Task: Find a flat in Limay, Philippines, for 3 guests from July 9 to July 16, with a price range of ₹8000 to ₹110000, 2 bedrooms, 2 beds, 1 bathroom, and self check-in option.
Action: Mouse moved to (484, 107)
Screenshot: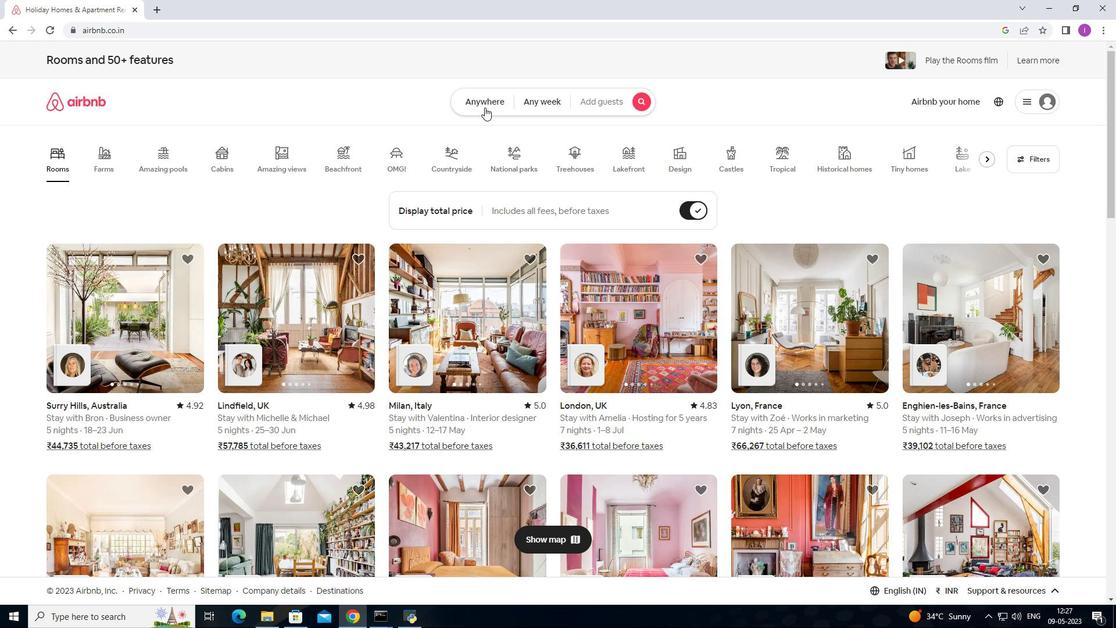 
Action: Mouse pressed left at (484, 107)
Screenshot: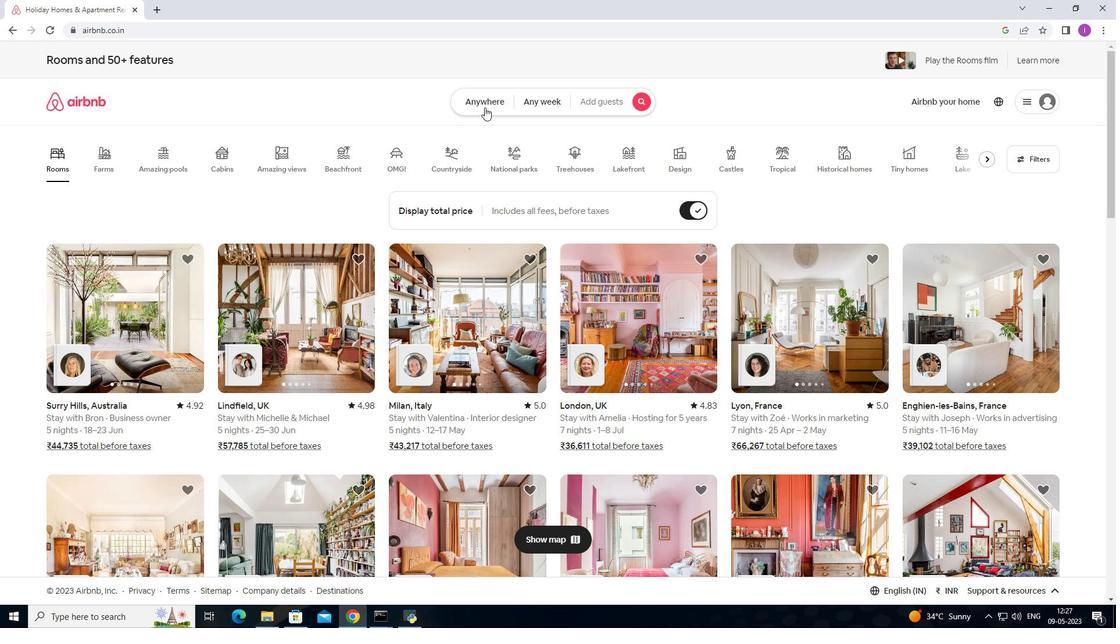 
Action: Mouse moved to (371, 153)
Screenshot: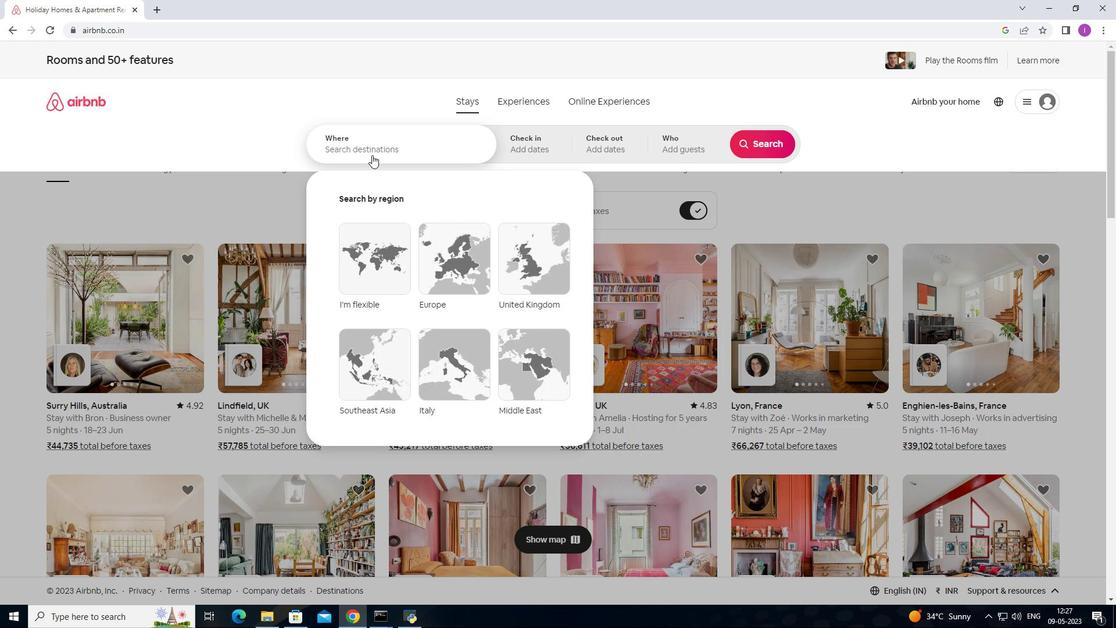 
Action: Mouse pressed left at (371, 153)
Screenshot: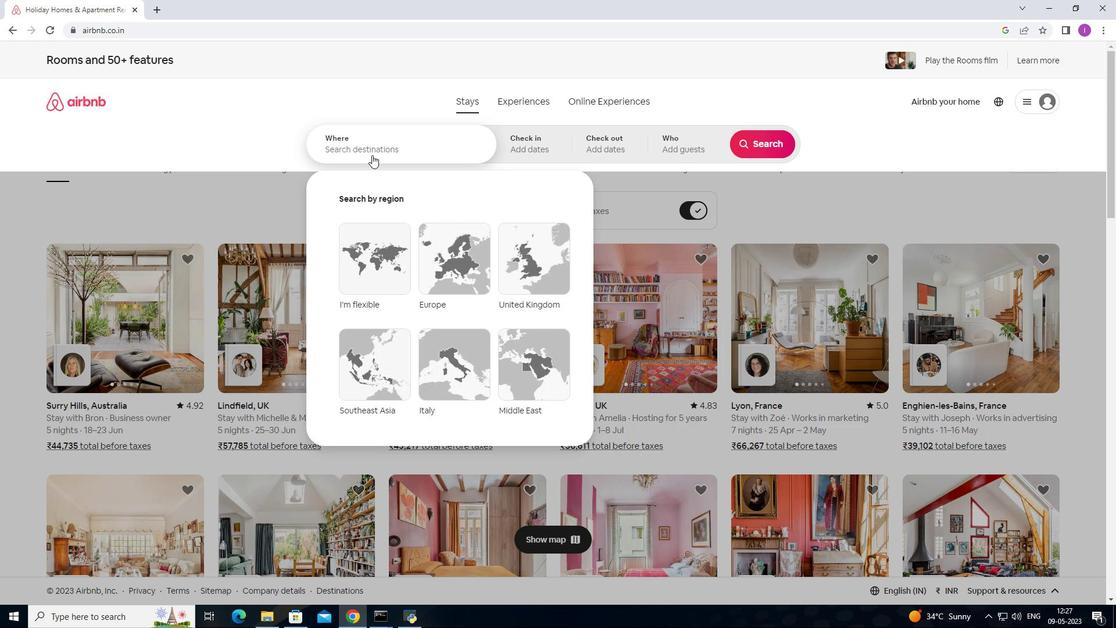 
Action: Mouse moved to (492, 122)
Screenshot: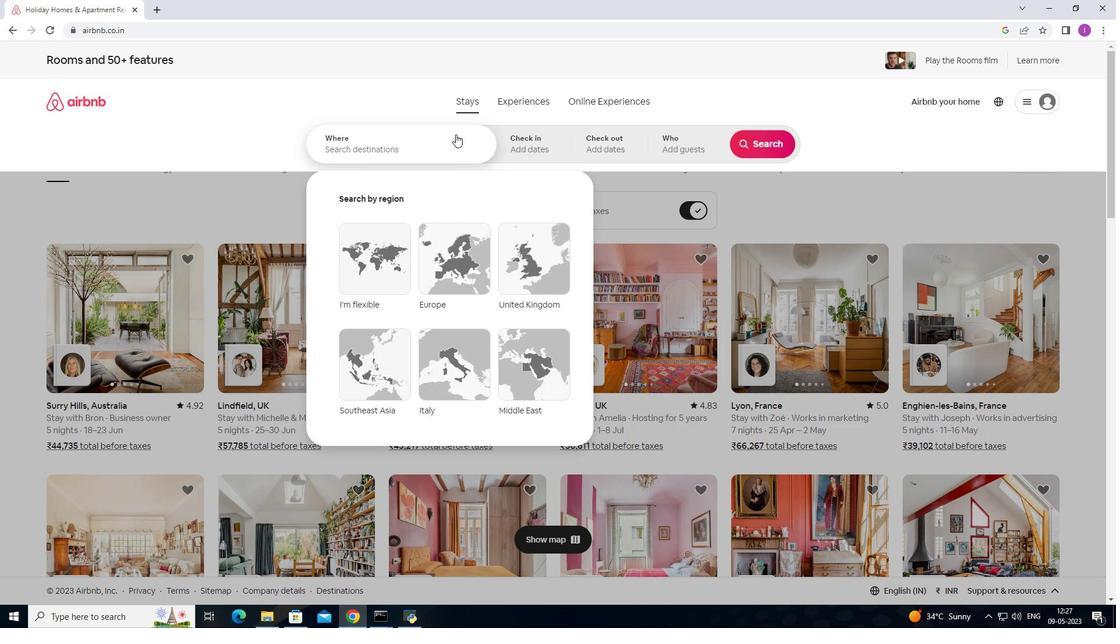 
Action: Key pressed <Key.shift>Limay,<Key.shift>Philippines
Screenshot: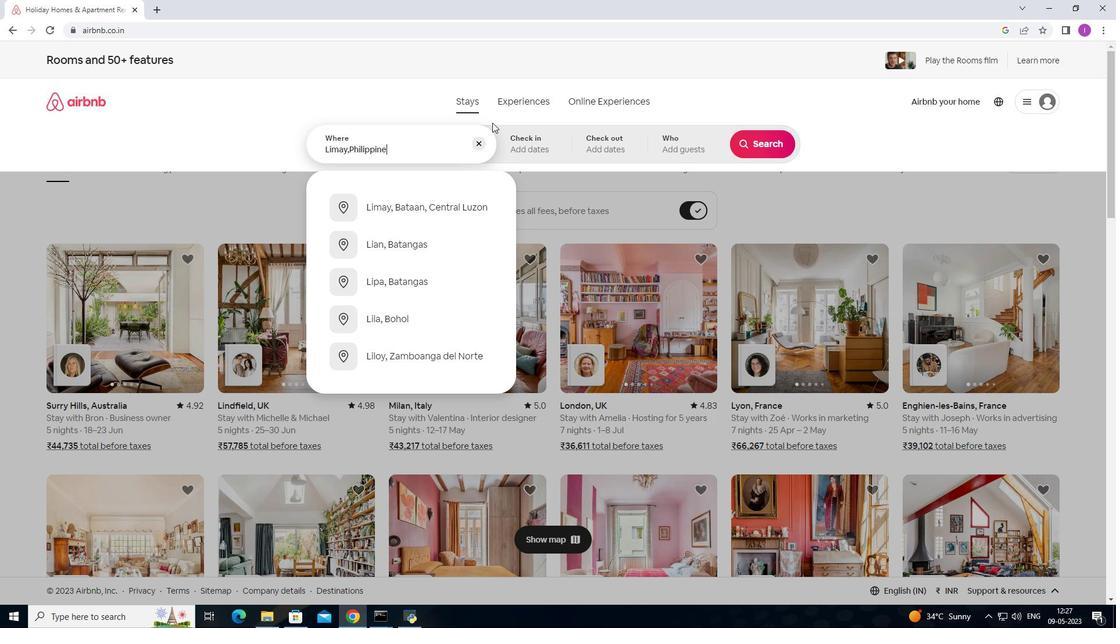 
Action: Mouse moved to (525, 151)
Screenshot: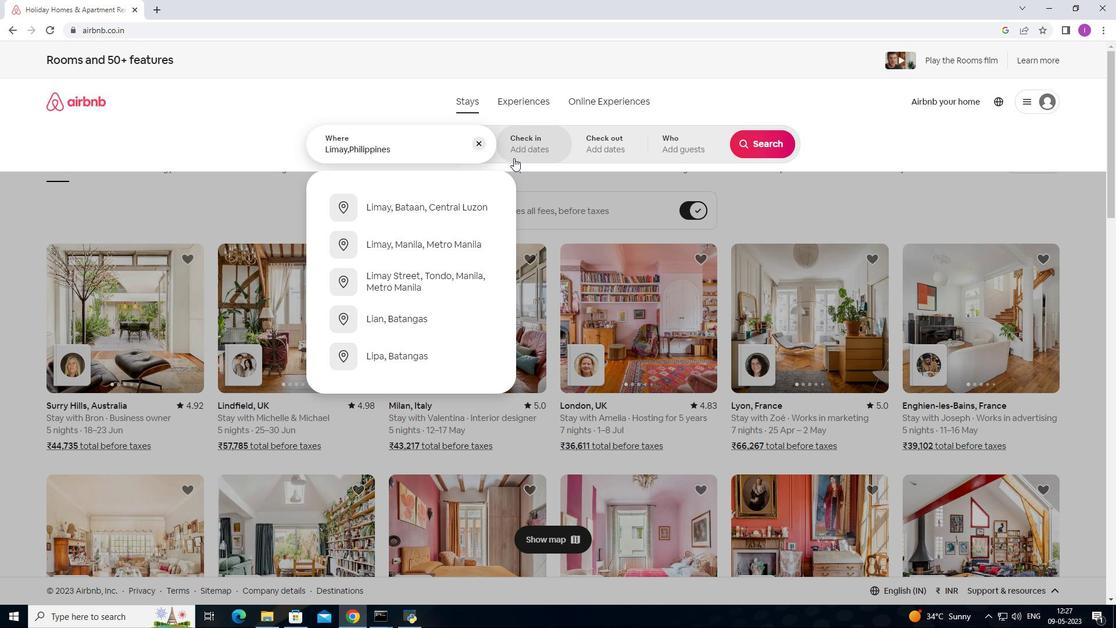 
Action: Mouse pressed left at (525, 151)
Screenshot: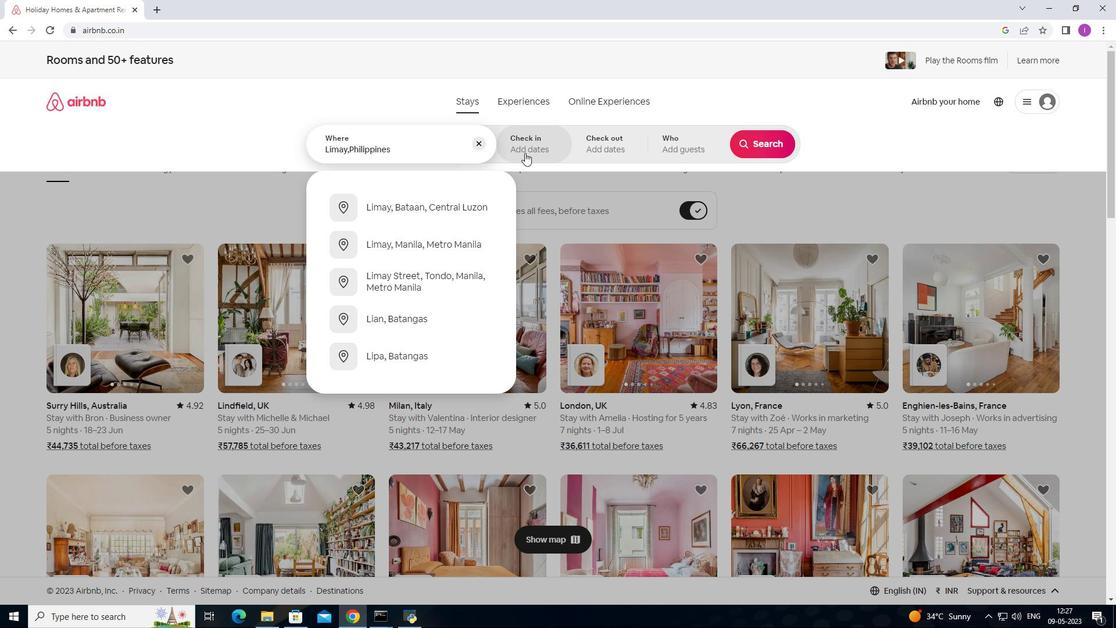 
Action: Mouse moved to (755, 235)
Screenshot: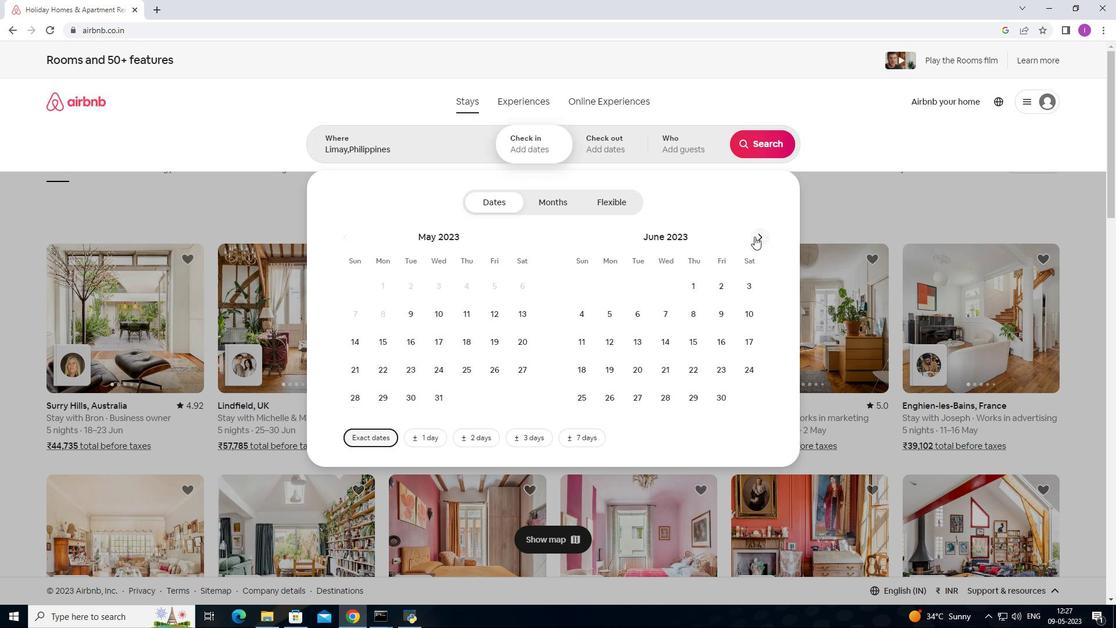 
Action: Mouse pressed left at (755, 235)
Screenshot: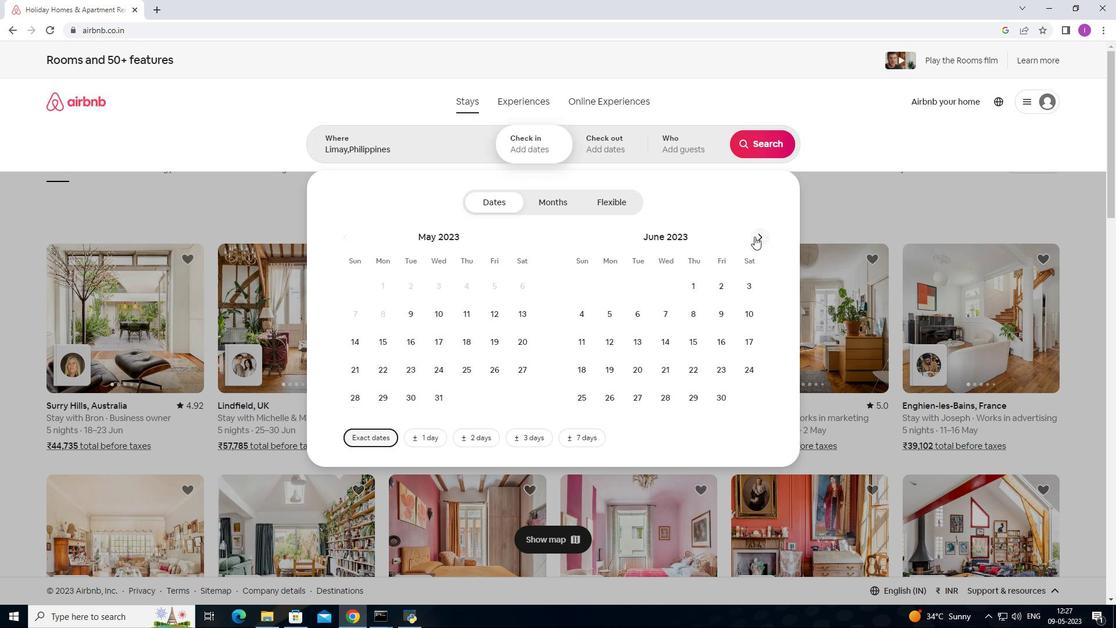 
Action: Mouse moved to (588, 335)
Screenshot: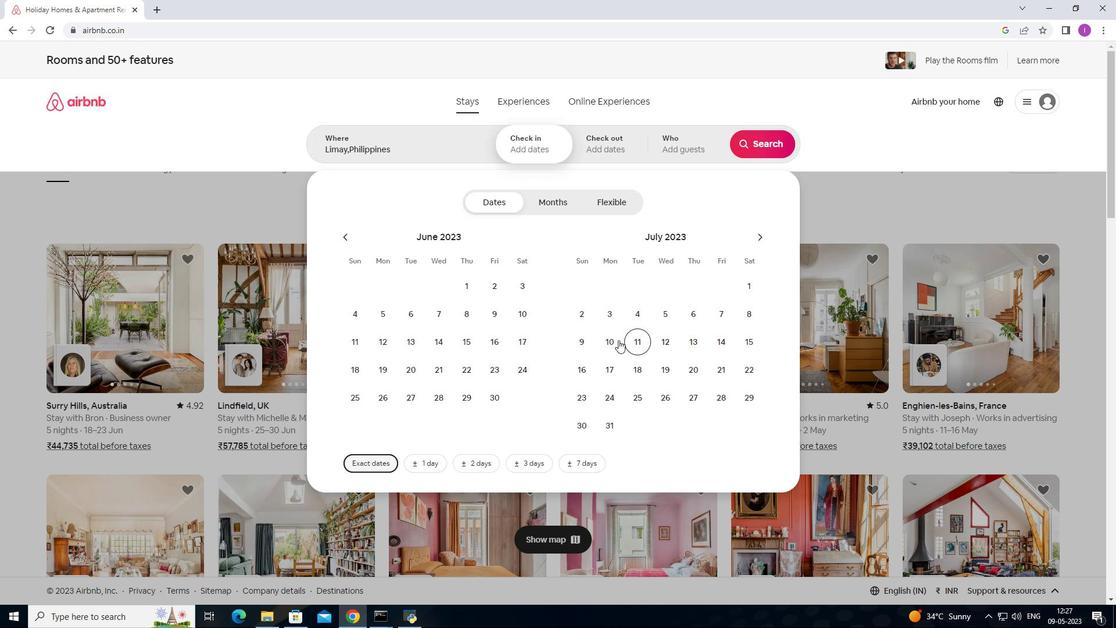 
Action: Mouse pressed left at (588, 335)
Screenshot: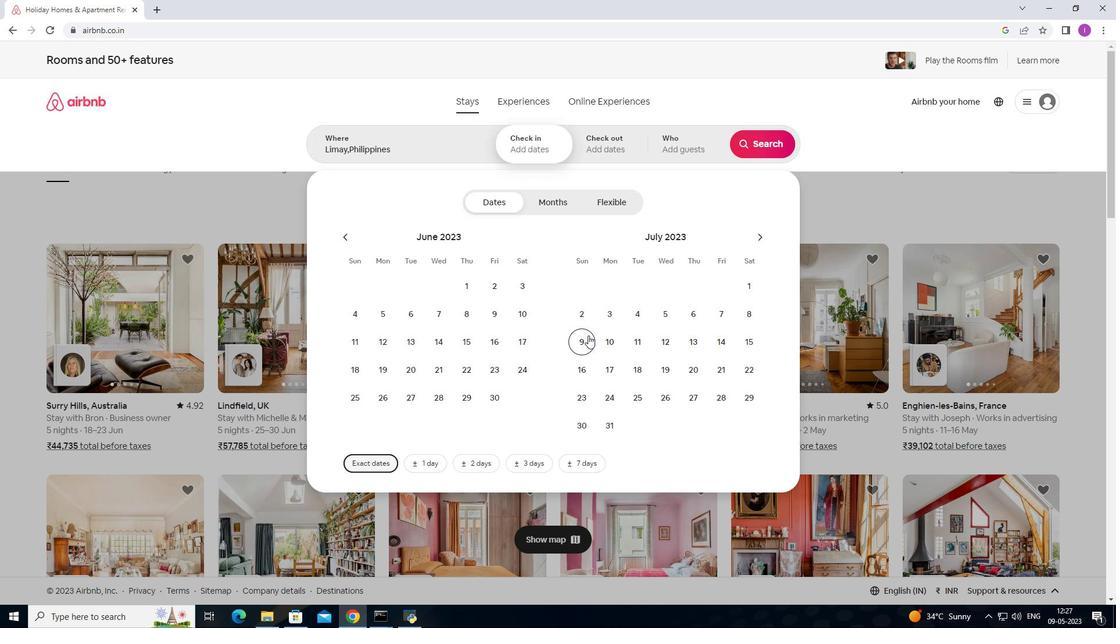 
Action: Mouse moved to (586, 368)
Screenshot: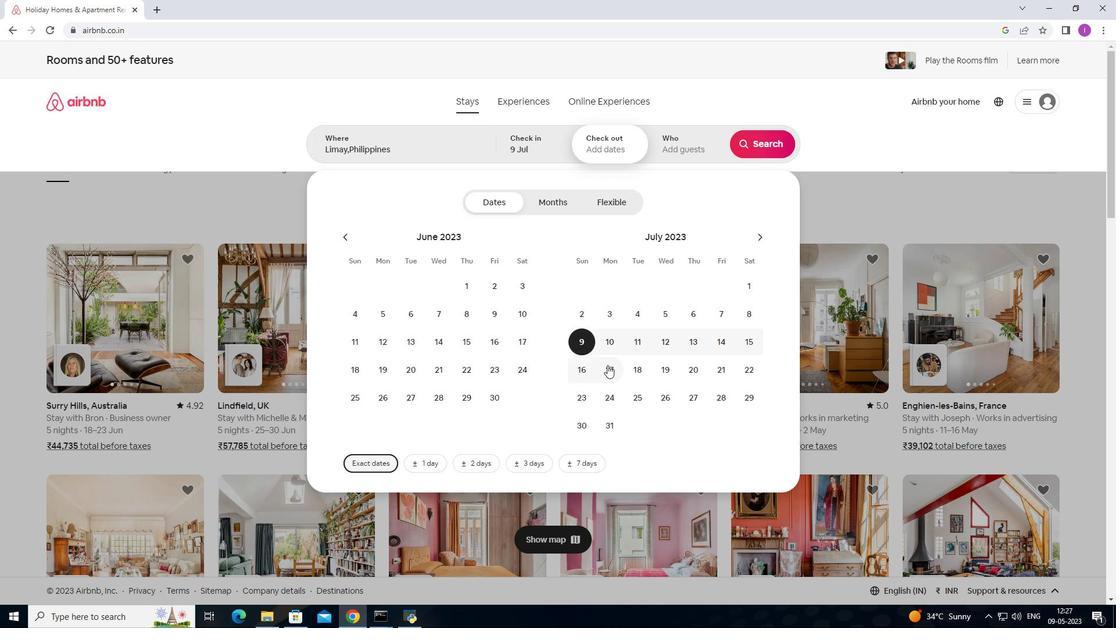
Action: Mouse pressed left at (586, 368)
Screenshot: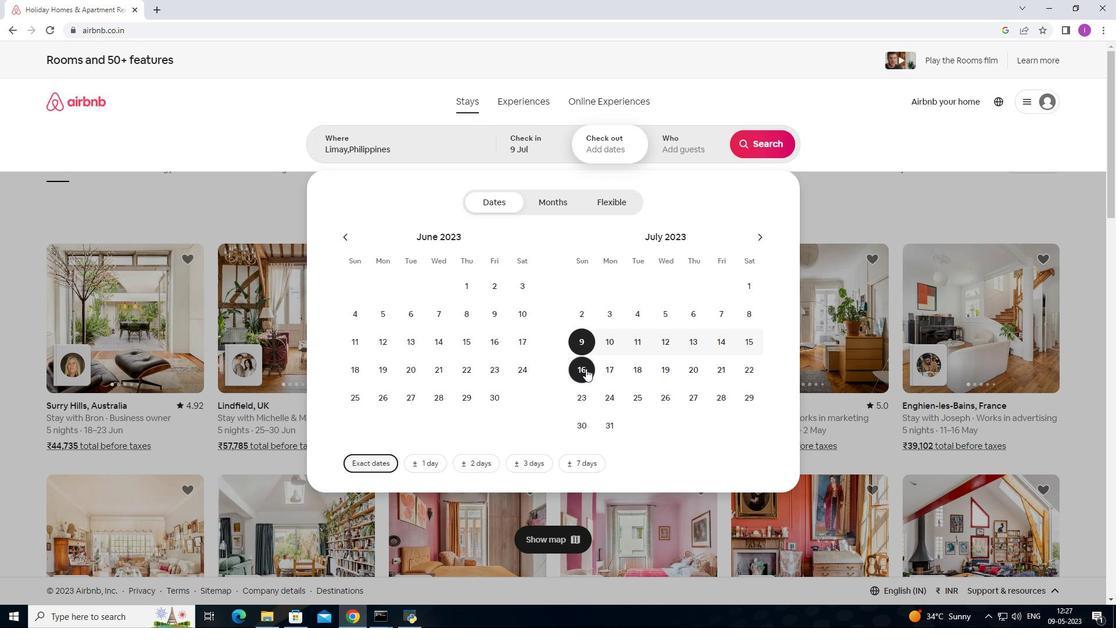 
Action: Mouse moved to (699, 151)
Screenshot: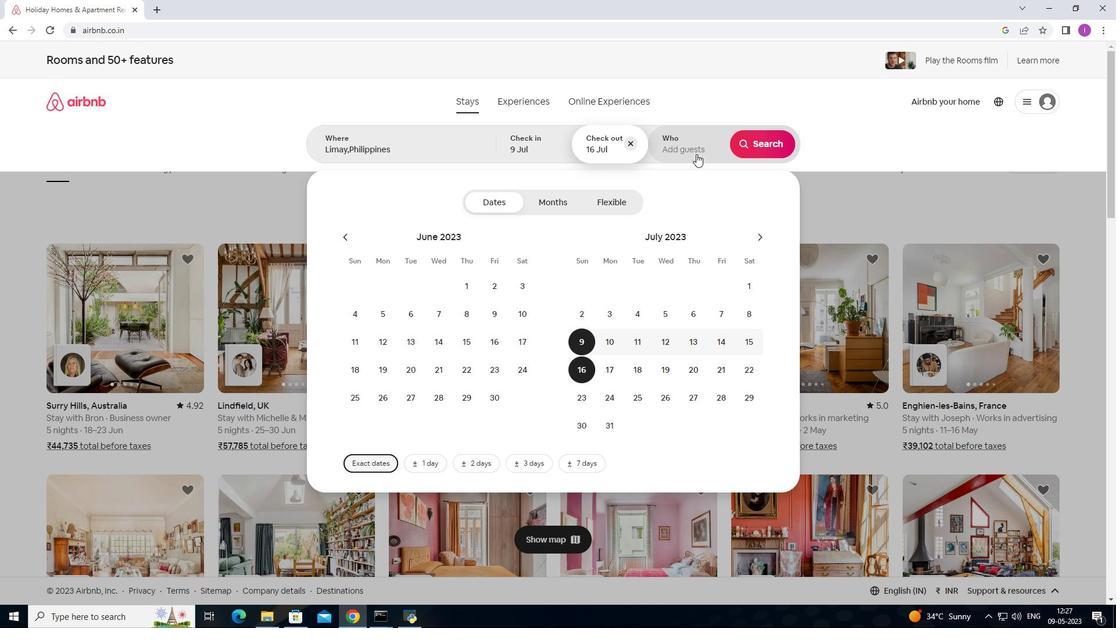 
Action: Mouse pressed left at (699, 151)
Screenshot: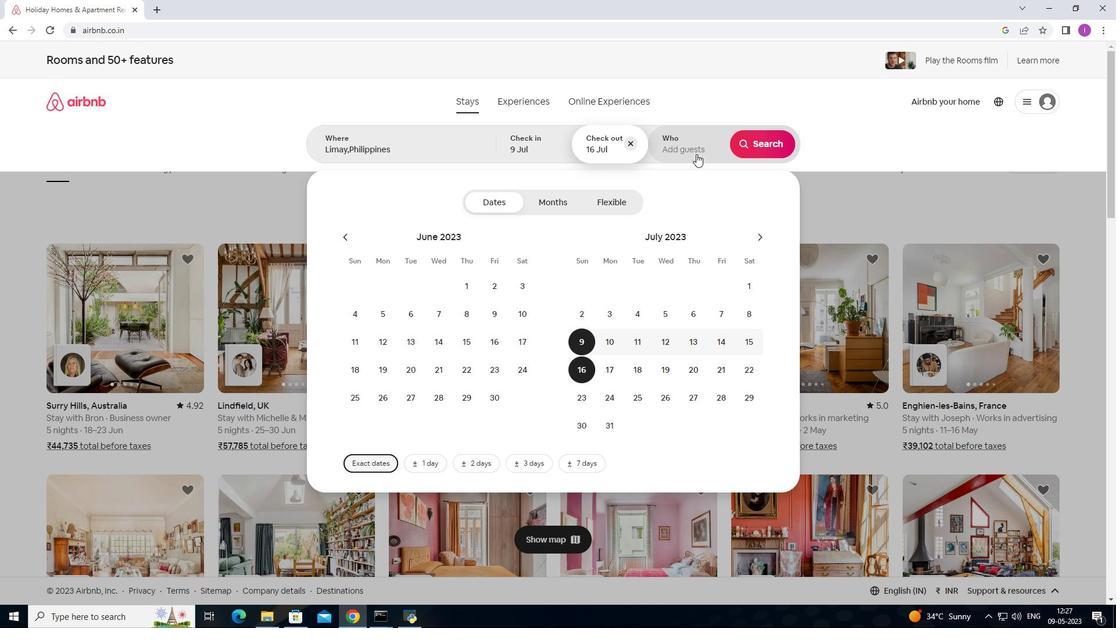 
Action: Mouse moved to (768, 202)
Screenshot: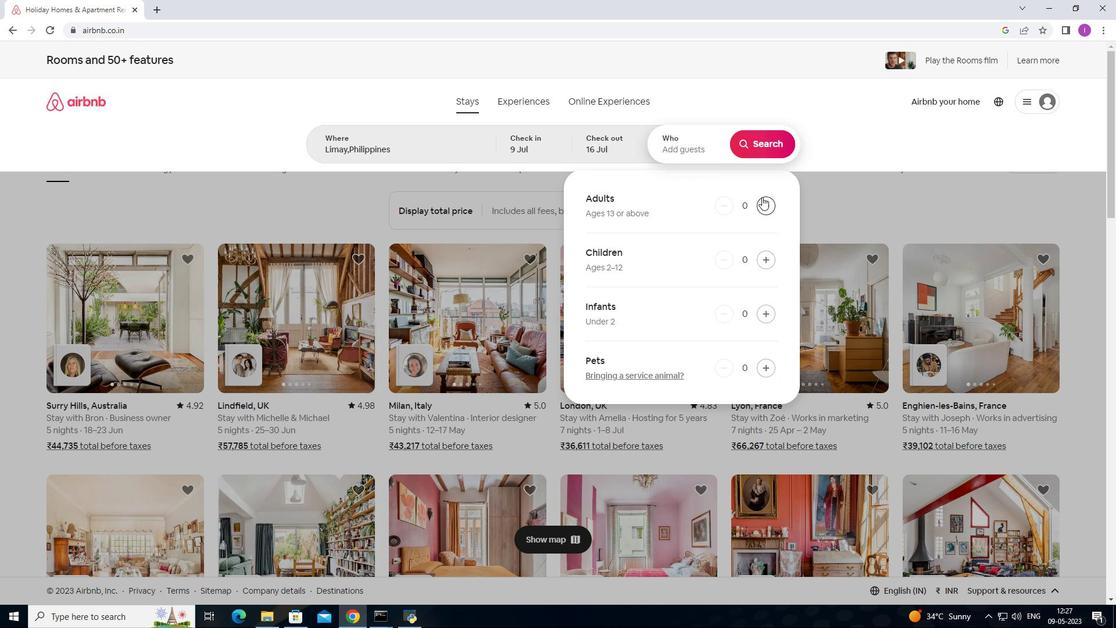 
Action: Mouse pressed left at (768, 202)
Screenshot: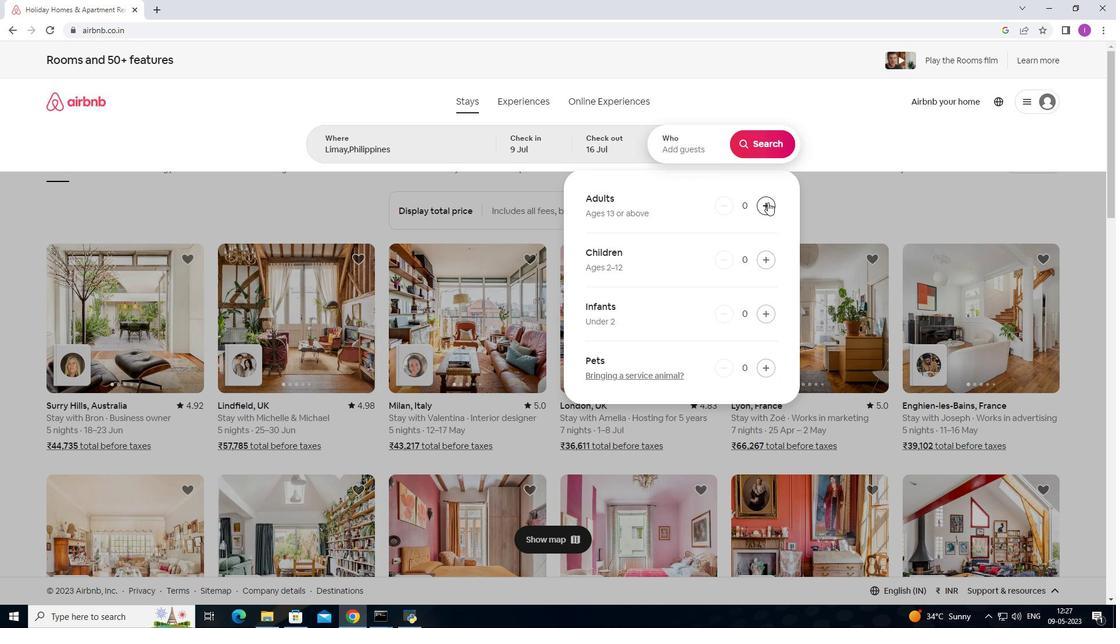 
Action: Mouse pressed left at (768, 202)
Screenshot: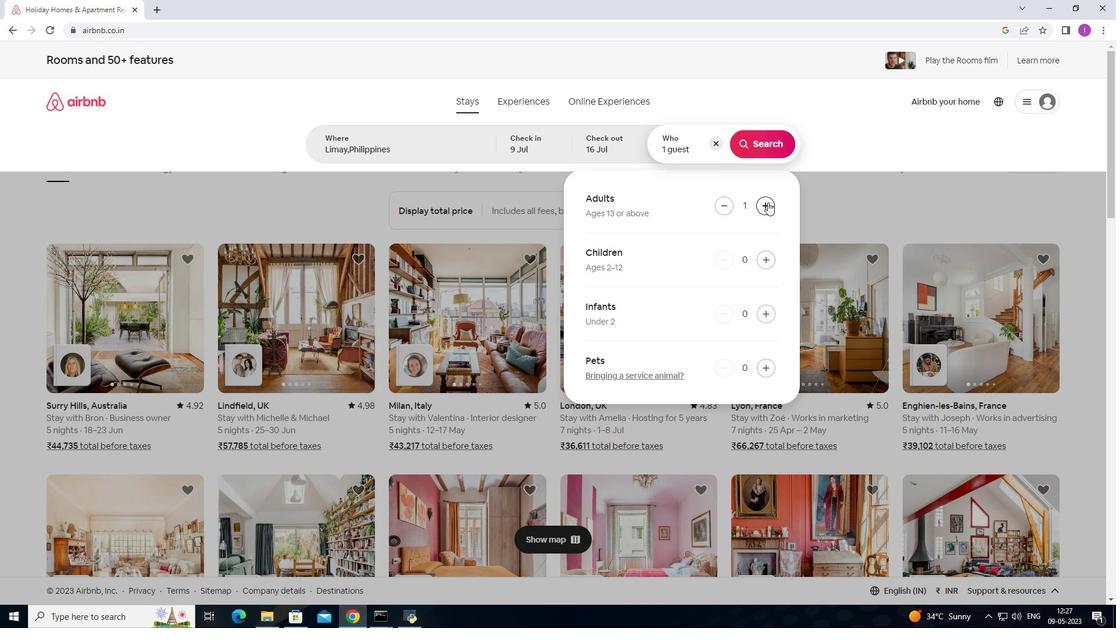 
Action: Mouse pressed left at (768, 202)
Screenshot: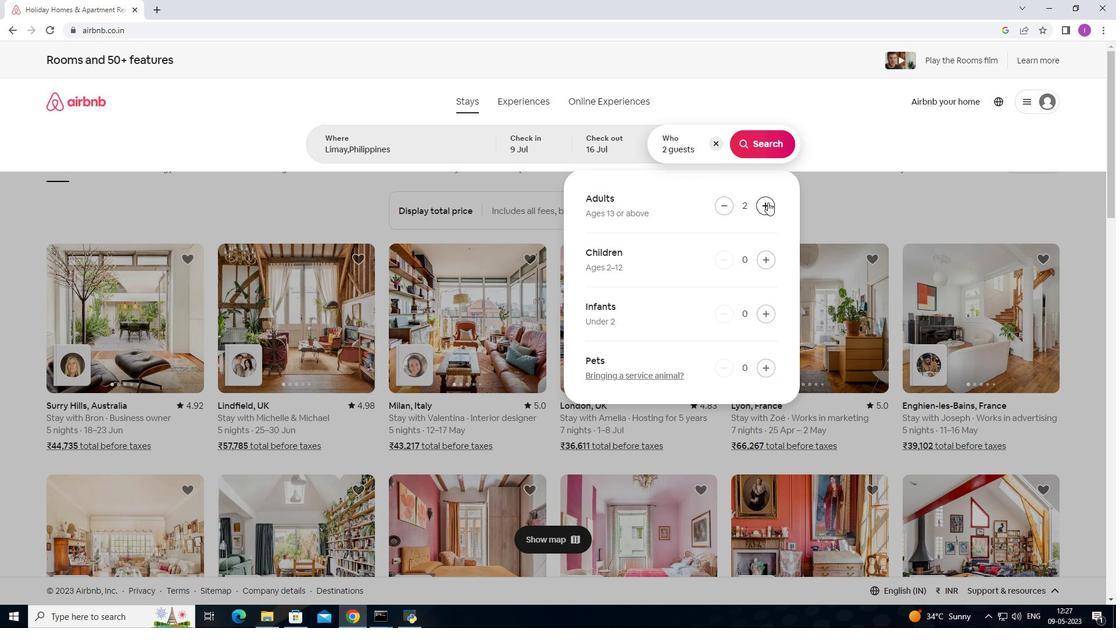 
Action: Mouse moved to (727, 201)
Screenshot: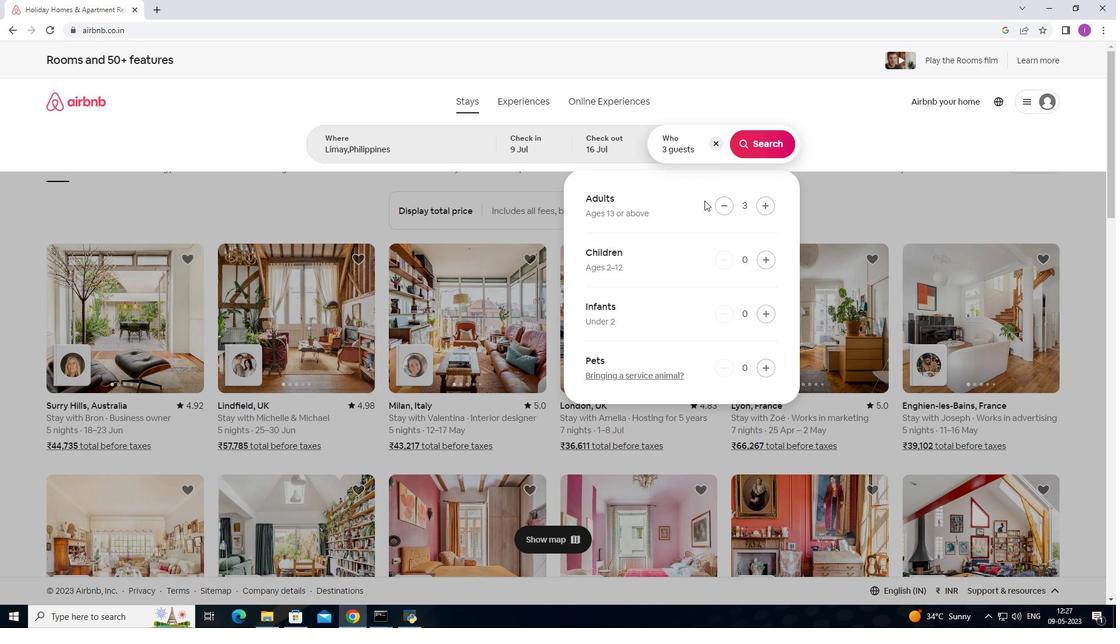 
Action: Mouse pressed left at (727, 201)
Screenshot: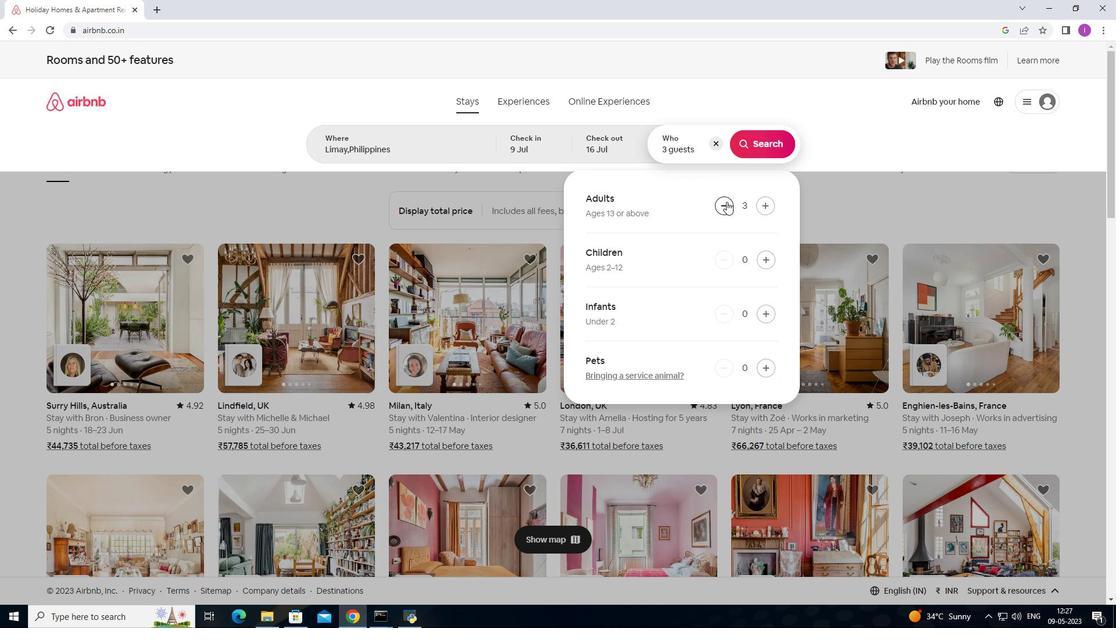 
Action: Mouse moved to (768, 259)
Screenshot: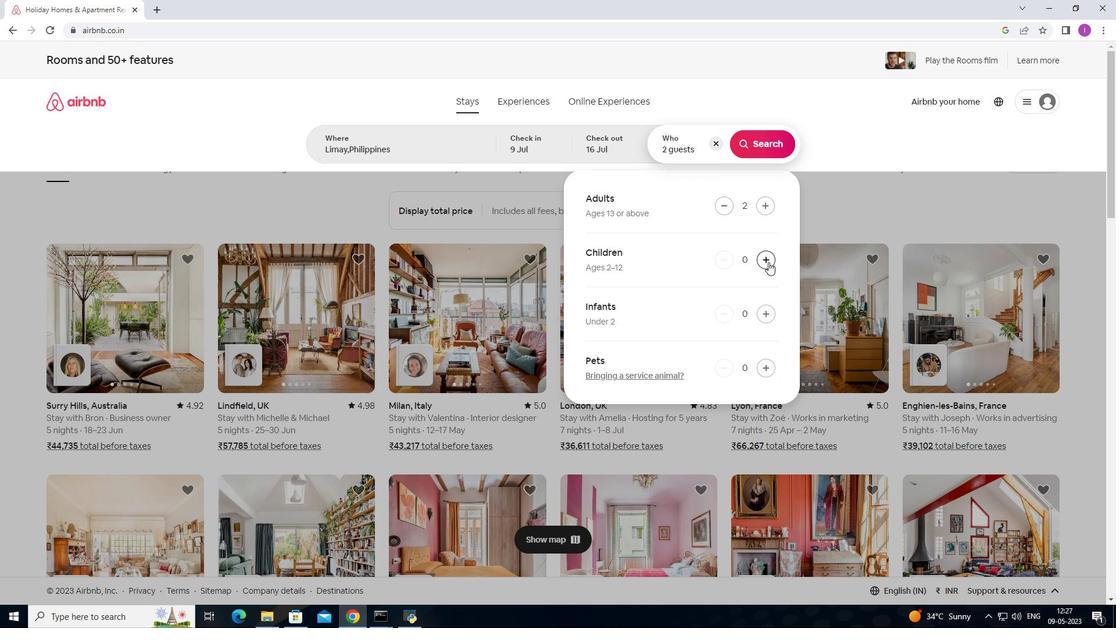 
Action: Mouse pressed left at (768, 259)
Screenshot: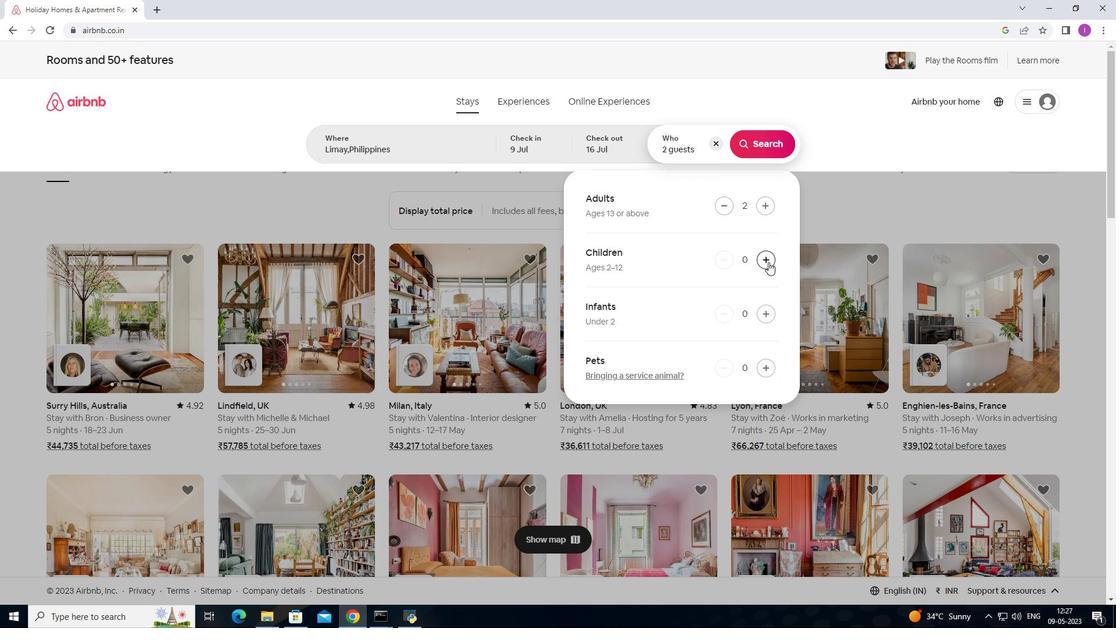 
Action: Mouse moved to (758, 144)
Screenshot: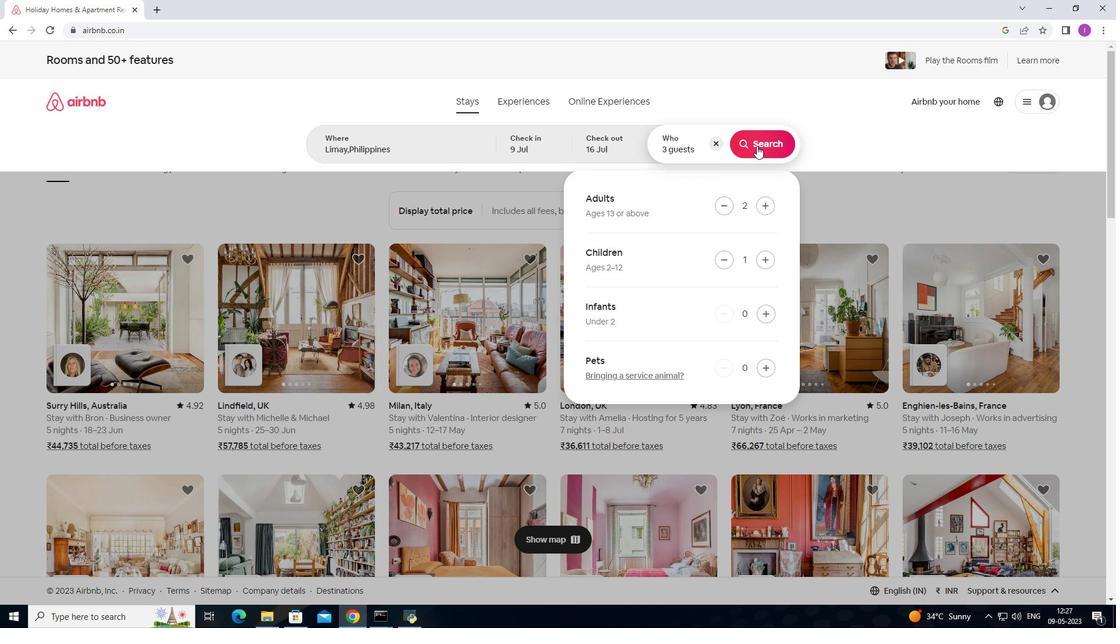 
Action: Mouse pressed left at (758, 144)
Screenshot: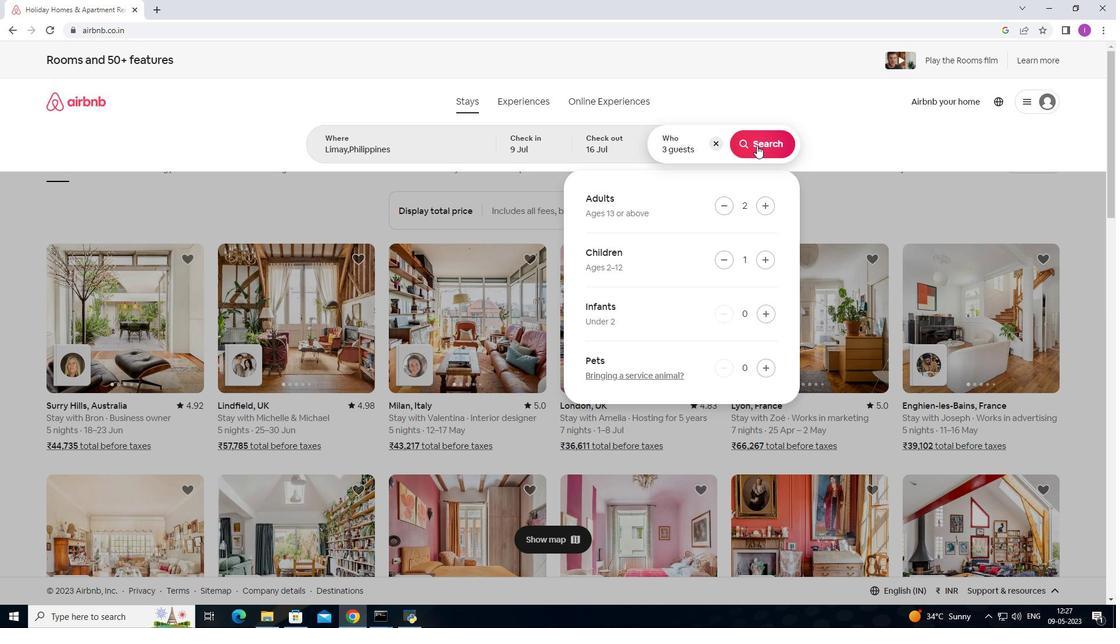 
Action: Mouse moved to (1059, 112)
Screenshot: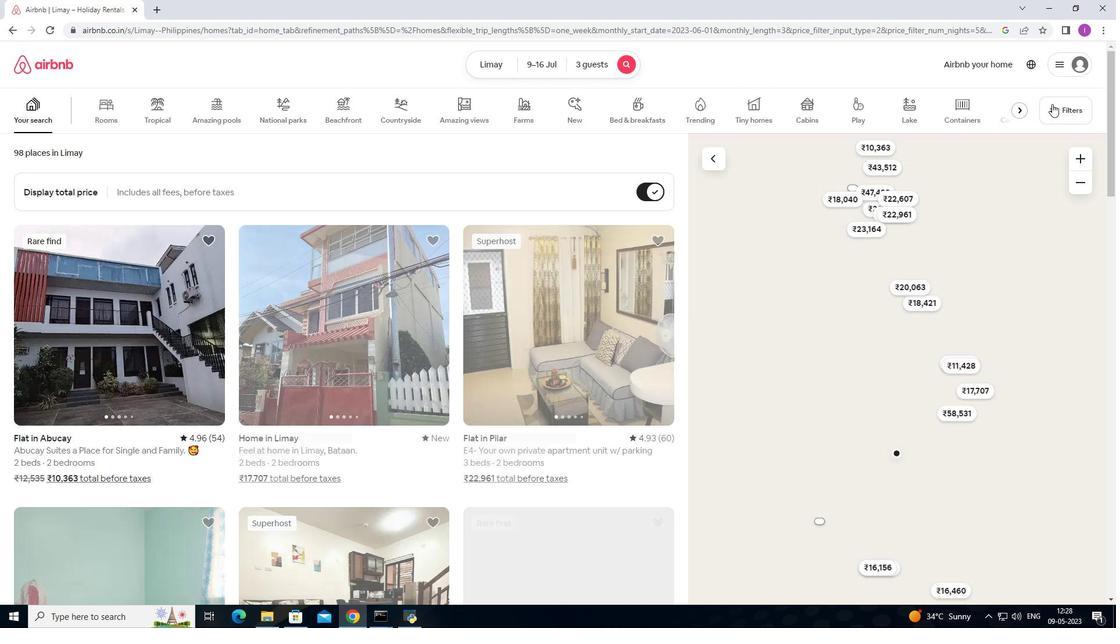 
Action: Mouse pressed left at (1059, 112)
Screenshot: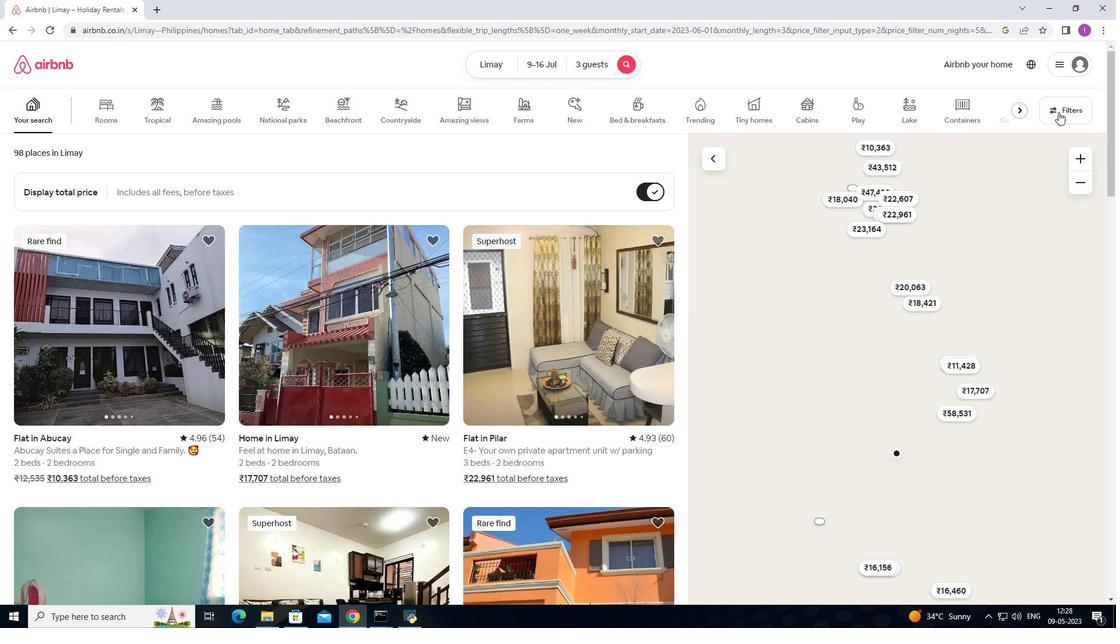 
Action: Mouse moved to (422, 403)
Screenshot: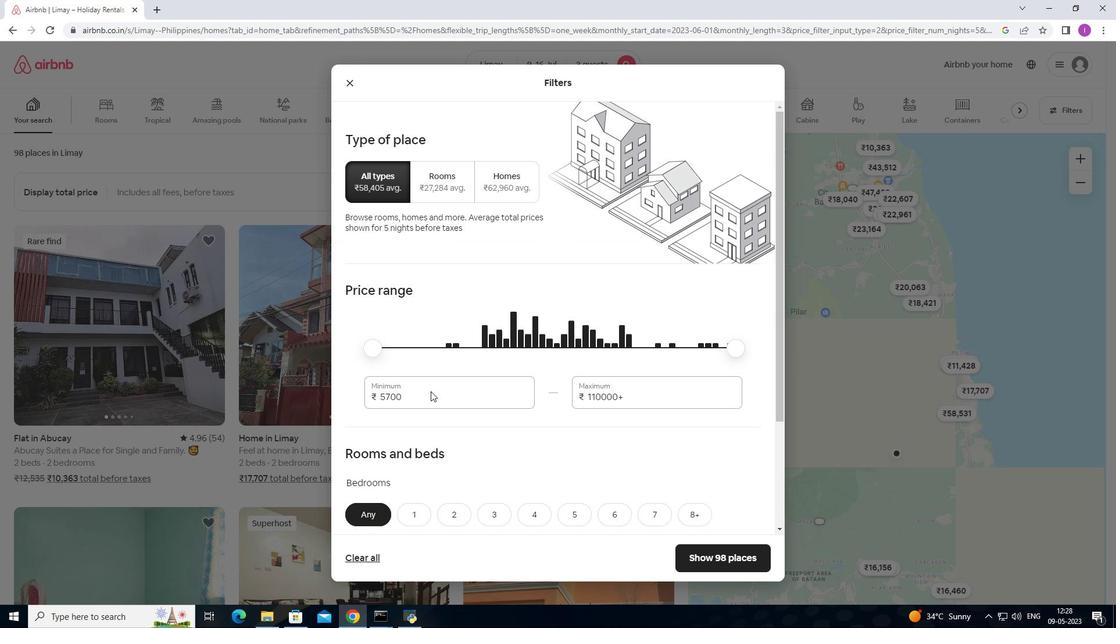 
Action: Mouse pressed left at (422, 403)
Screenshot: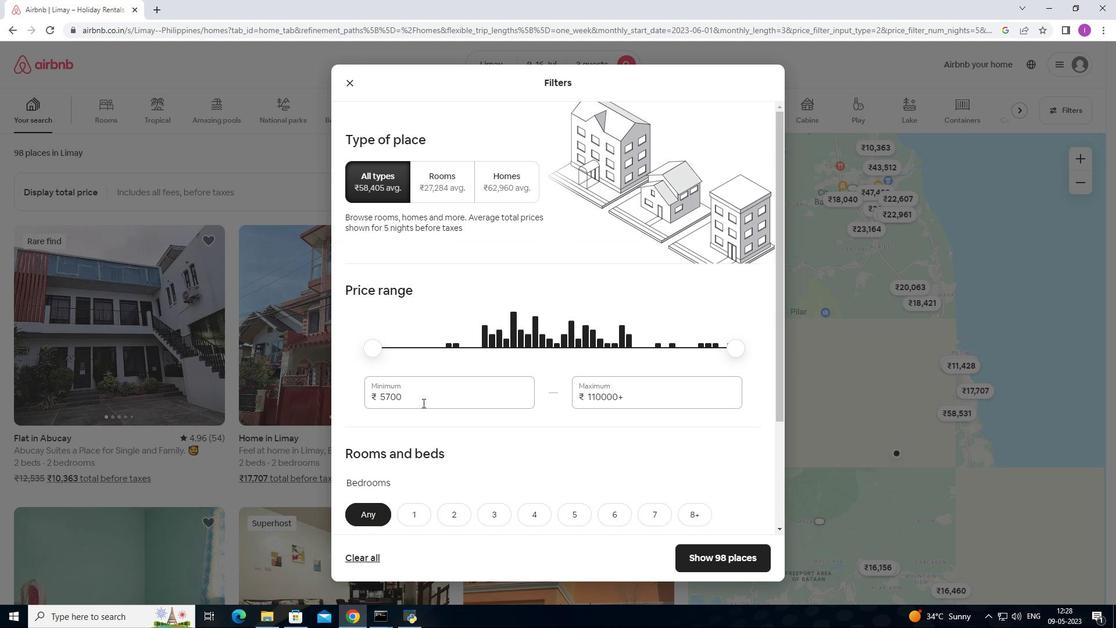 
Action: Mouse moved to (620, 333)
Screenshot: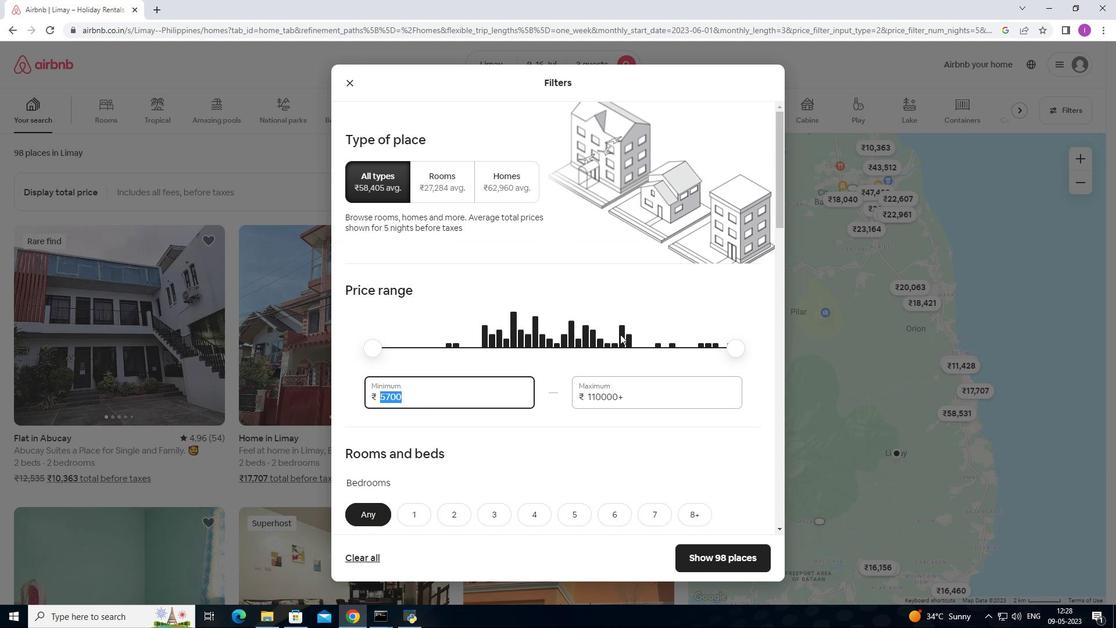 
Action: Key pressed 800
Screenshot: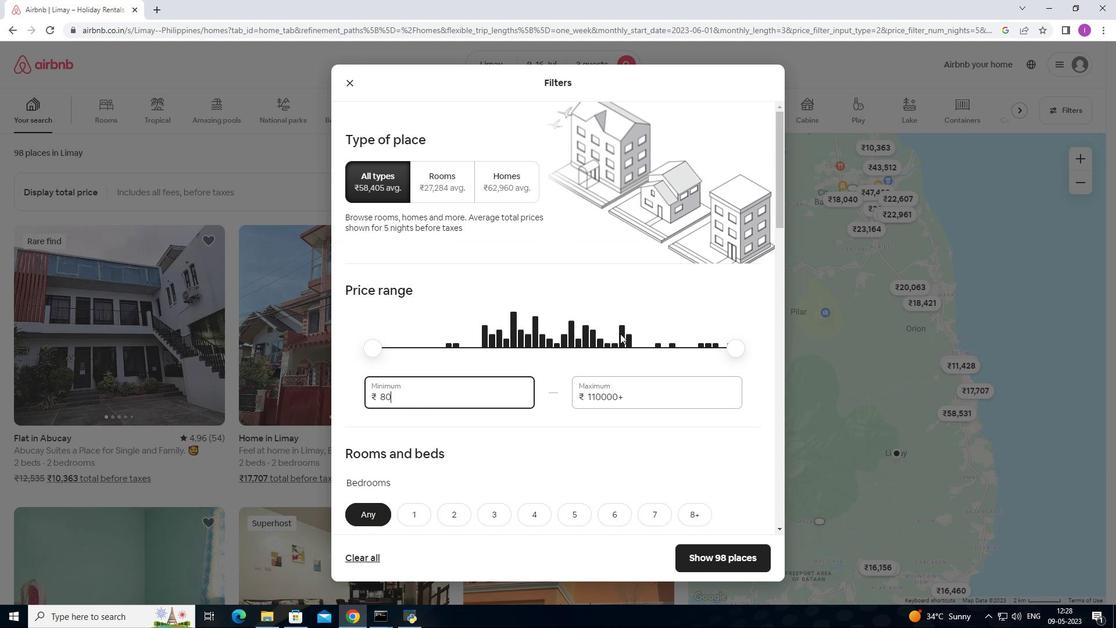 
Action: Mouse moved to (618, 333)
Screenshot: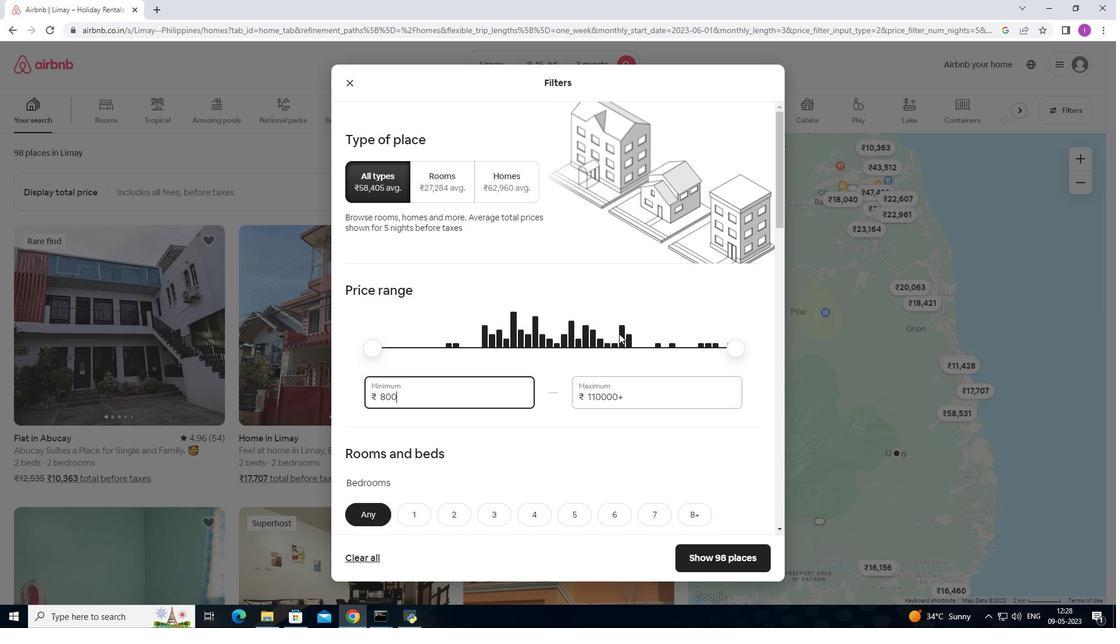 
Action: Key pressed 0
Screenshot: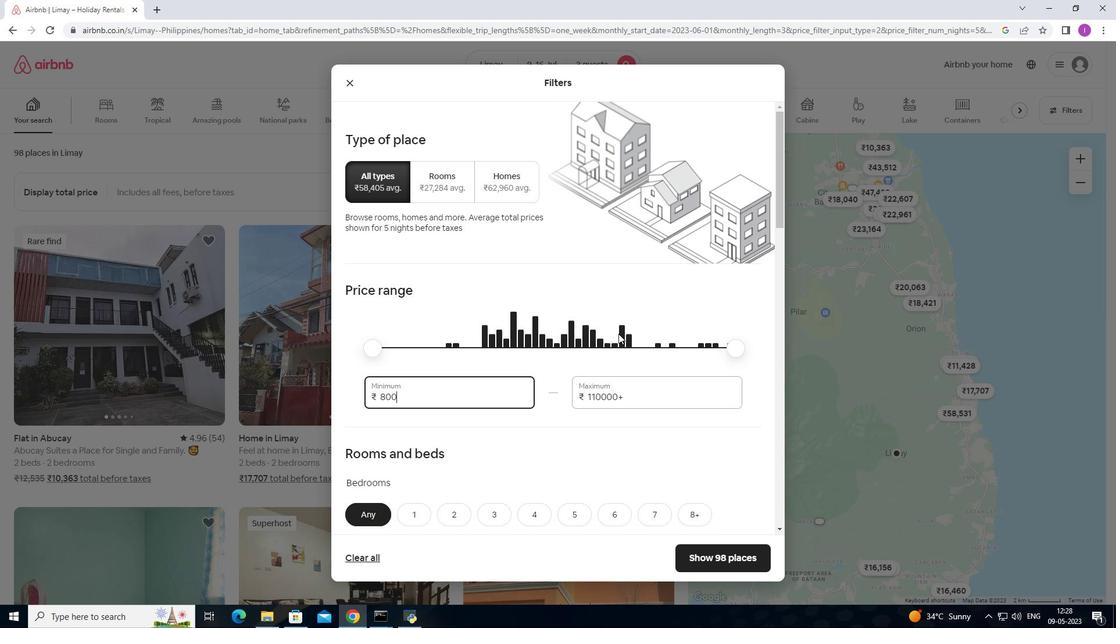 
Action: Mouse moved to (634, 396)
Screenshot: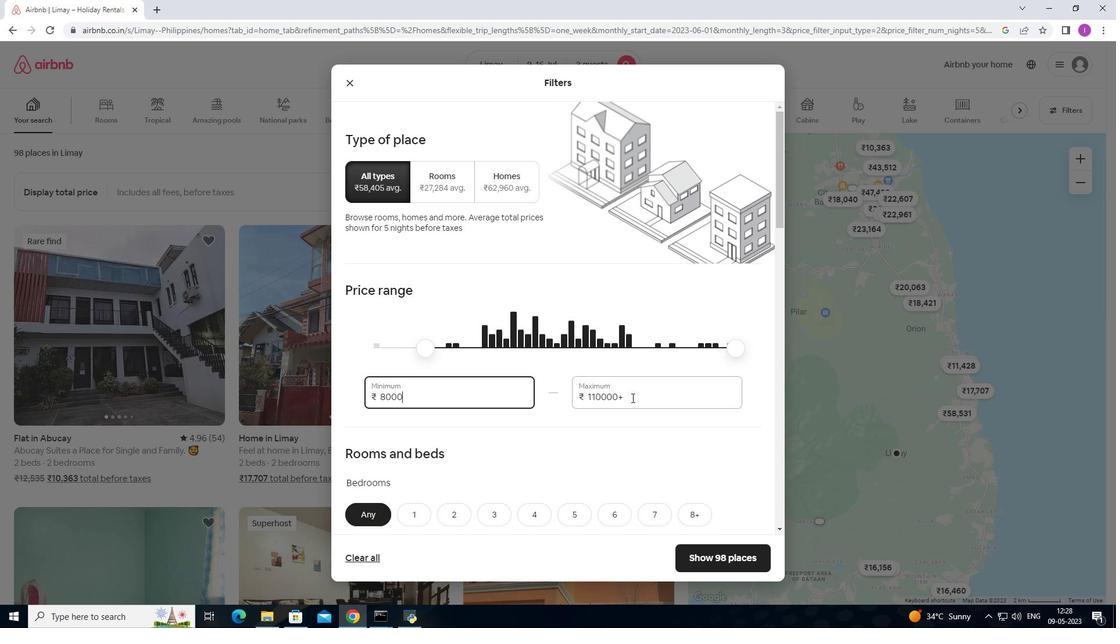 
Action: Mouse pressed left at (634, 396)
Screenshot: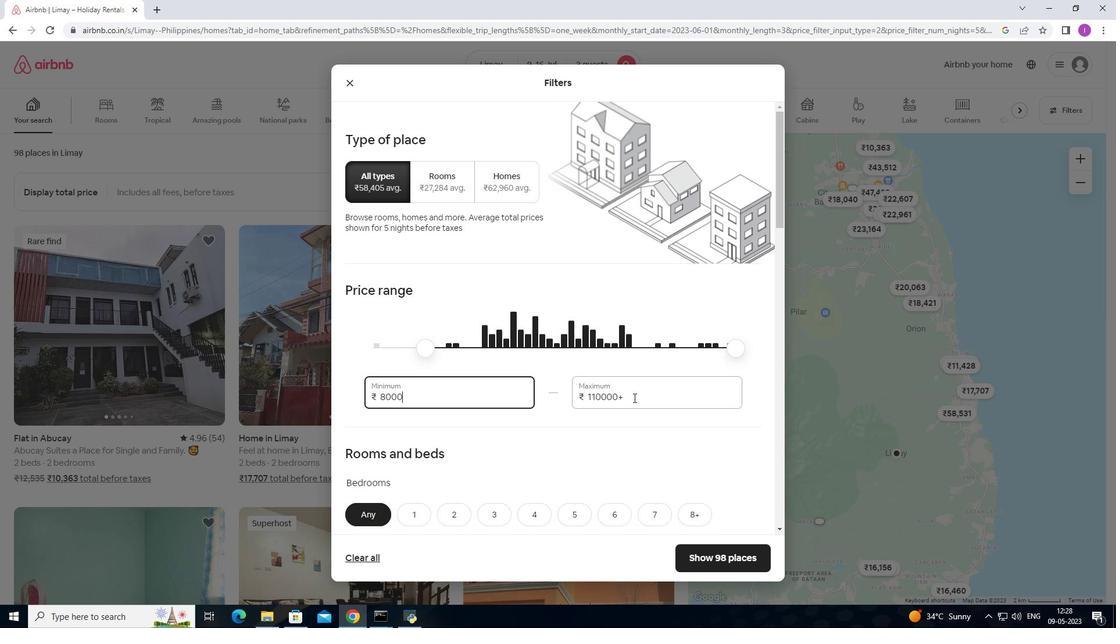 
Action: Mouse moved to (644, 379)
Screenshot: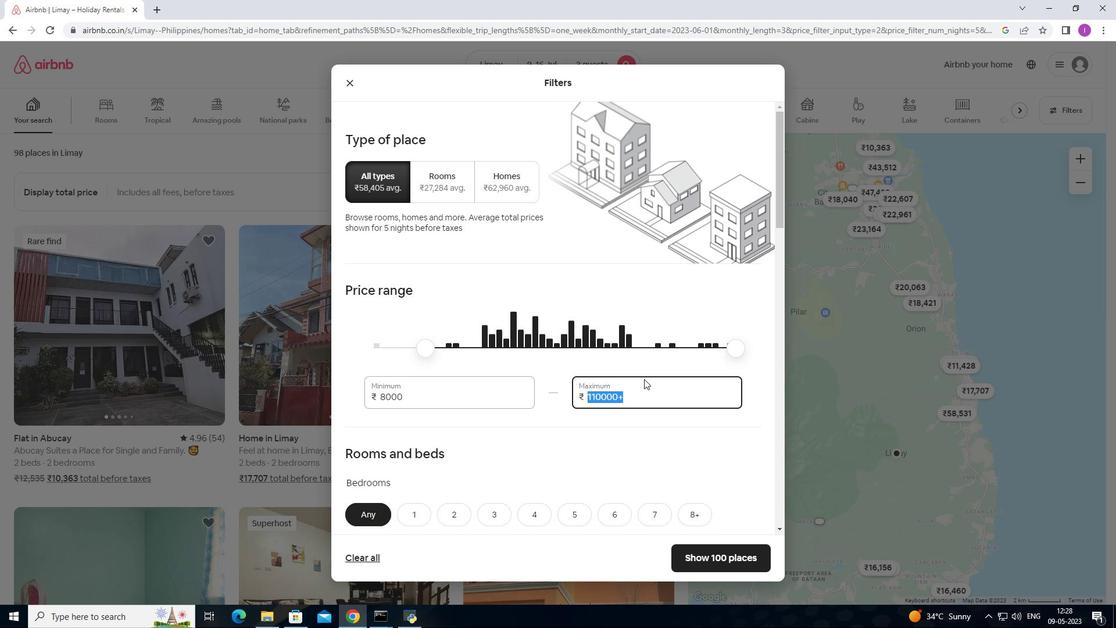 
Action: Key pressed 6
Screenshot: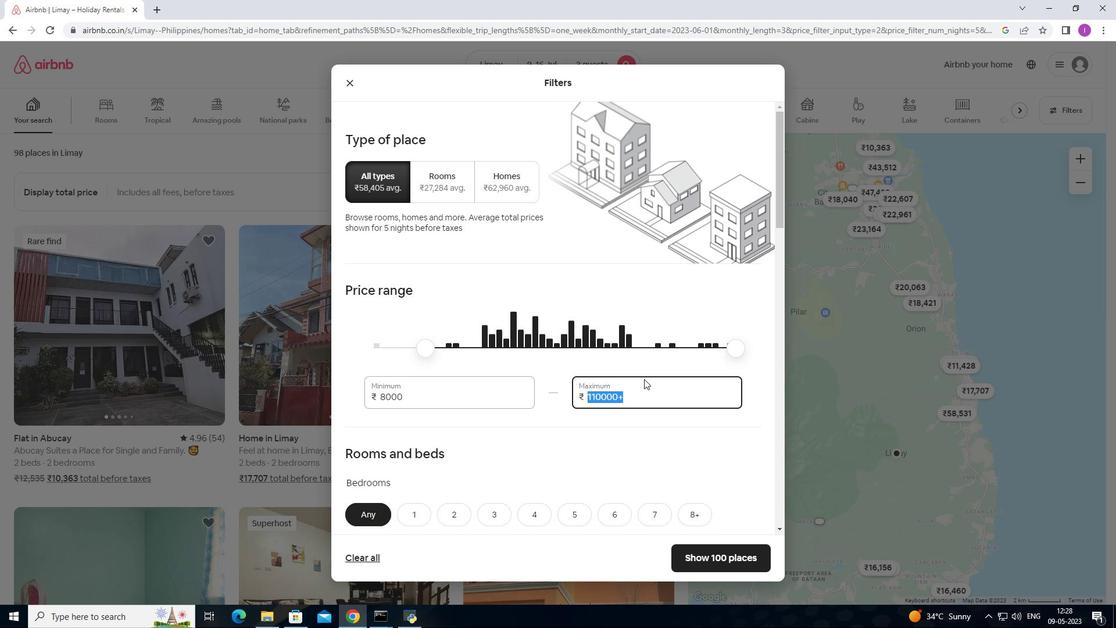 
Action: Mouse moved to (626, 378)
Screenshot: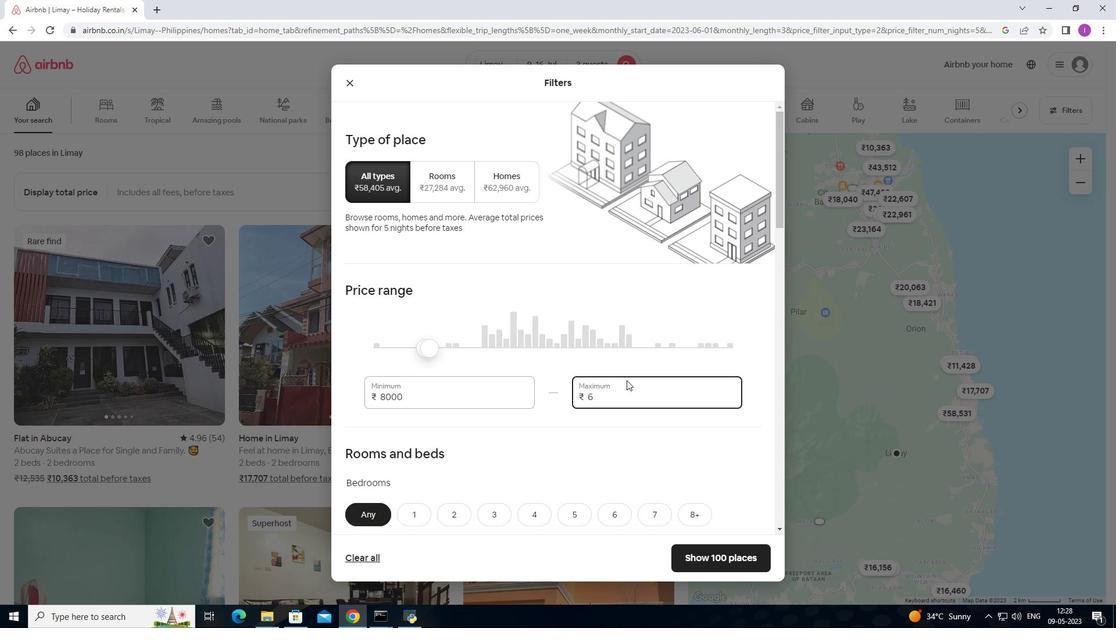 
Action: Key pressed 1600
Screenshot: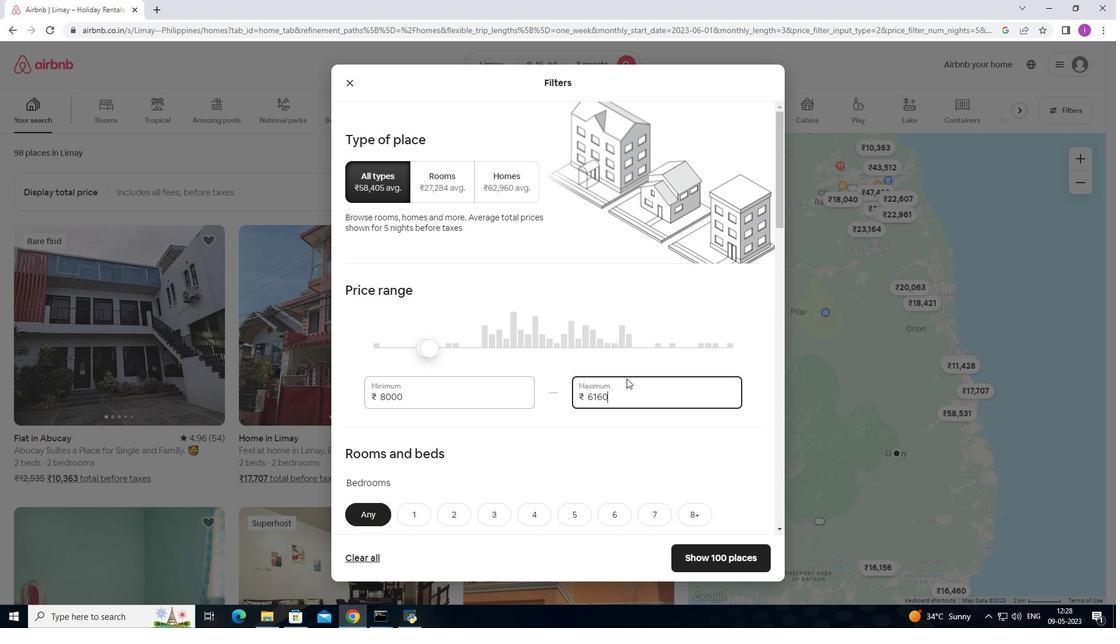 
Action: Mouse moved to (621, 394)
Screenshot: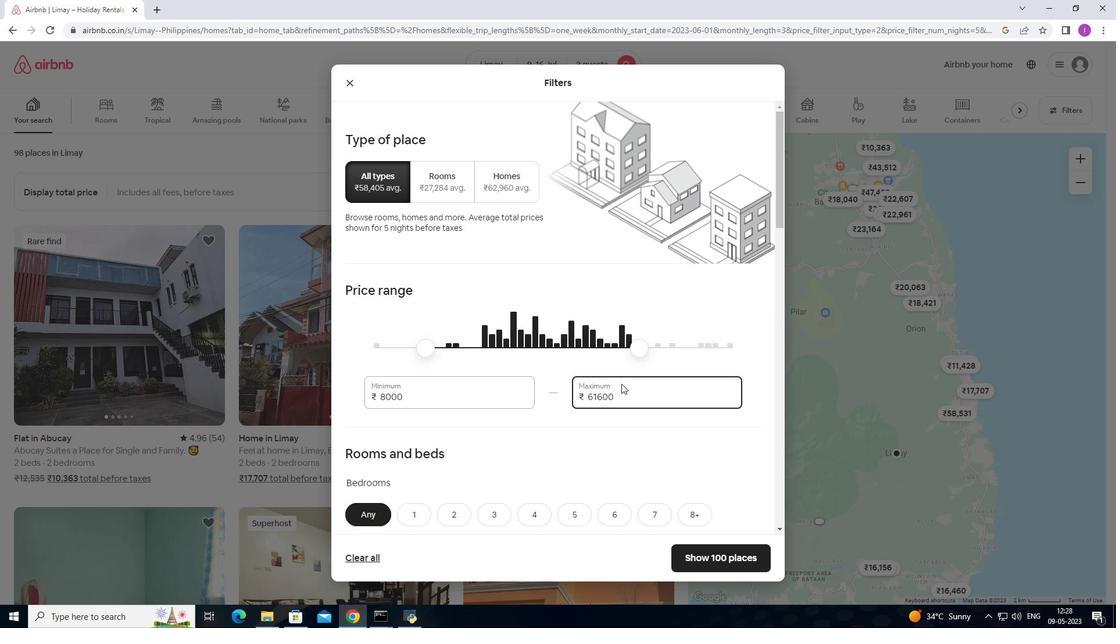 
Action: Mouse pressed left at (621, 394)
Screenshot: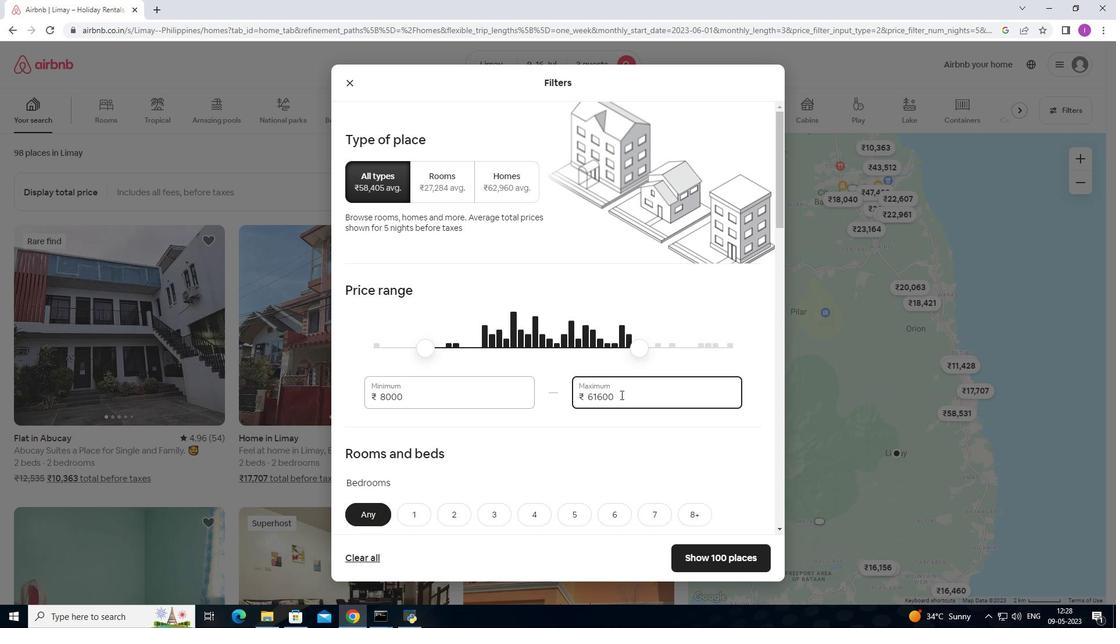 
Action: Mouse moved to (564, 403)
Screenshot: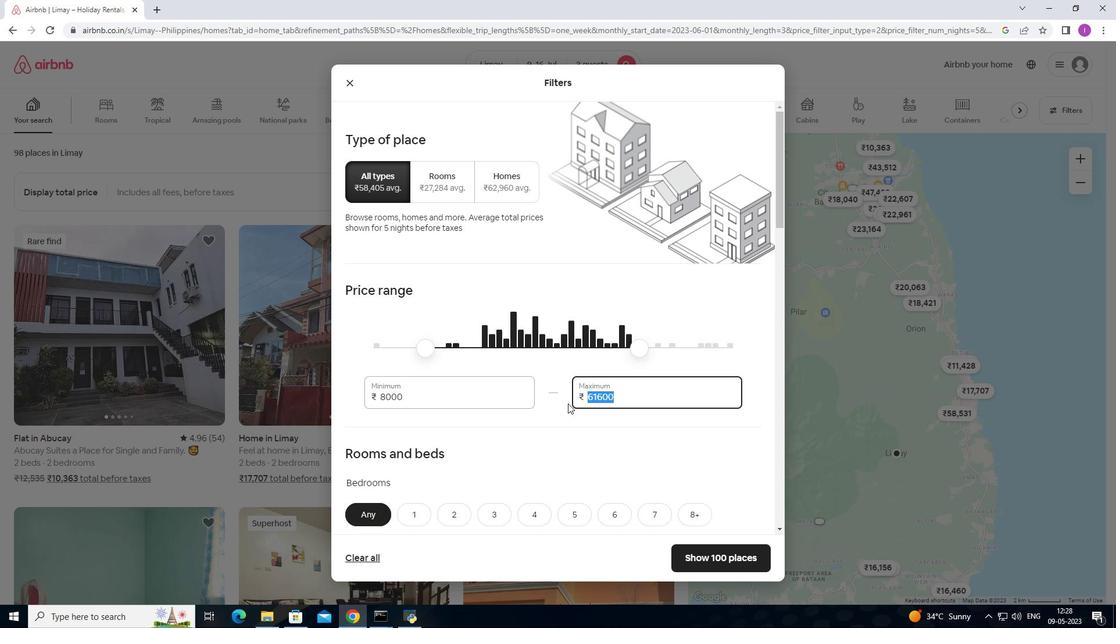 
Action: Key pressed 160
Screenshot: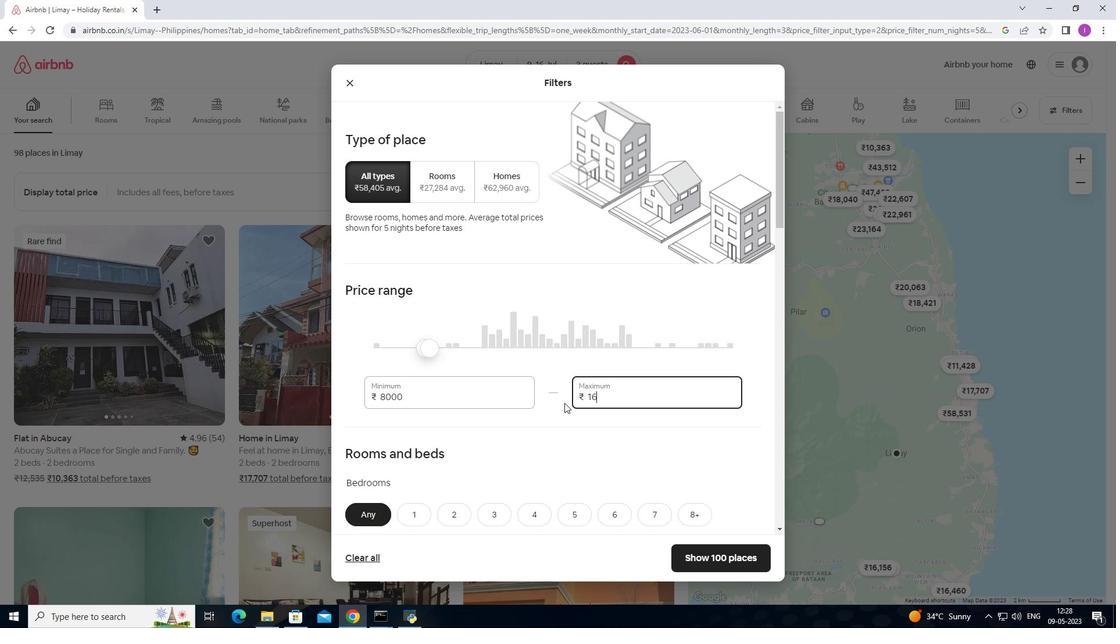 
Action: Mouse moved to (564, 402)
Screenshot: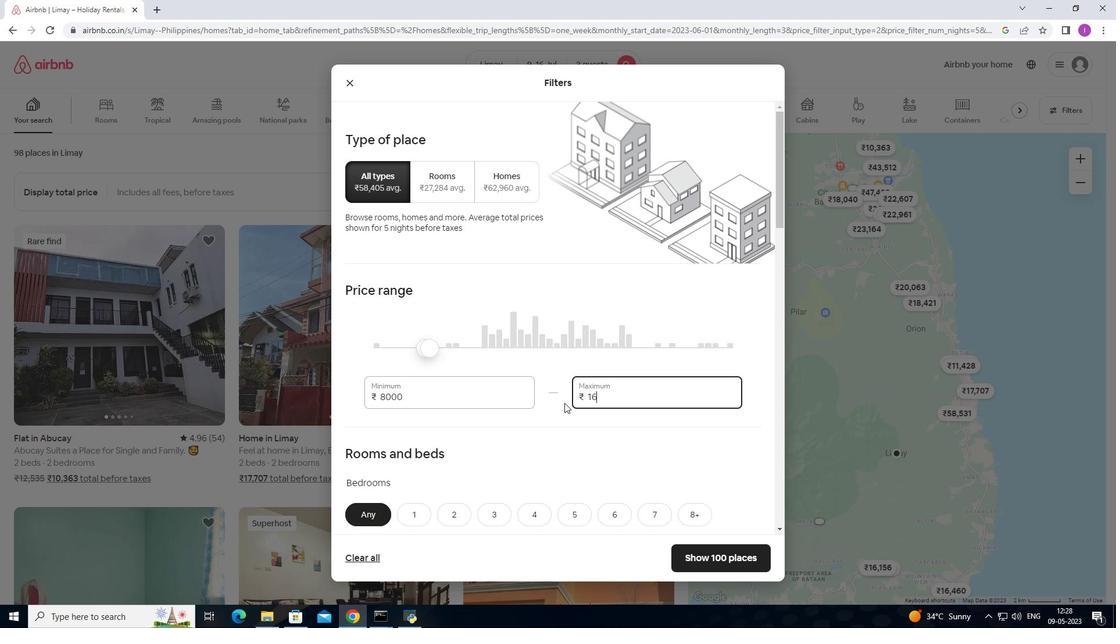 
Action: Key pressed 0
Screenshot: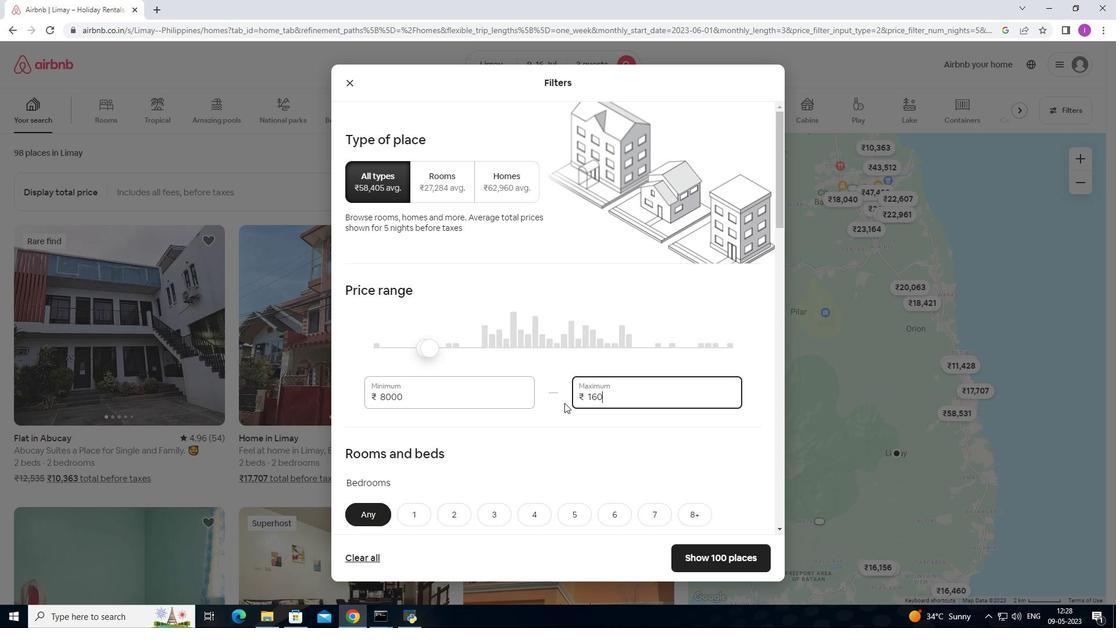 
Action: Mouse moved to (569, 399)
Screenshot: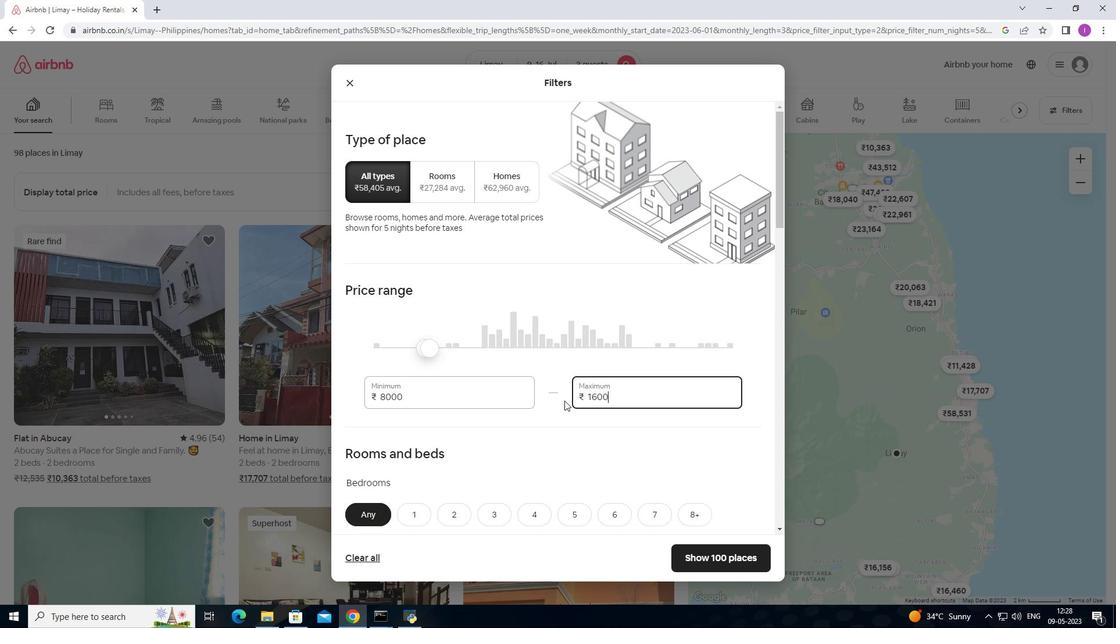 
Action: Key pressed 0
Screenshot: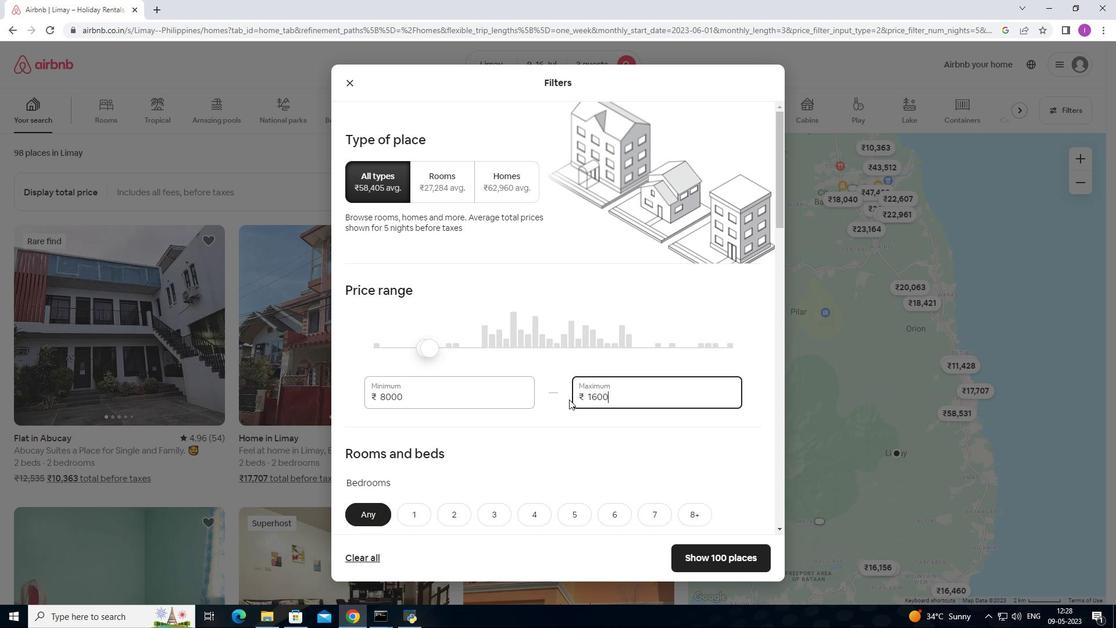 
Action: Mouse moved to (634, 395)
Screenshot: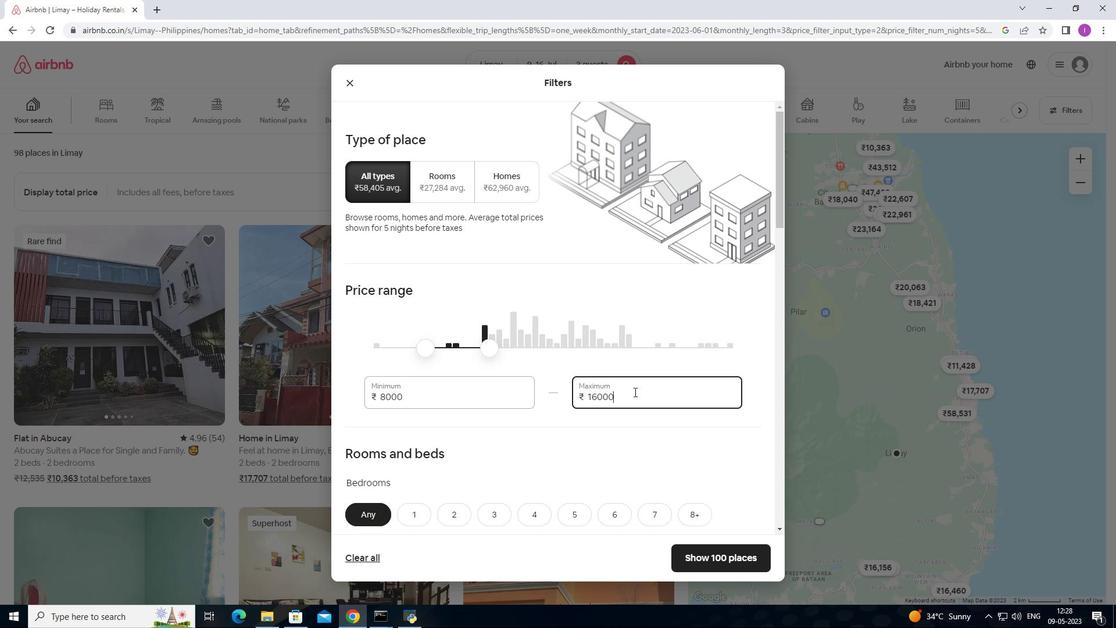 
Action: Mouse scrolled (634, 394) with delta (0, 0)
Screenshot: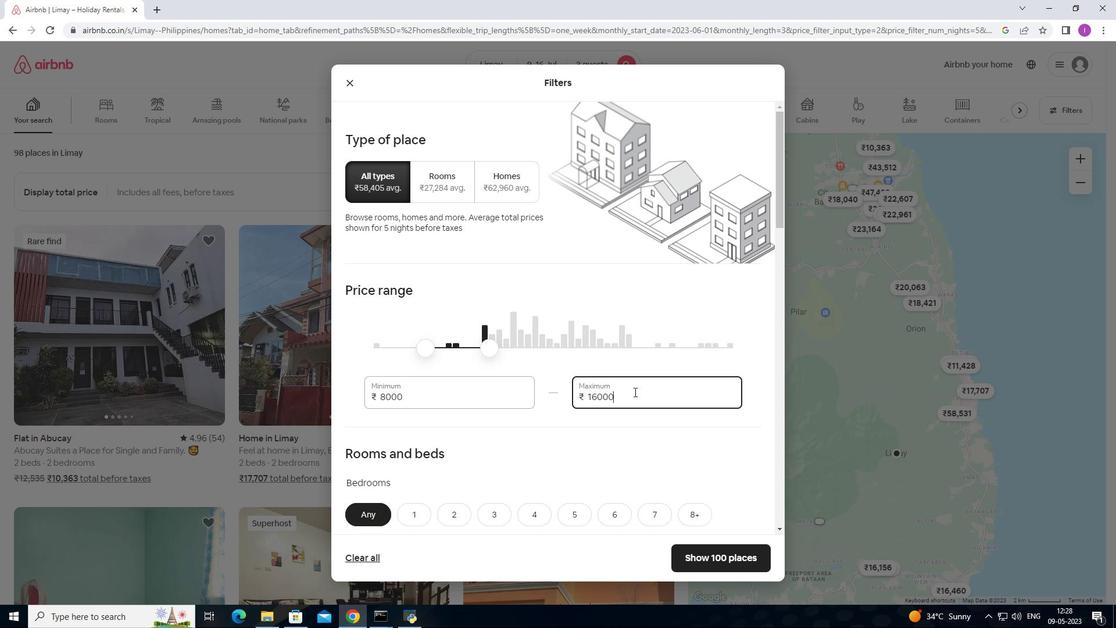 
Action: Mouse moved to (634, 396)
Screenshot: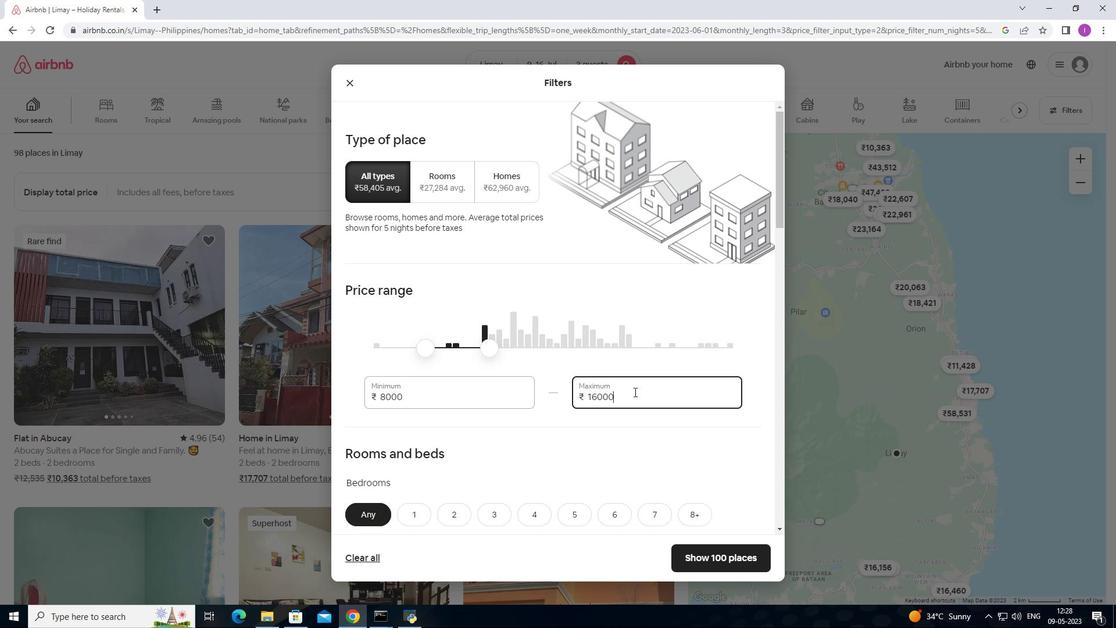
Action: Mouse scrolled (634, 395) with delta (0, 0)
Screenshot: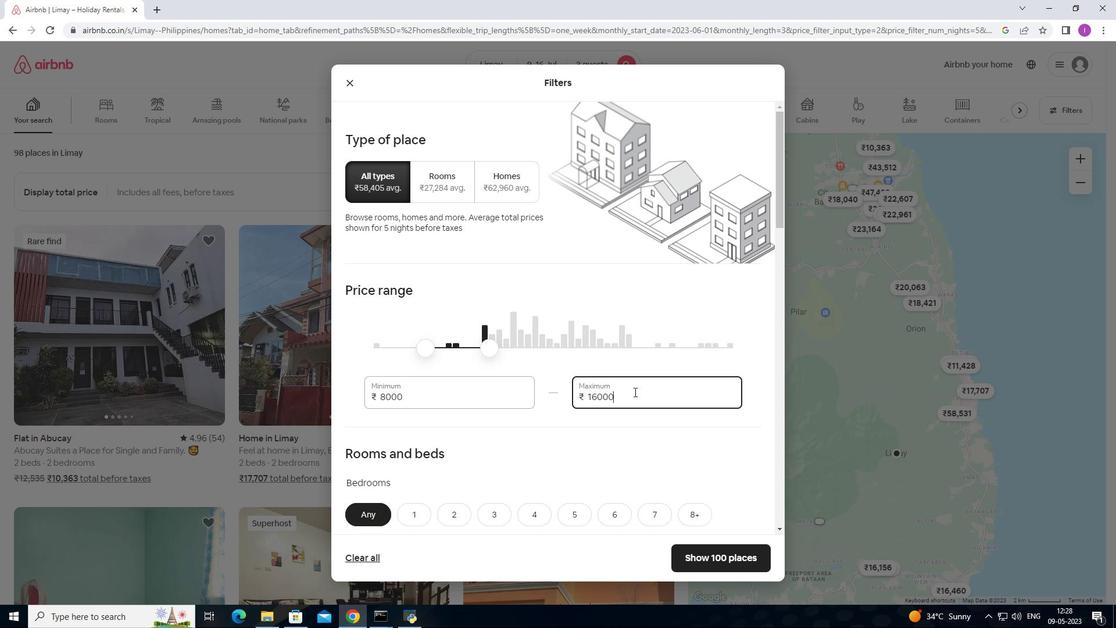 
Action: Mouse scrolled (634, 395) with delta (0, 0)
Screenshot: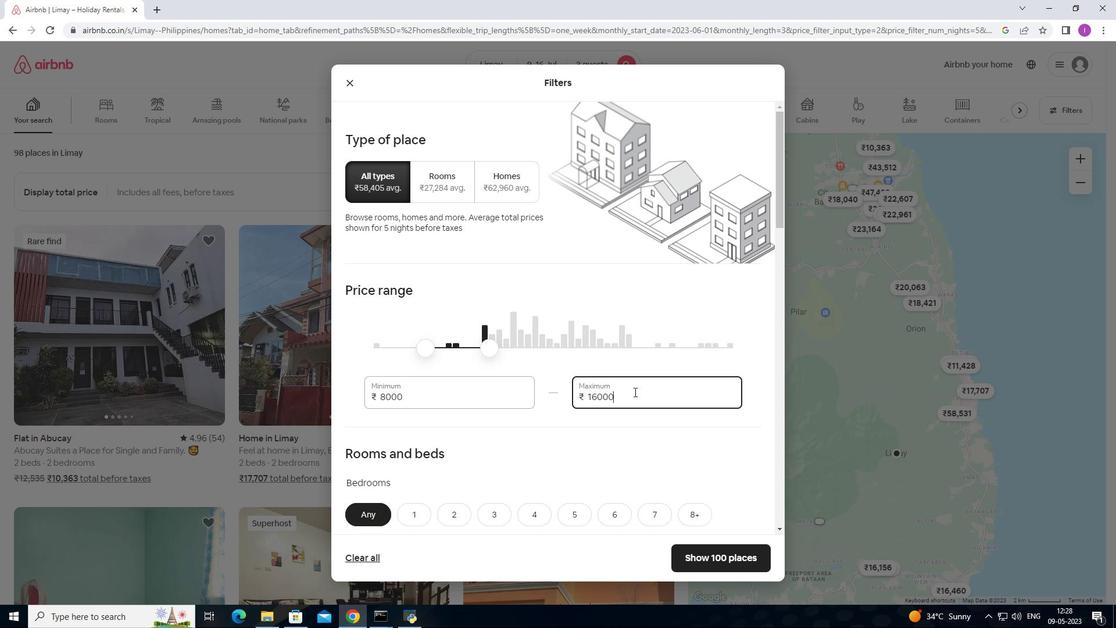 
Action: Mouse moved to (630, 392)
Screenshot: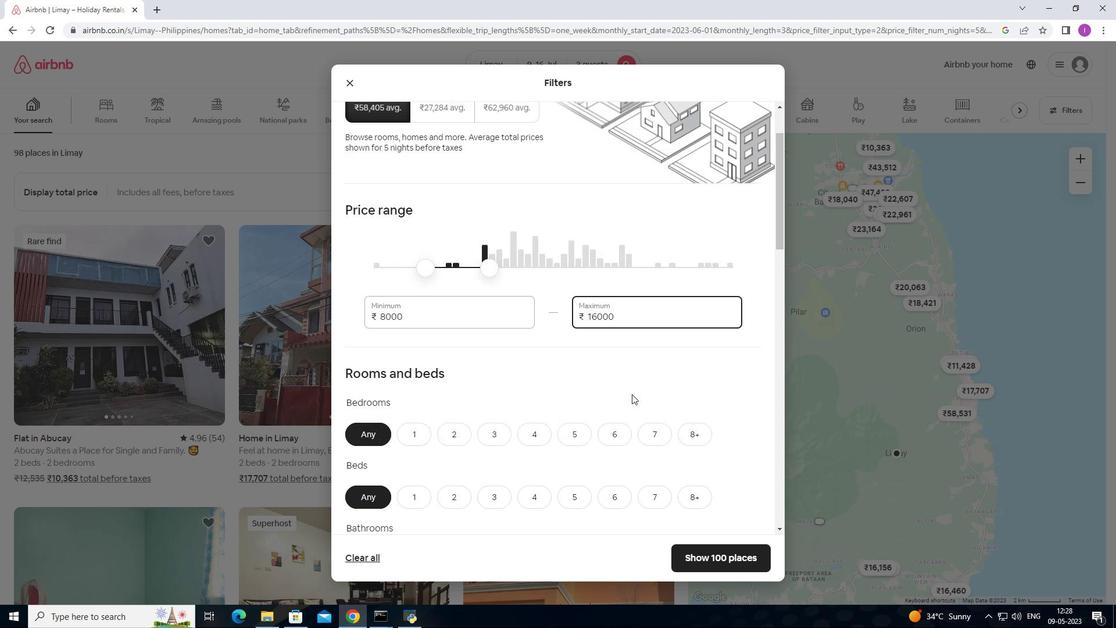 
Action: Mouse scrolled (630, 392) with delta (0, 0)
Screenshot: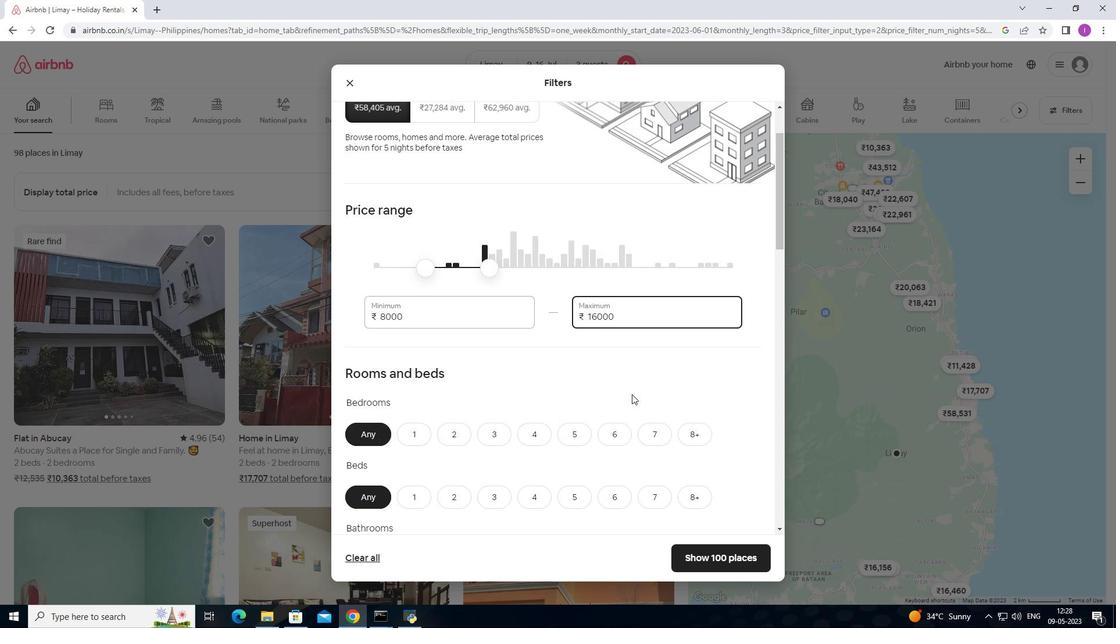 
Action: Mouse scrolled (630, 392) with delta (0, 0)
Screenshot: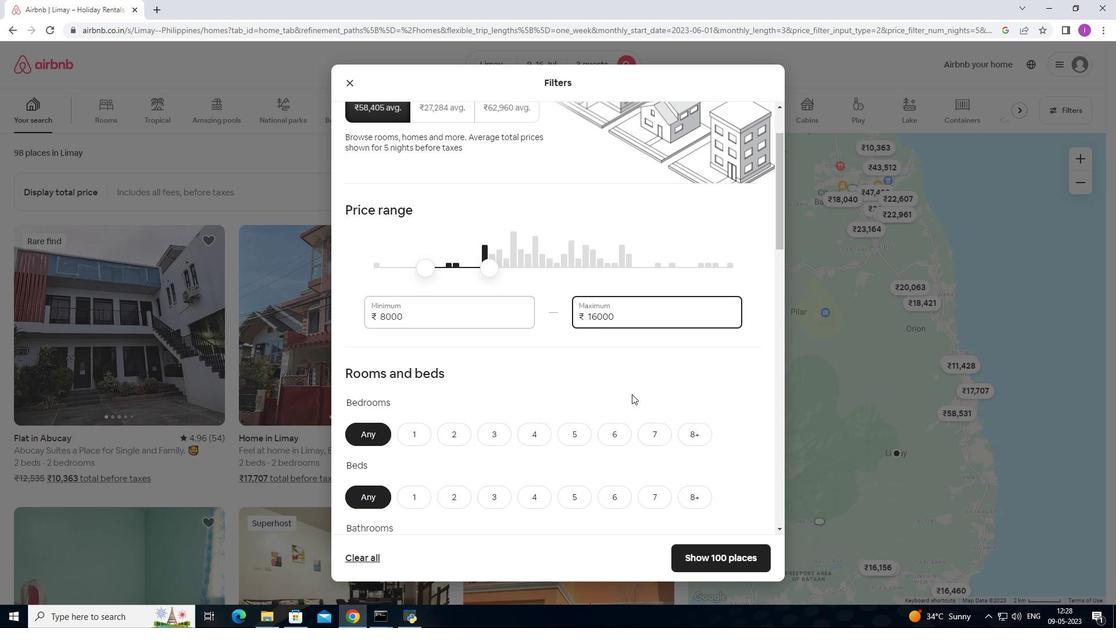 
Action: Mouse moved to (626, 385)
Screenshot: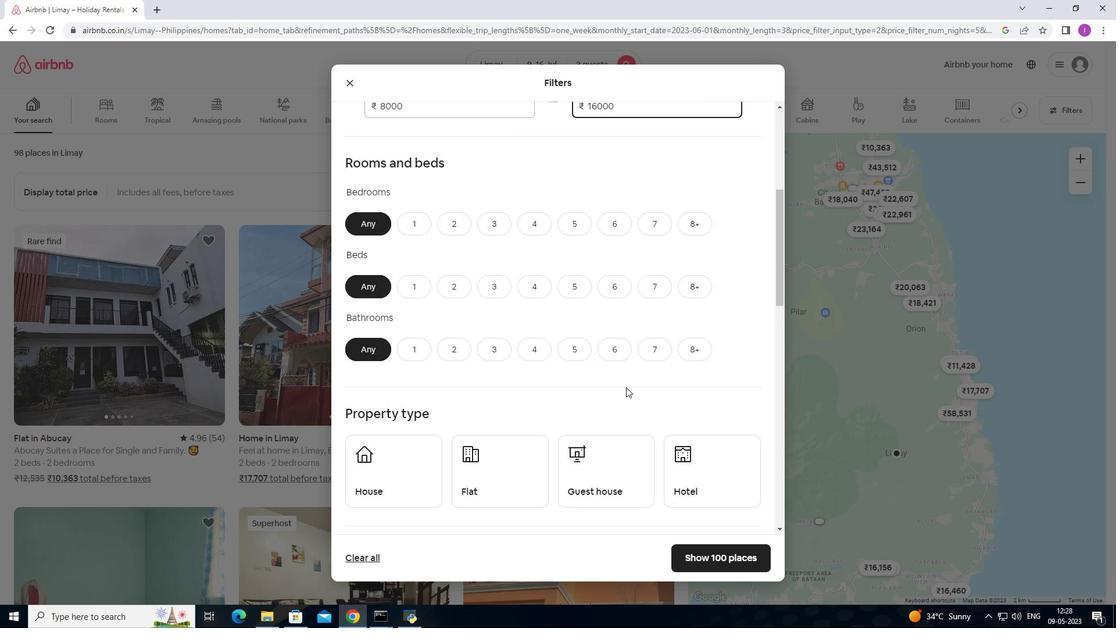 
Action: Mouse scrolled (626, 385) with delta (0, 0)
Screenshot: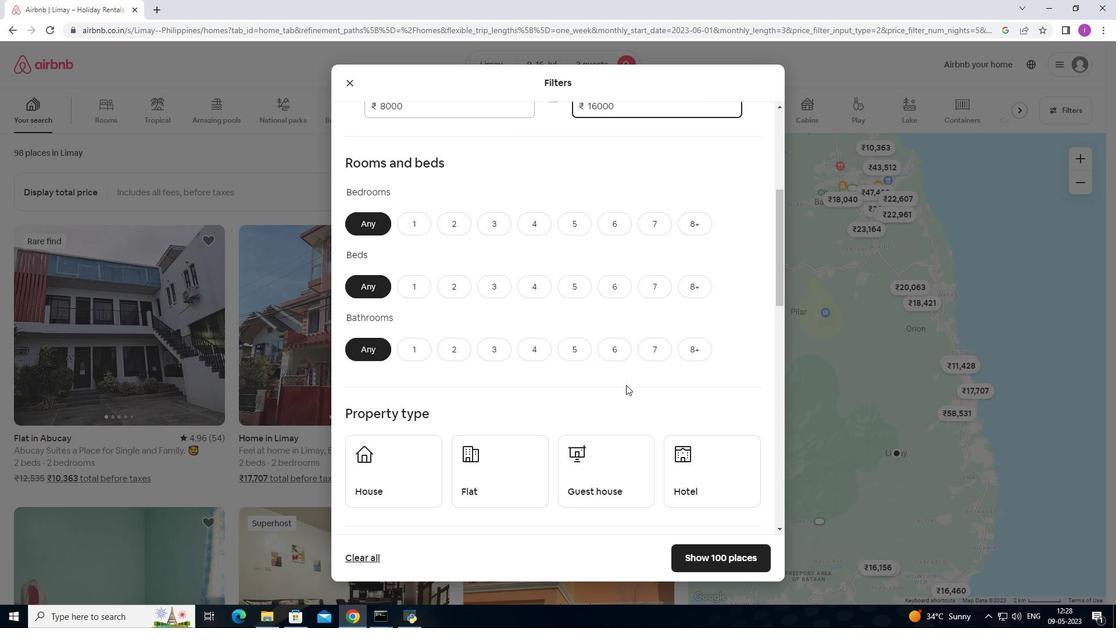 
Action: Mouse moved to (464, 274)
Screenshot: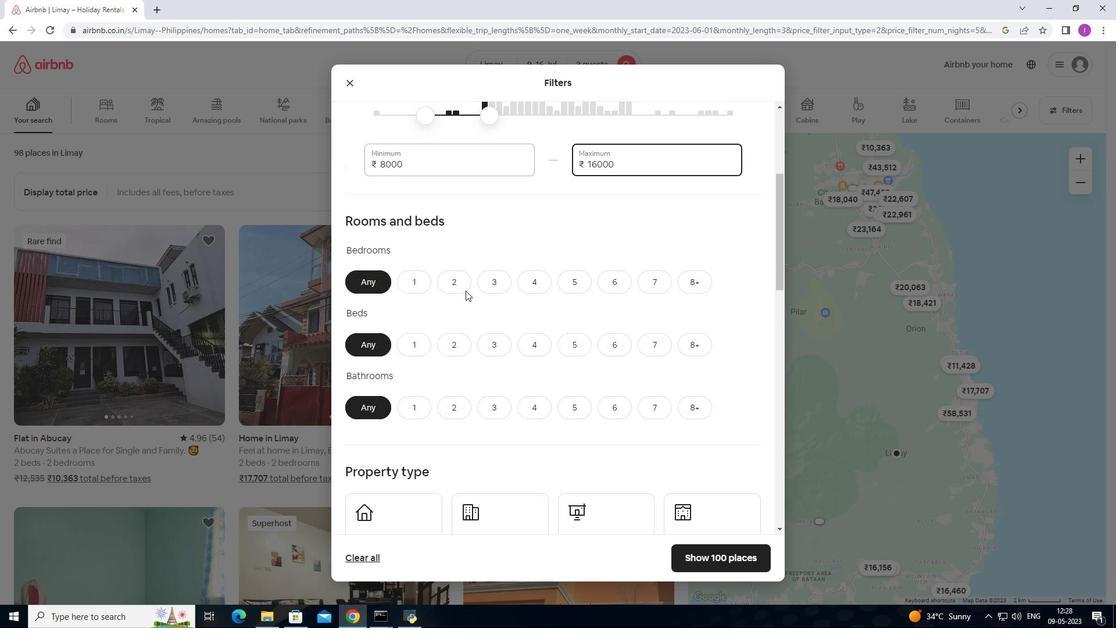 
Action: Mouse pressed left at (464, 274)
Screenshot: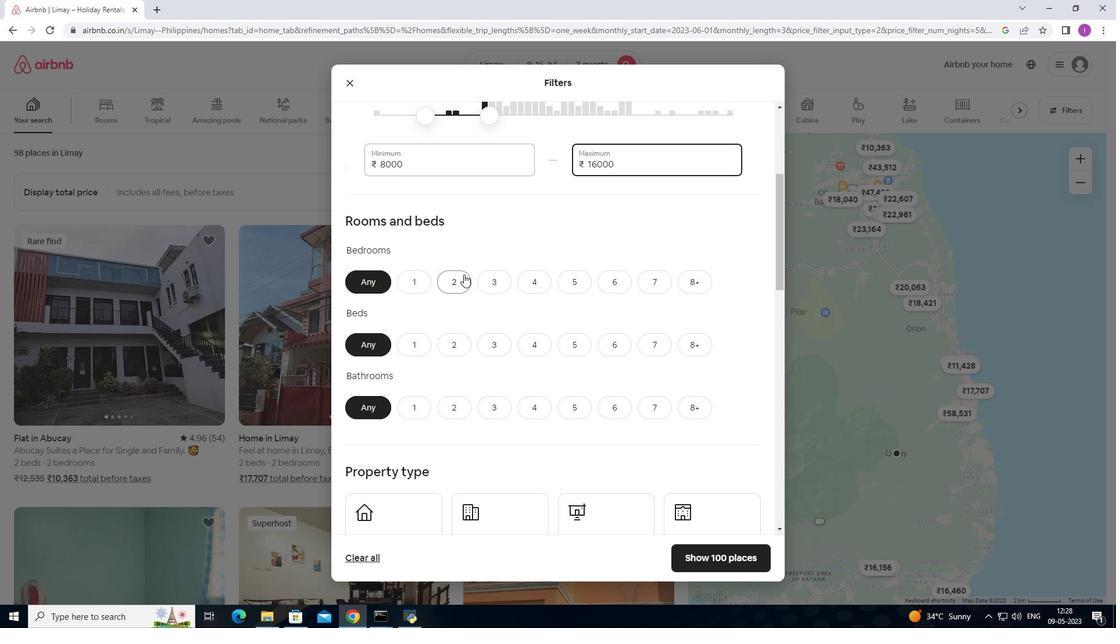 
Action: Mouse moved to (465, 338)
Screenshot: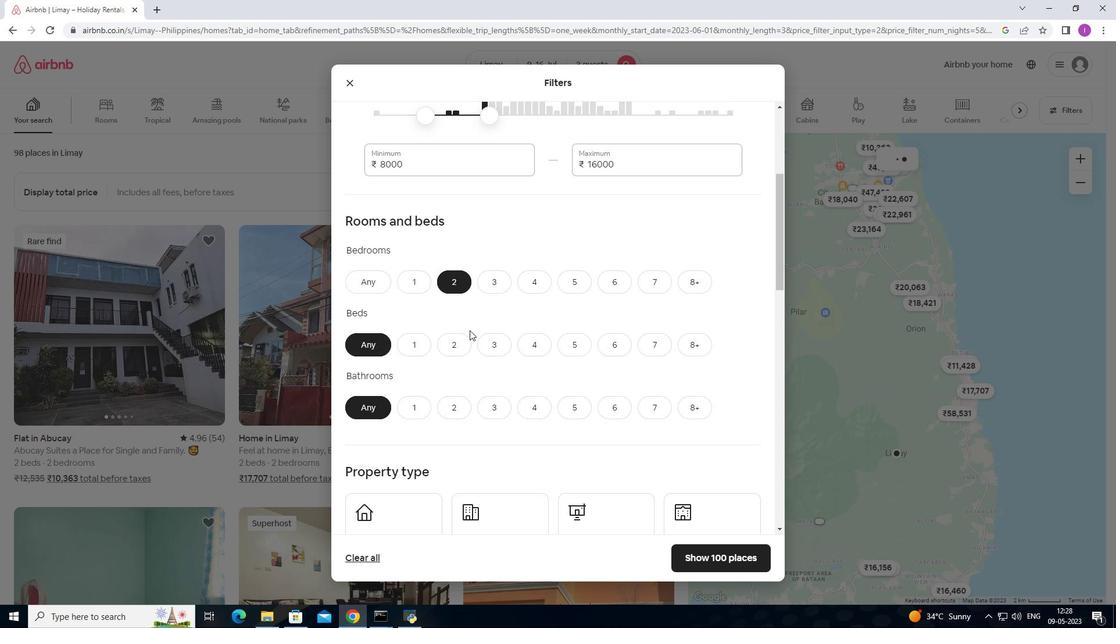 
Action: Mouse pressed left at (465, 338)
Screenshot: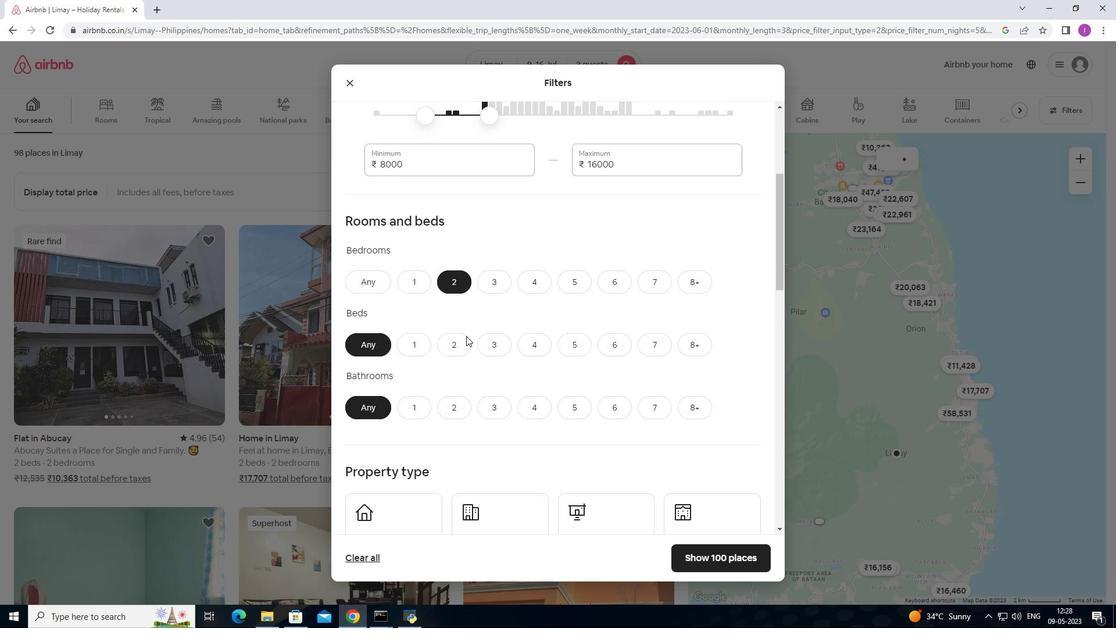 
Action: Mouse moved to (424, 403)
Screenshot: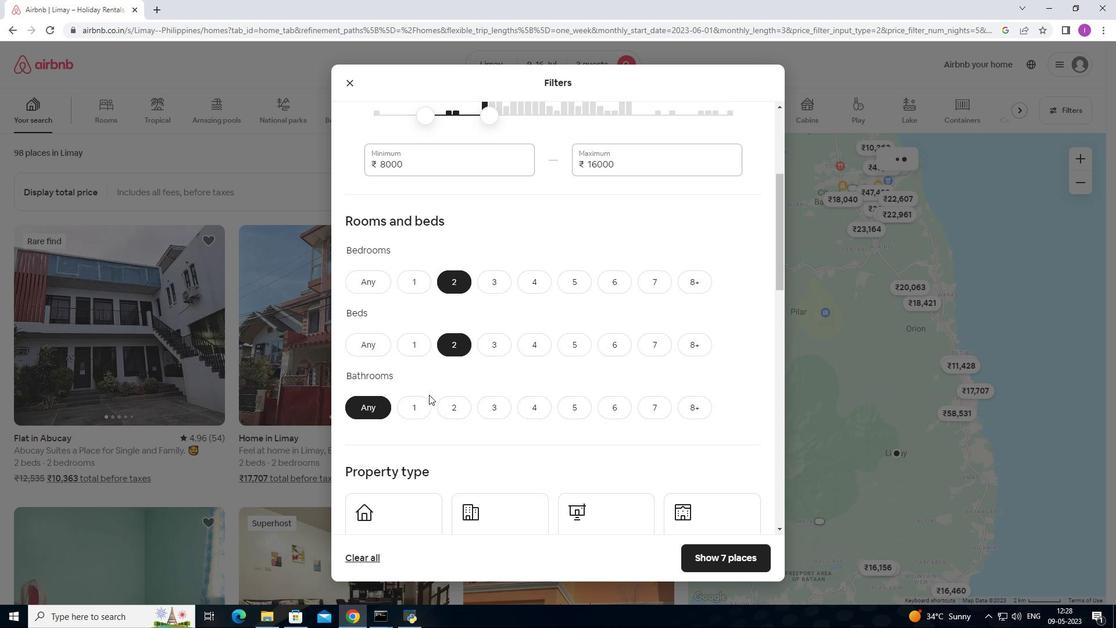 
Action: Mouse pressed left at (424, 403)
Screenshot: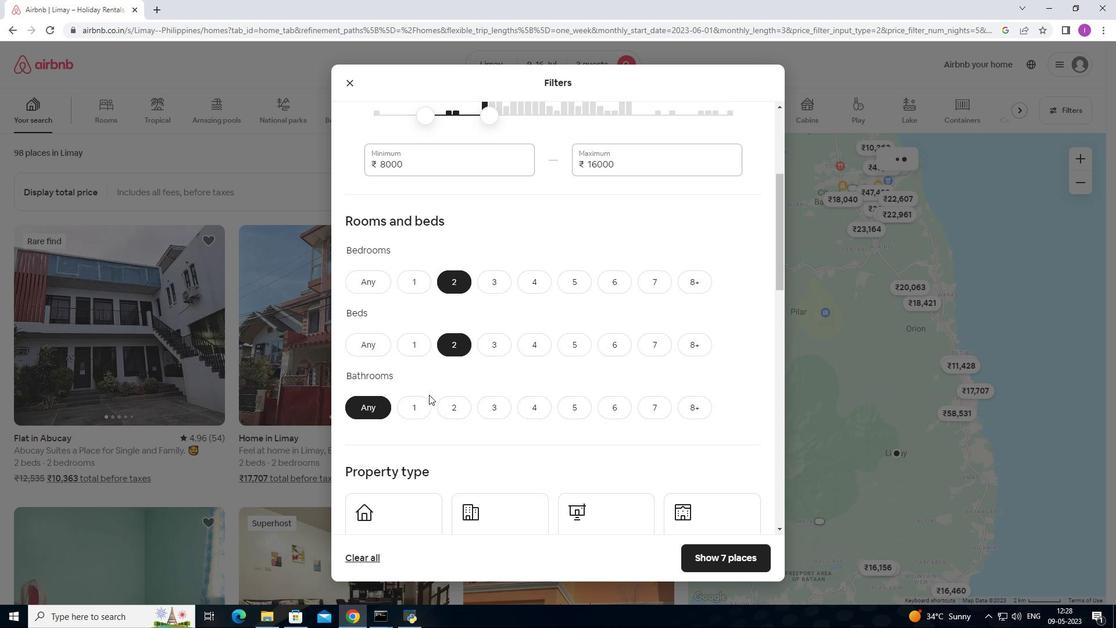 
Action: Mouse moved to (454, 373)
Screenshot: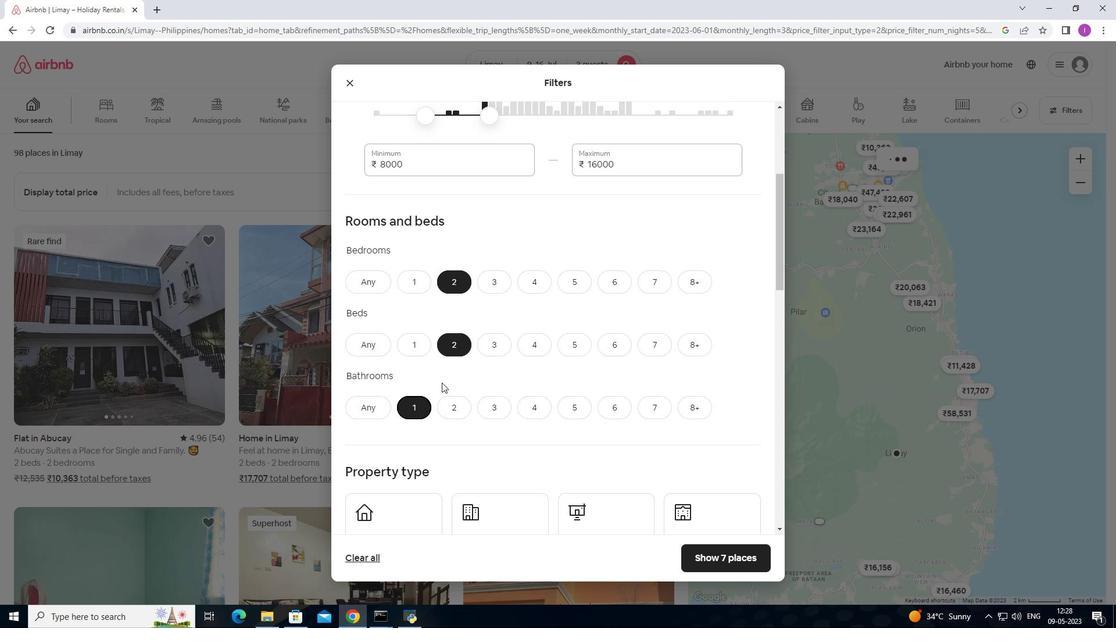 
Action: Mouse scrolled (454, 373) with delta (0, 0)
Screenshot: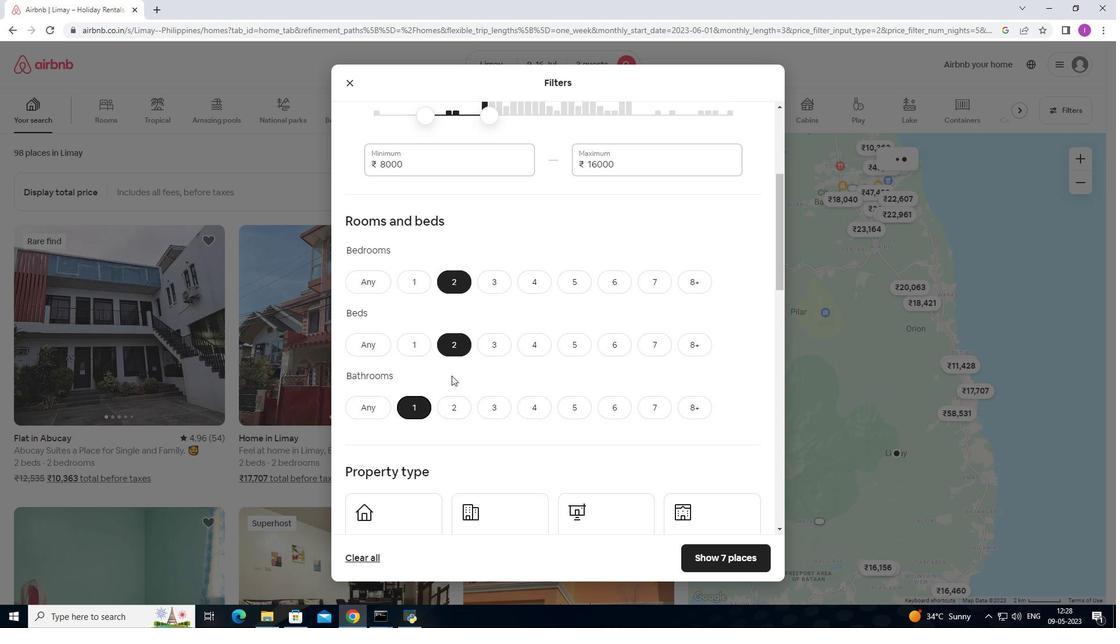 
Action: Mouse moved to (454, 373)
Screenshot: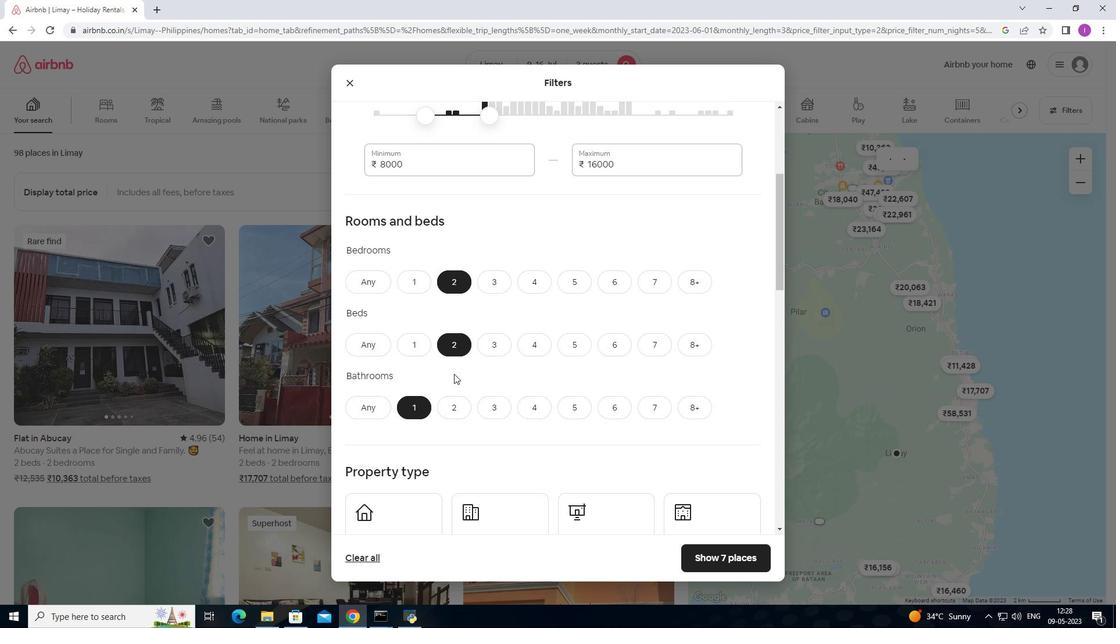 
Action: Mouse scrolled (454, 372) with delta (0, 0)
Screenshot: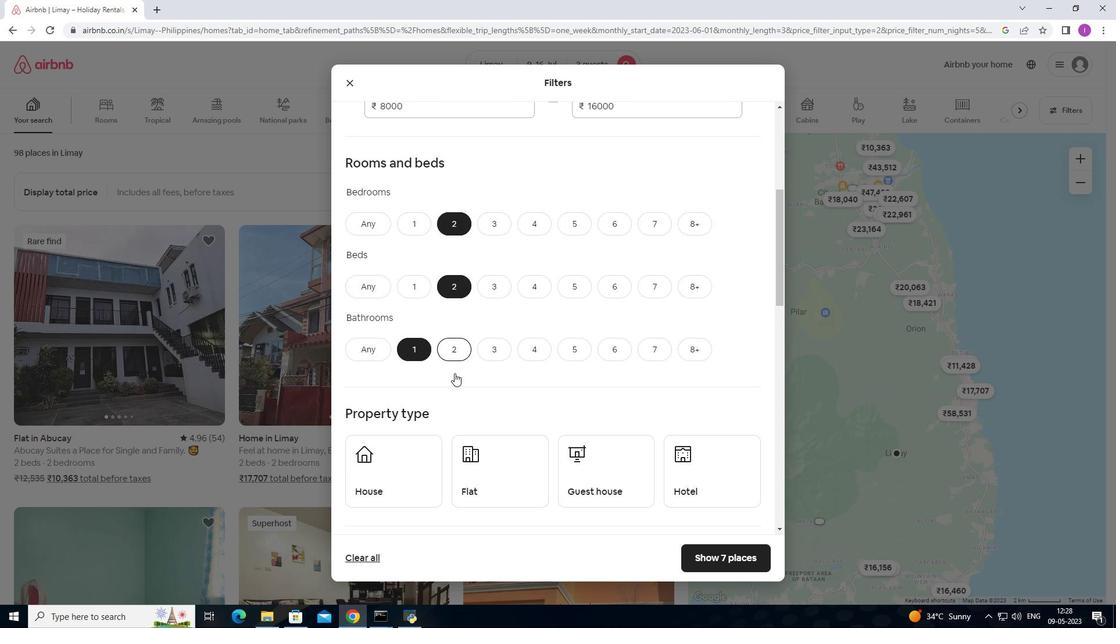 
Action: Mouse scrolled (454, 372) with delta (0, 0)
Screenshot: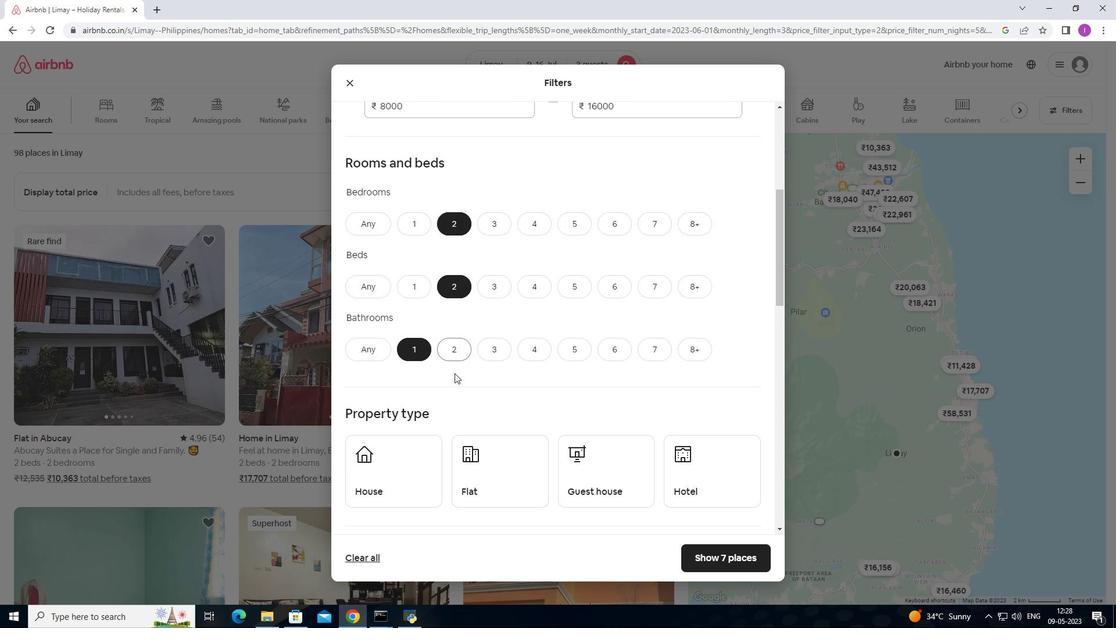 
Action: Mouse moved to (426, 377)
Screenshot: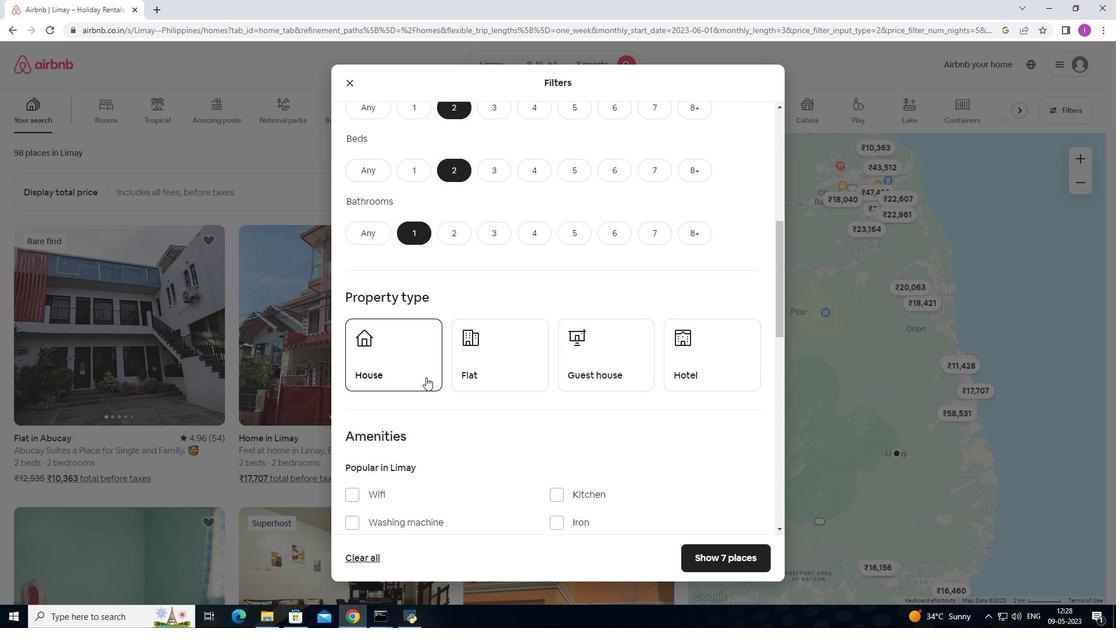 
Action: Mouse pressed left at (426, 377)
Screenshot: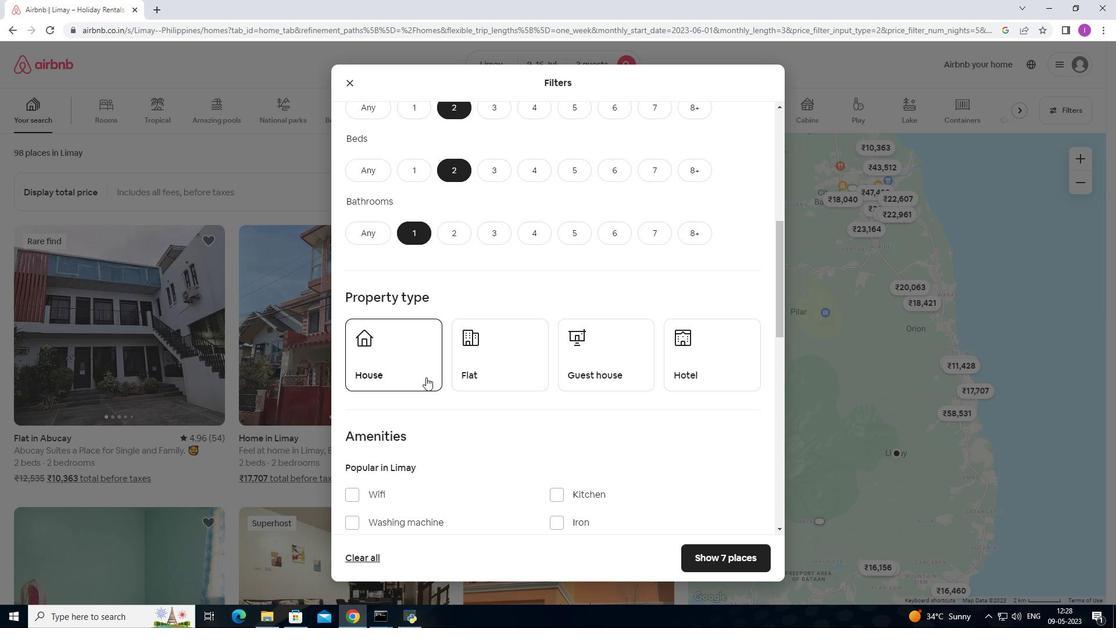 
Action: Mouse moved to (525, 373)
Screenshot: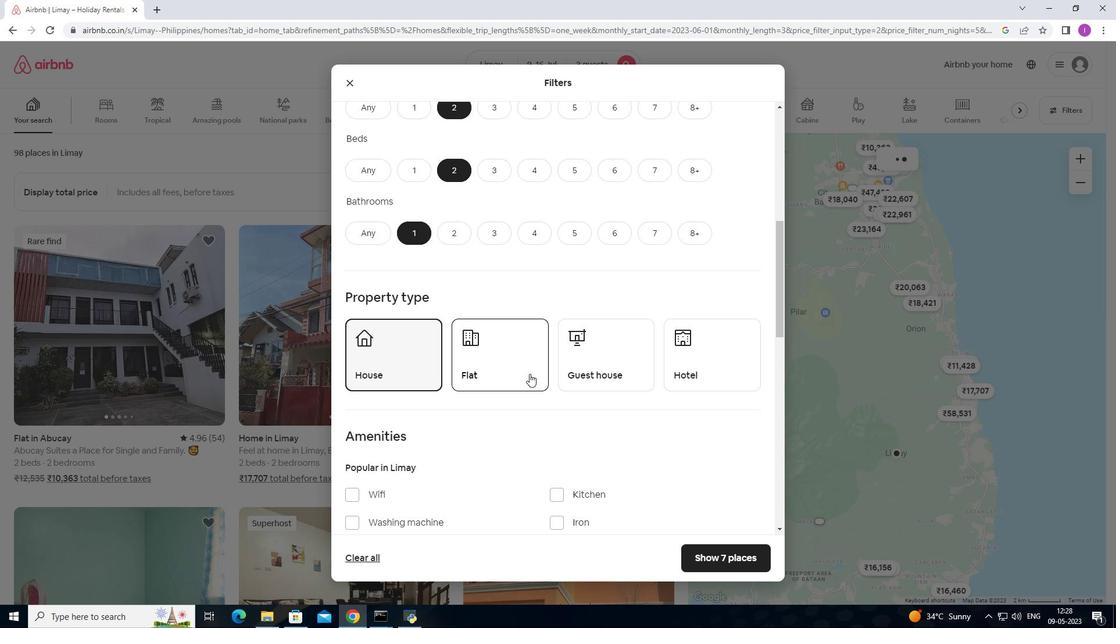 
Action: Mouse pressed left at (525, 373)
Screenshot: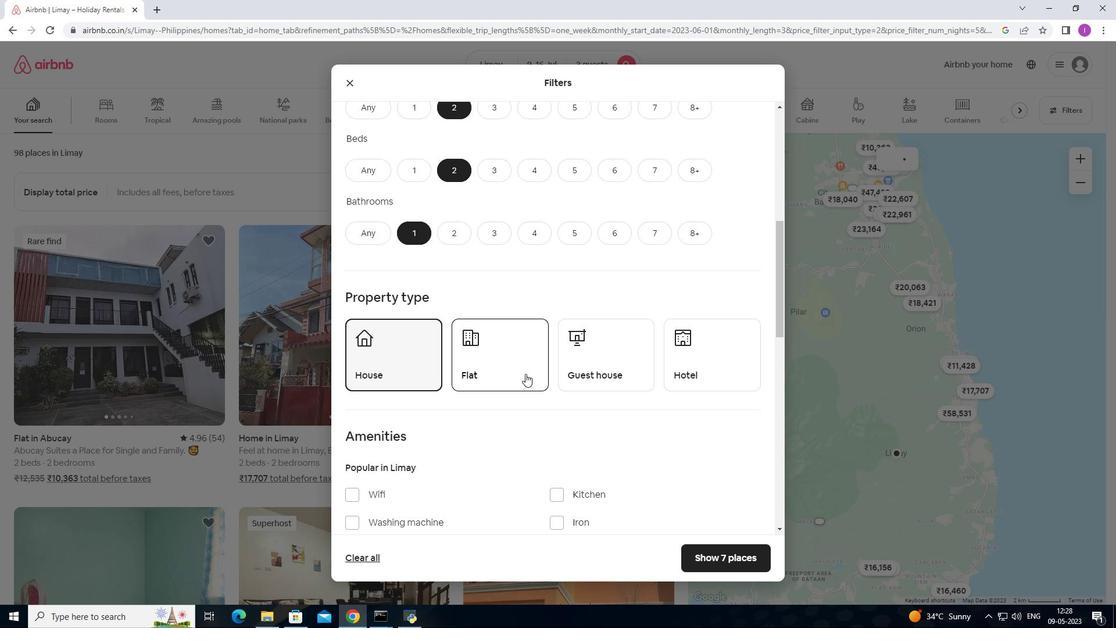 
Action: Mouse moved to (550, 373)
Screenshot: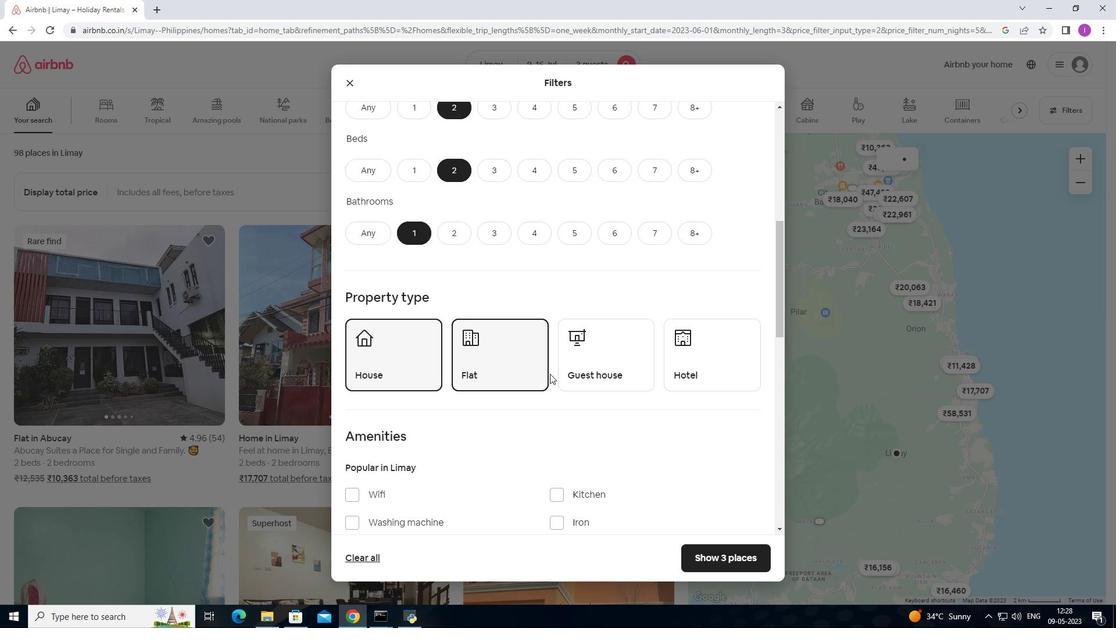 
Action: Mouse pressed left at (550, 373)
Screenshot: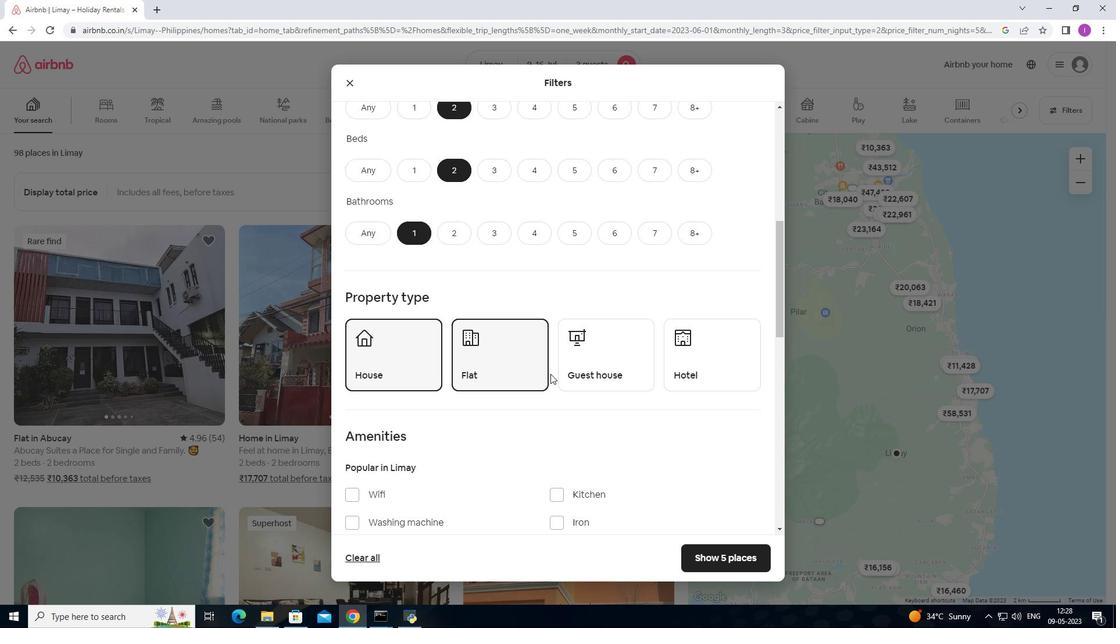 
Action: Mouse moved to (576, 366)
Screenshot: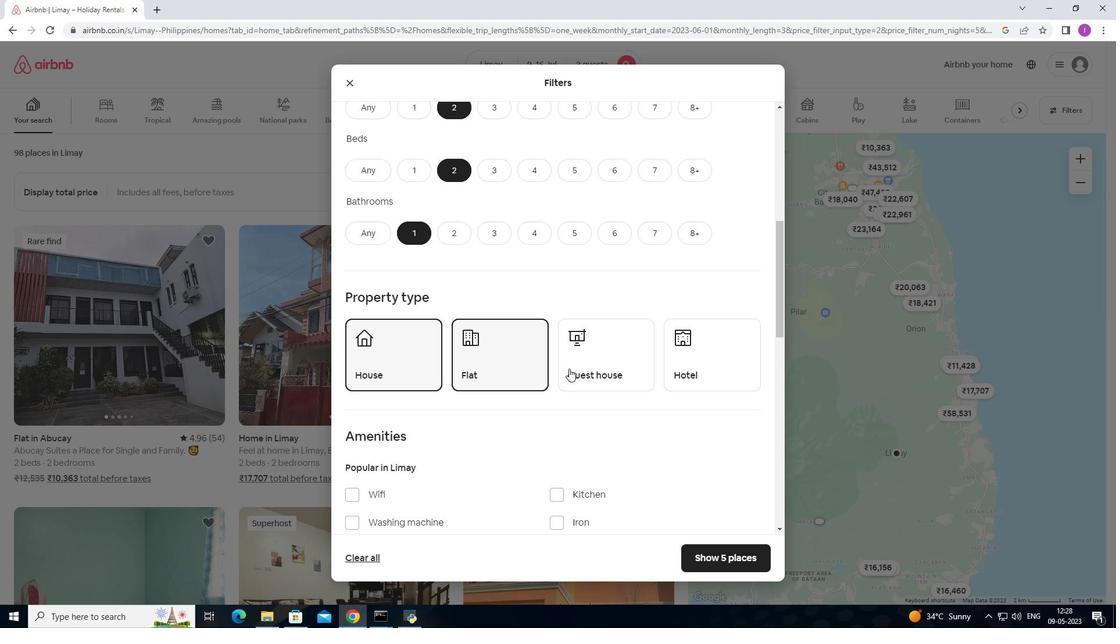 
Action: Mouse pressed left at (576, 366)
Screenshot: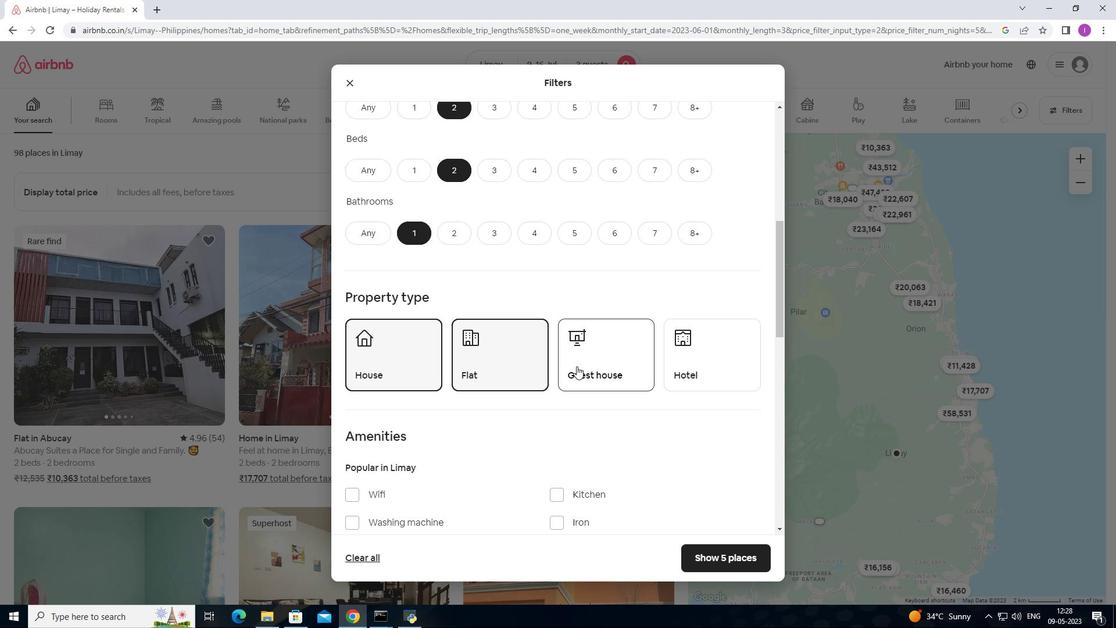 
Action: Mouse moved to (517, 393)
Screenshot: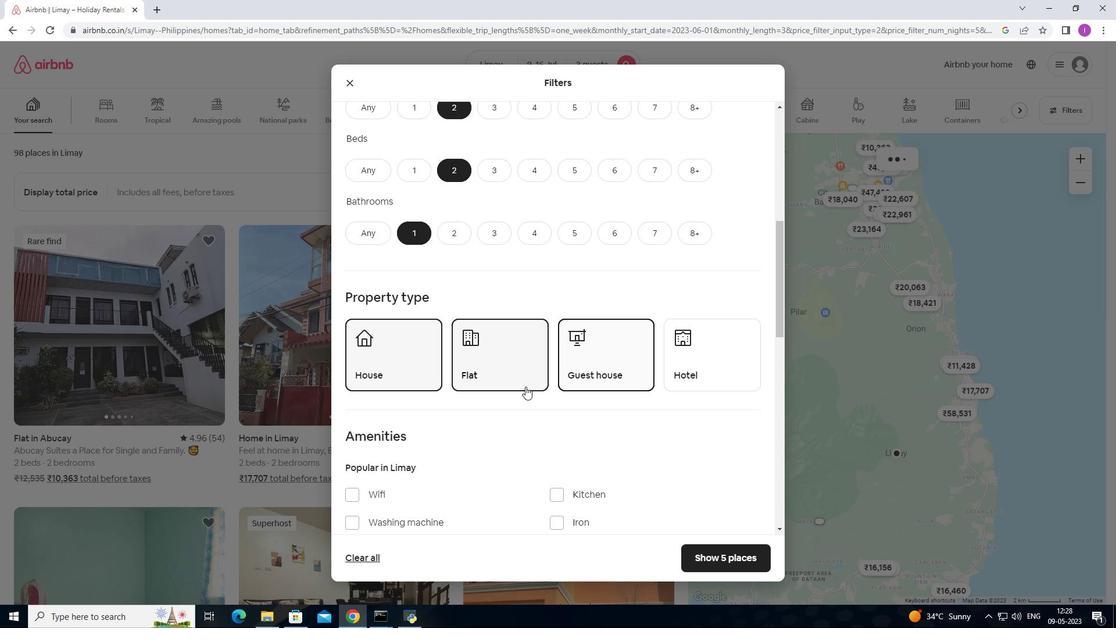 
Action: Mouse scrolled (517, 392) with delta (0, 0)
Screenshot: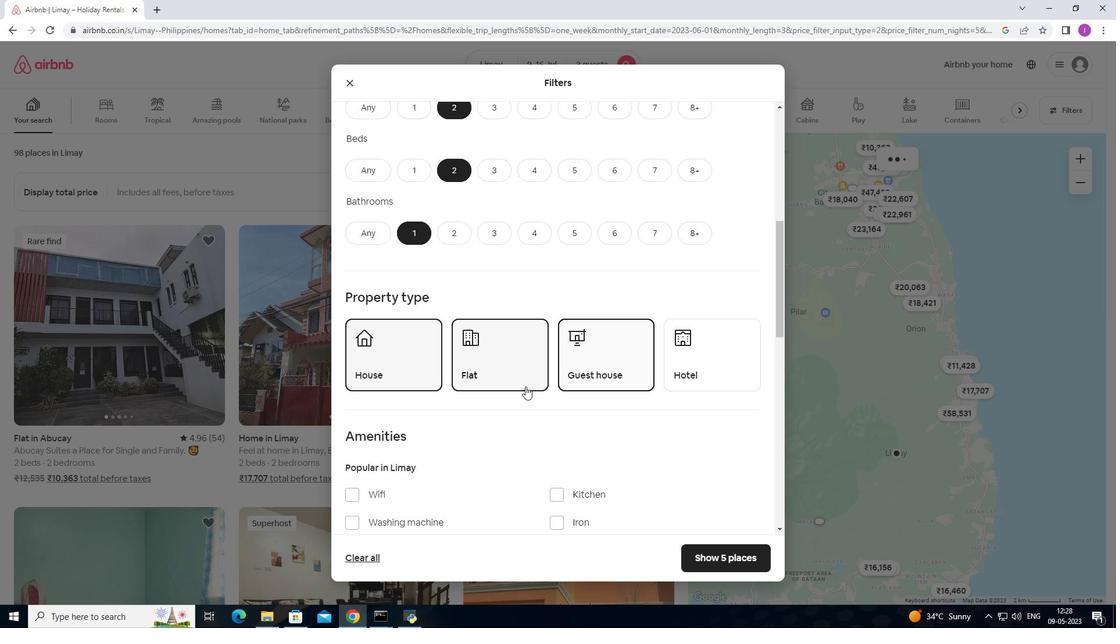 
Action: Mouse scrolled (517, 392) with delta (0, 0)
Screenshot: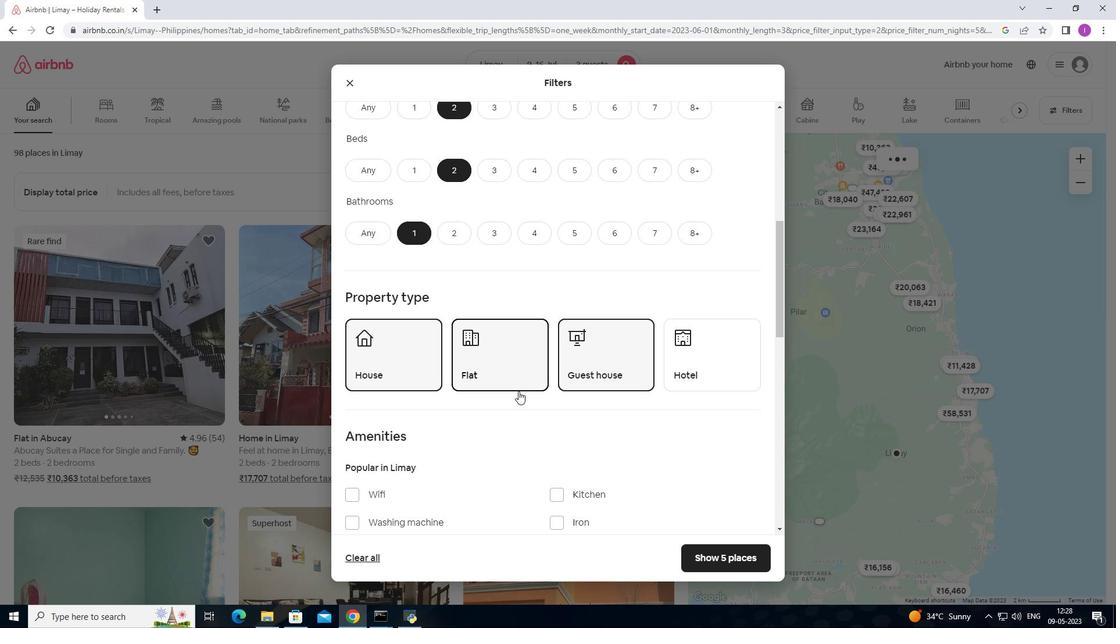 
Action: Mouse scrolled (517, 392) with delta (0, 0)
Screenshot: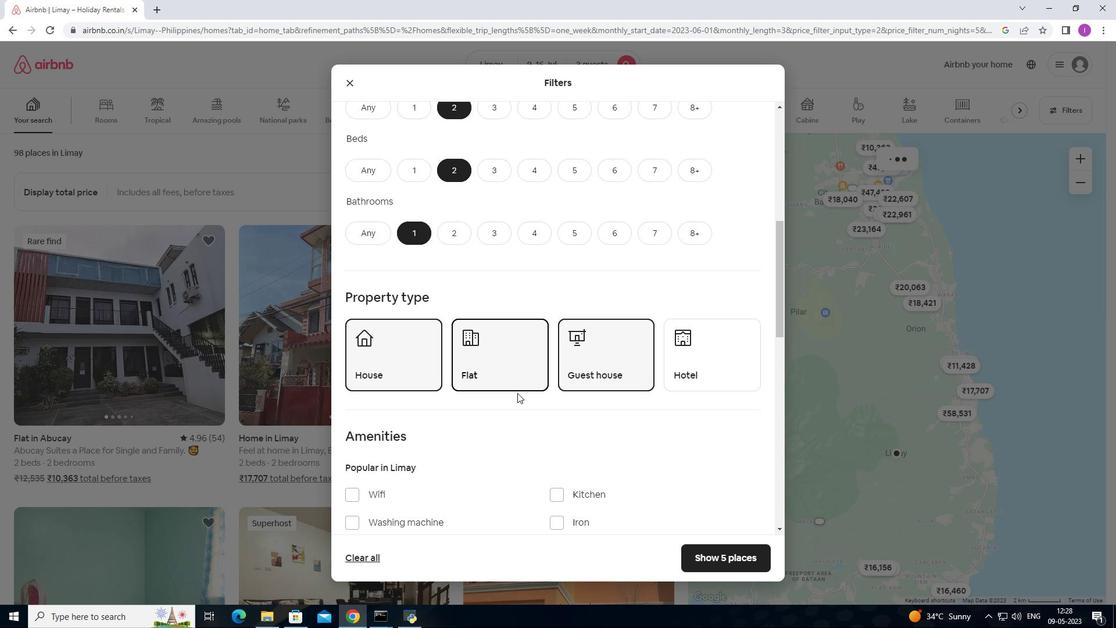 
Action: Mouse moved to (517, 387)
Screenshot: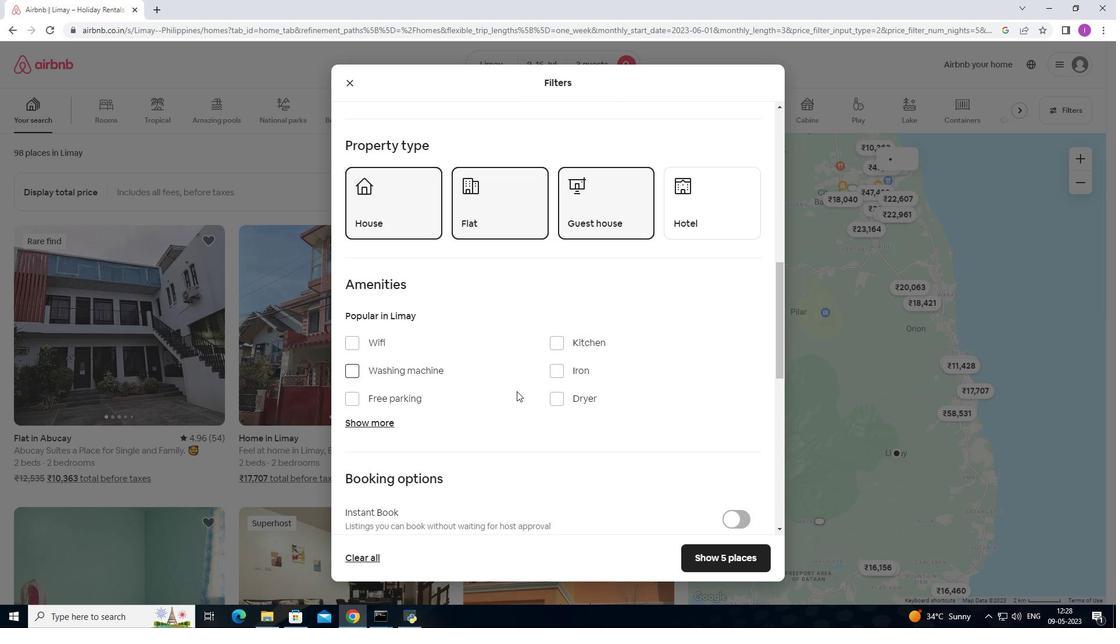 
Action: Mouse scrolled (517, 387) with delta (0, 0)
Screenshot: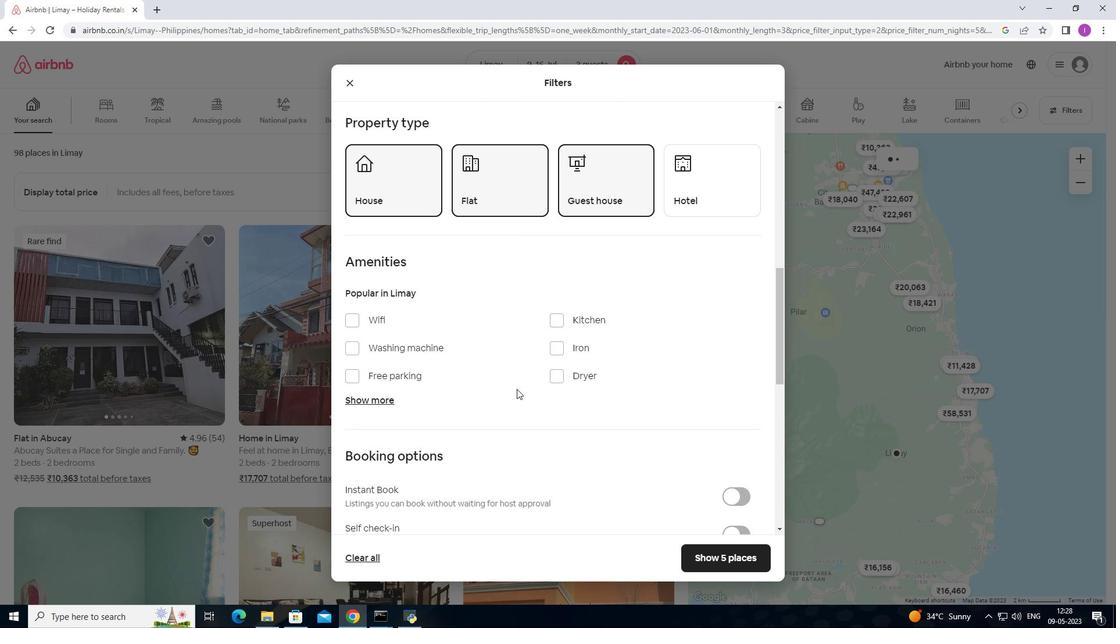
Action: Mouse scrolled (517, 387) with delta (0, 0)
Screenshot: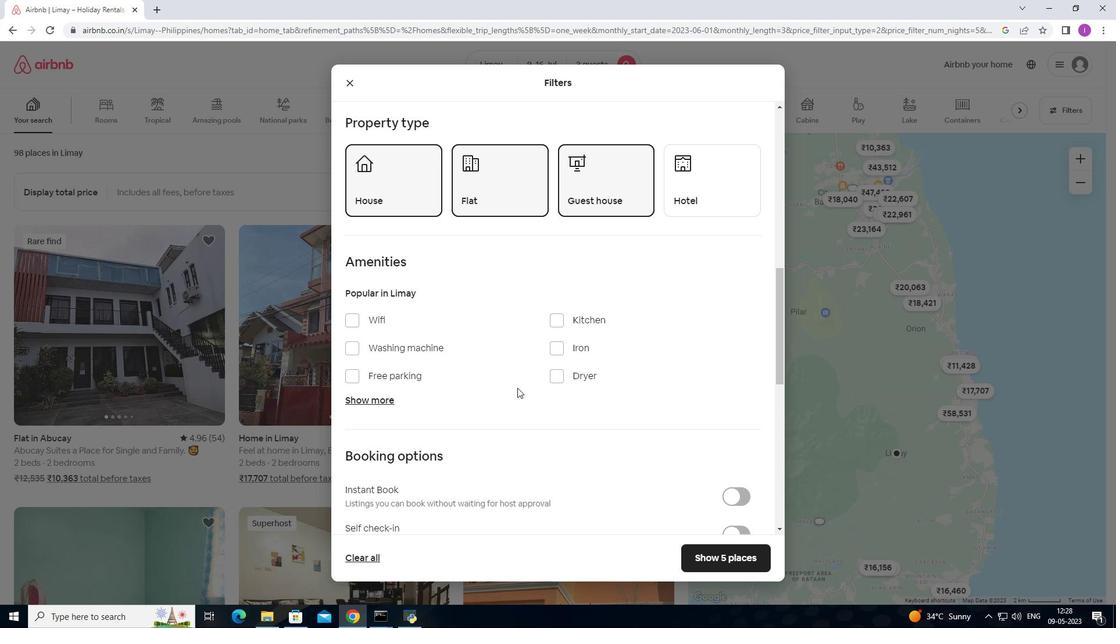 
Action: Mouse moved to (519, 381)
Screenshot: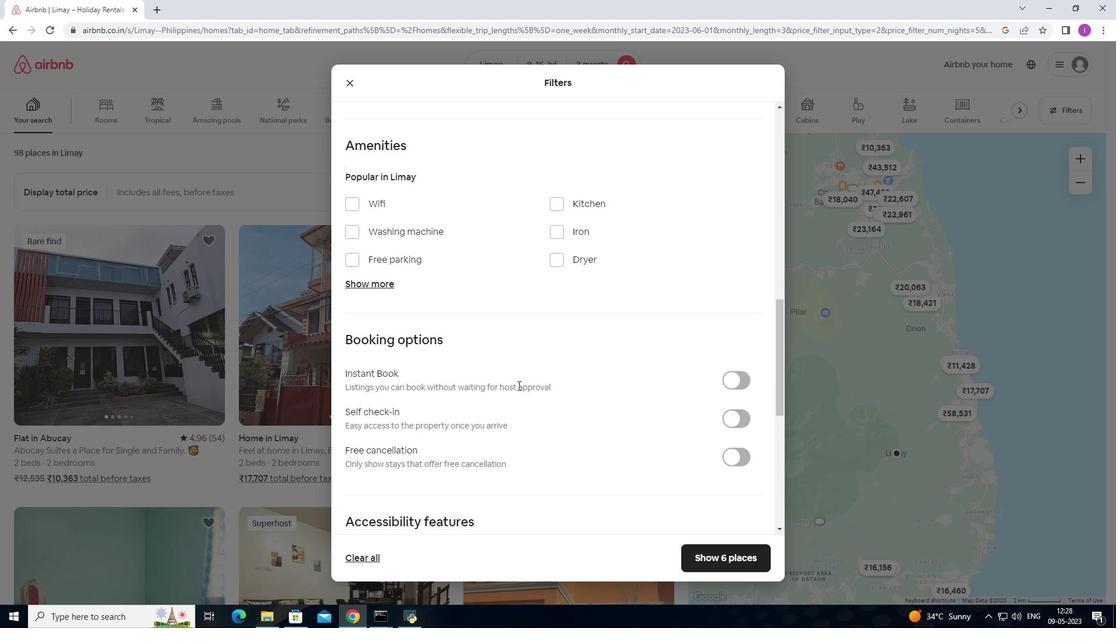 
Action: Mouse scrolled (519, 380) with delta (0, 0)
Screenshot: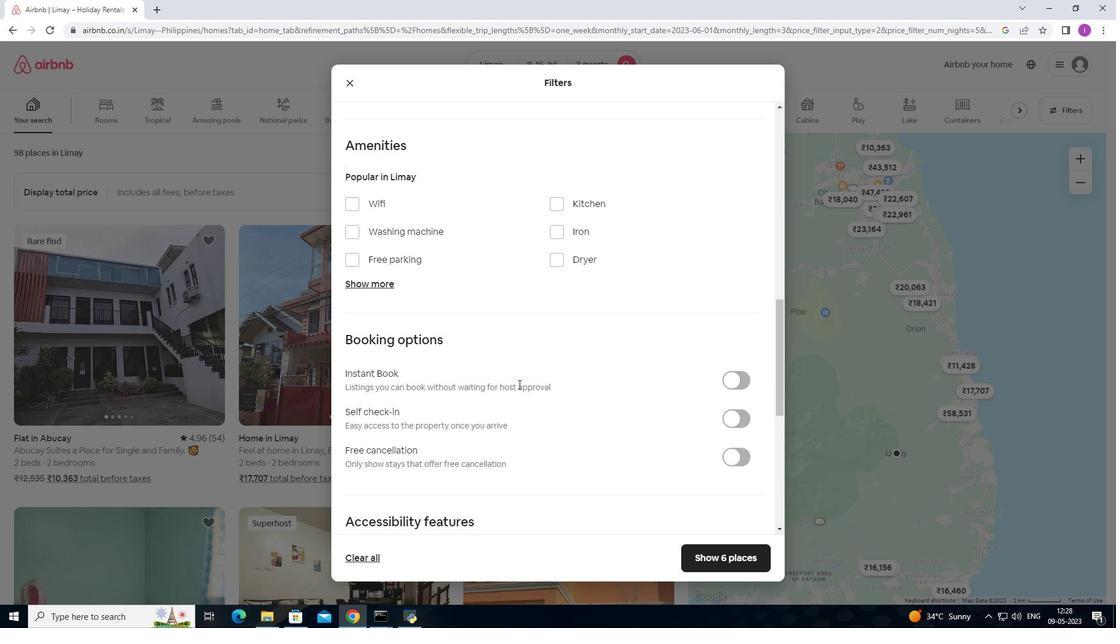 
Action: Mouse moved to (499, 321)
Screenshot: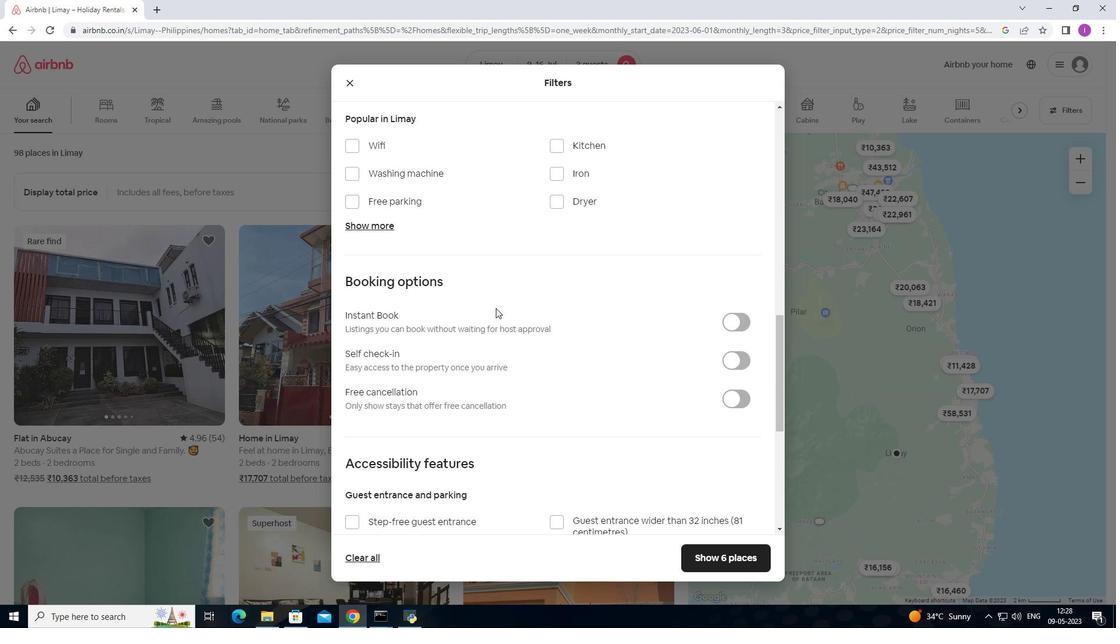
Action: Mouse scrolled (499, 322) with delta (0, 0)
Screenshot: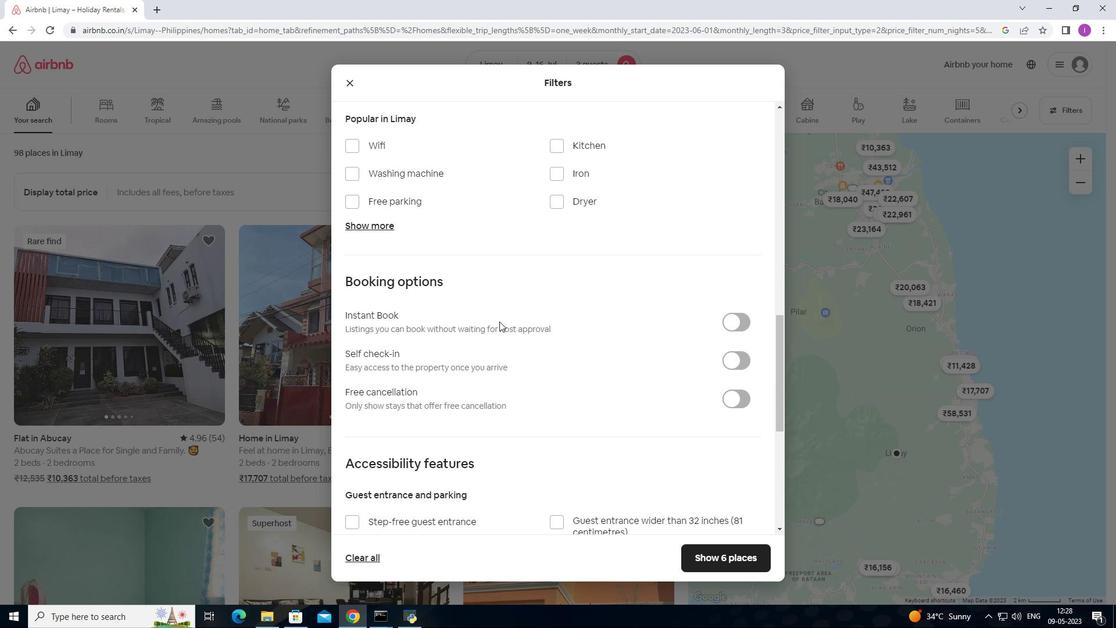 
Action: Mouse moved to (486, 342)
Screenshot: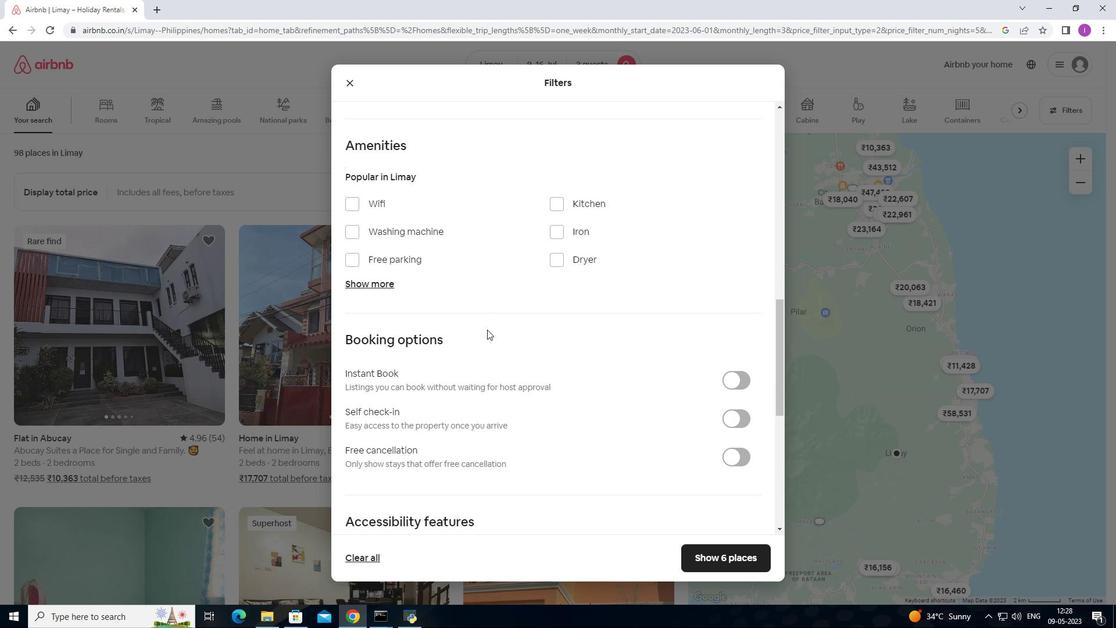 
Action: Mouse scrolled (486, 341) with delta (0, 0)
Screenshot: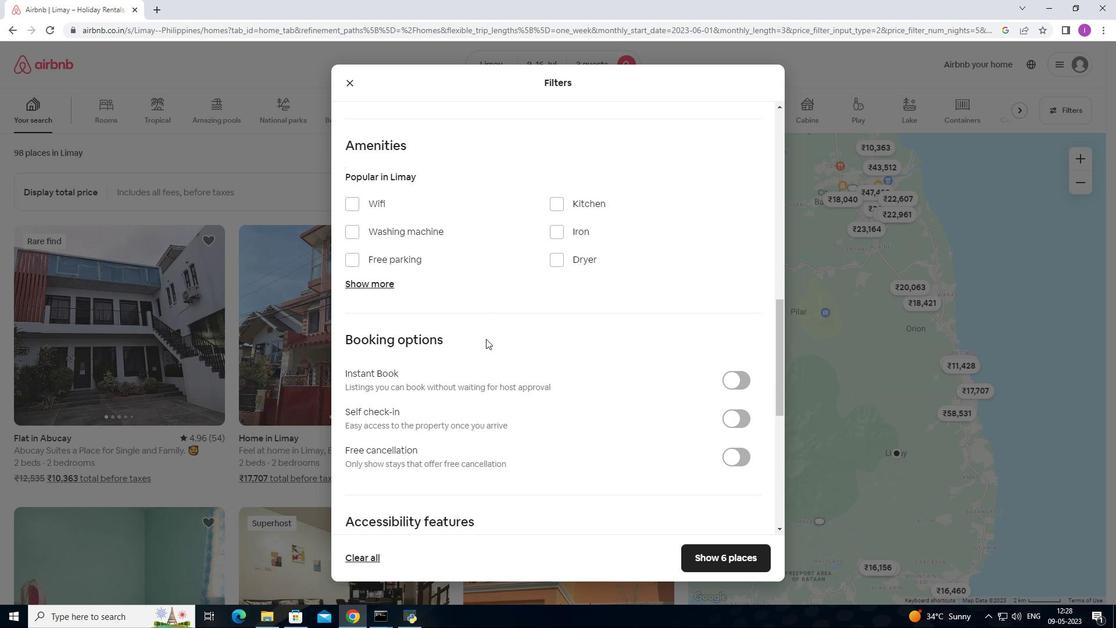 
Action: Mouse moved to (487, 343)
Screenshot: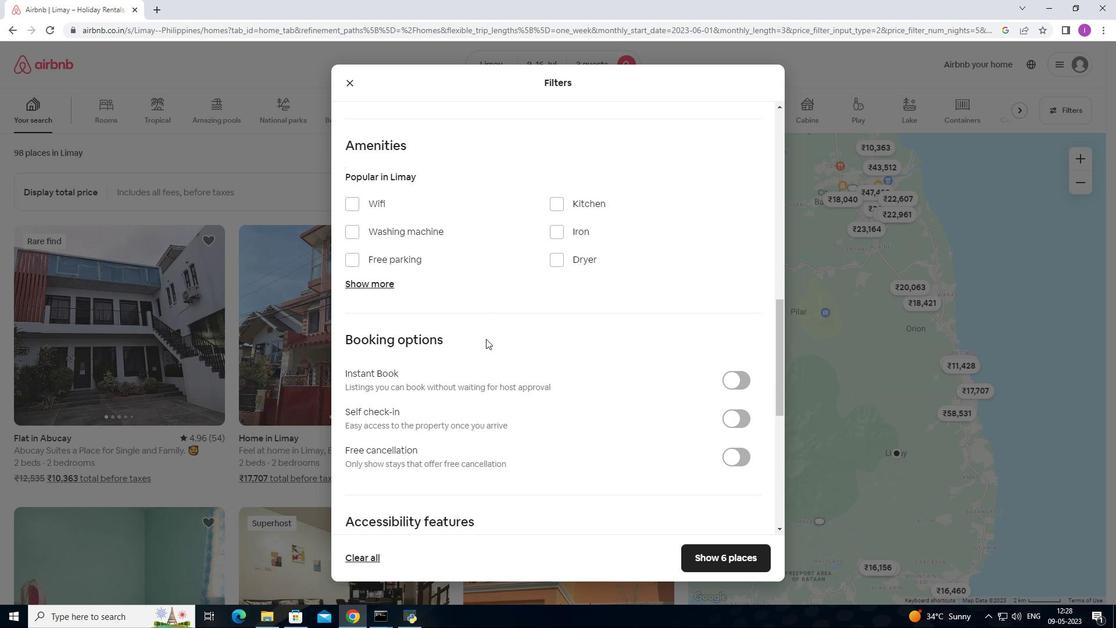 
Action: Mouse scrolled (487, 343) with delta (0, 0)
Screenshot: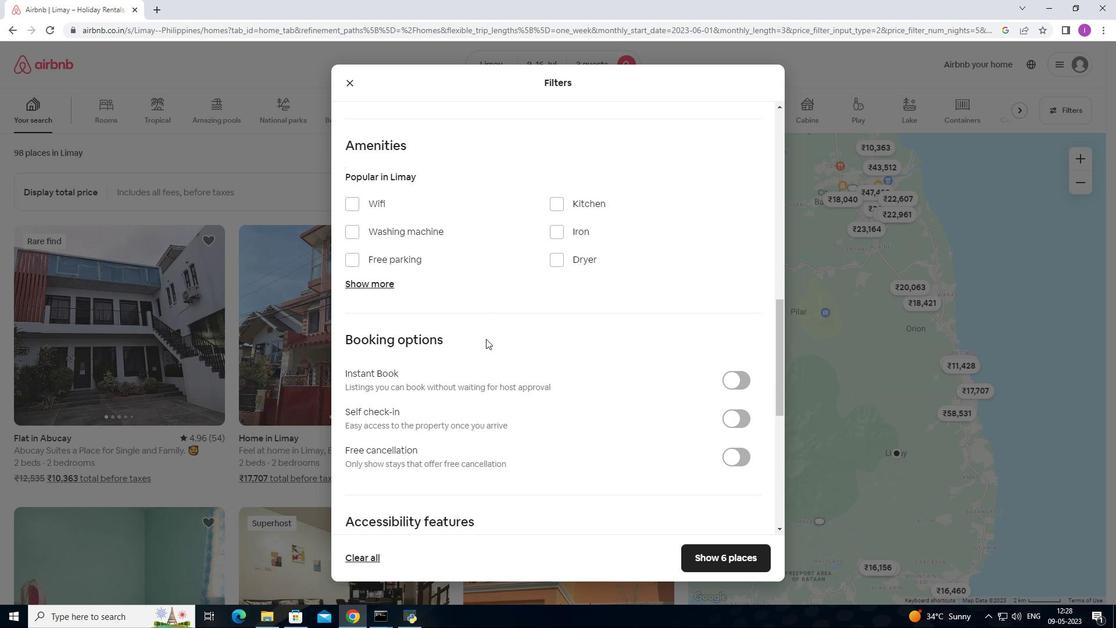 
Action: Mouse moved to (736, 297)
Screenshot: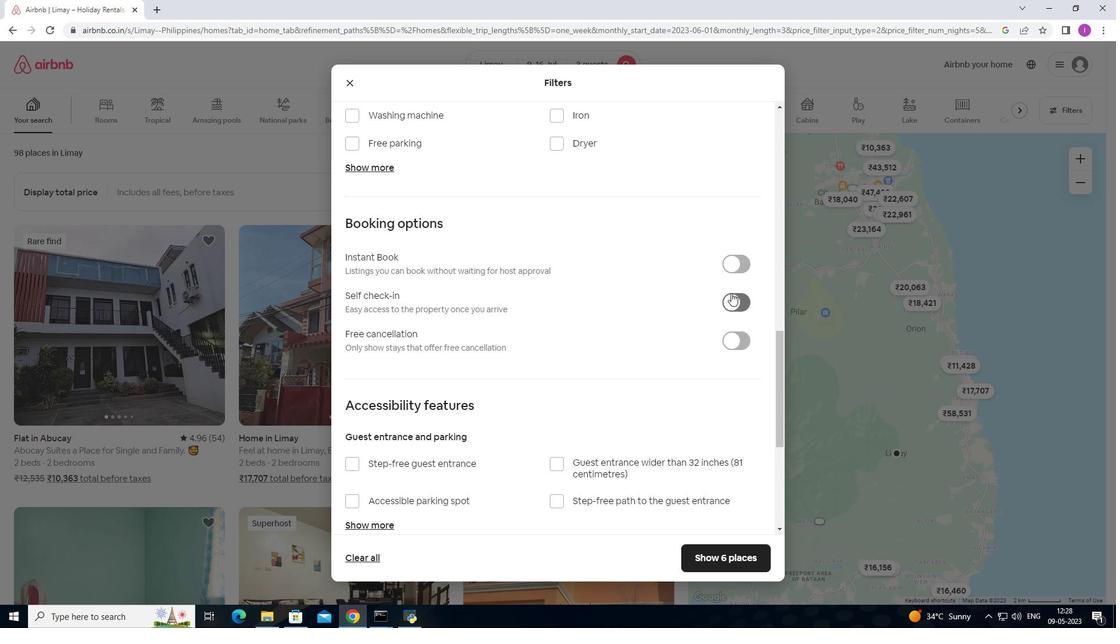 
Action: Mouse pressed left at (736, 297)
Screenshot: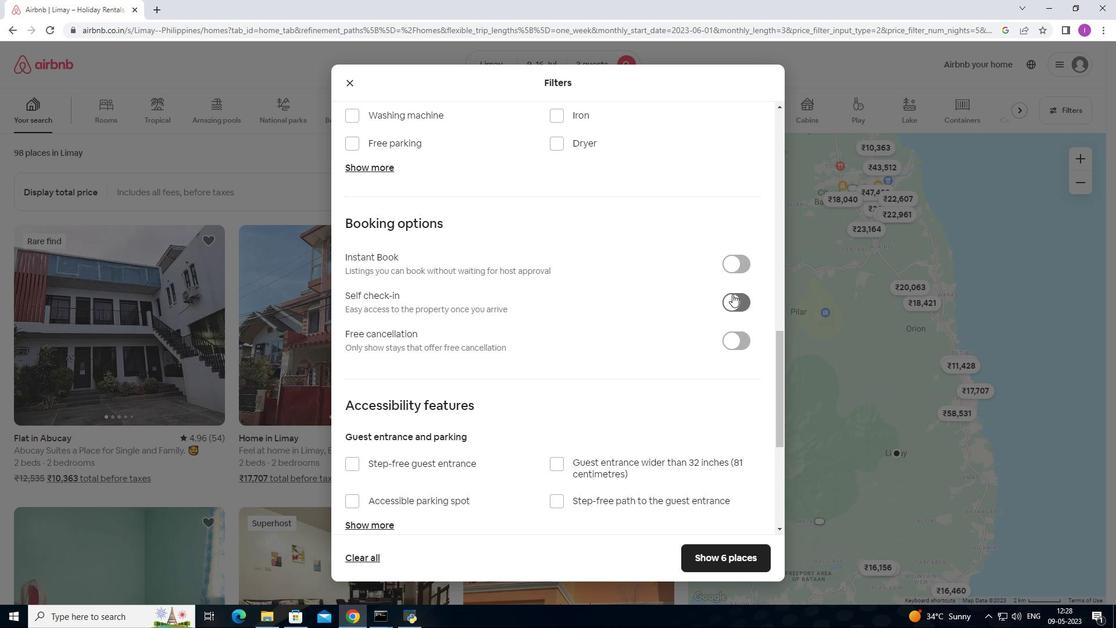 
Action: Mouse moved to (632, 353)
Screenshot: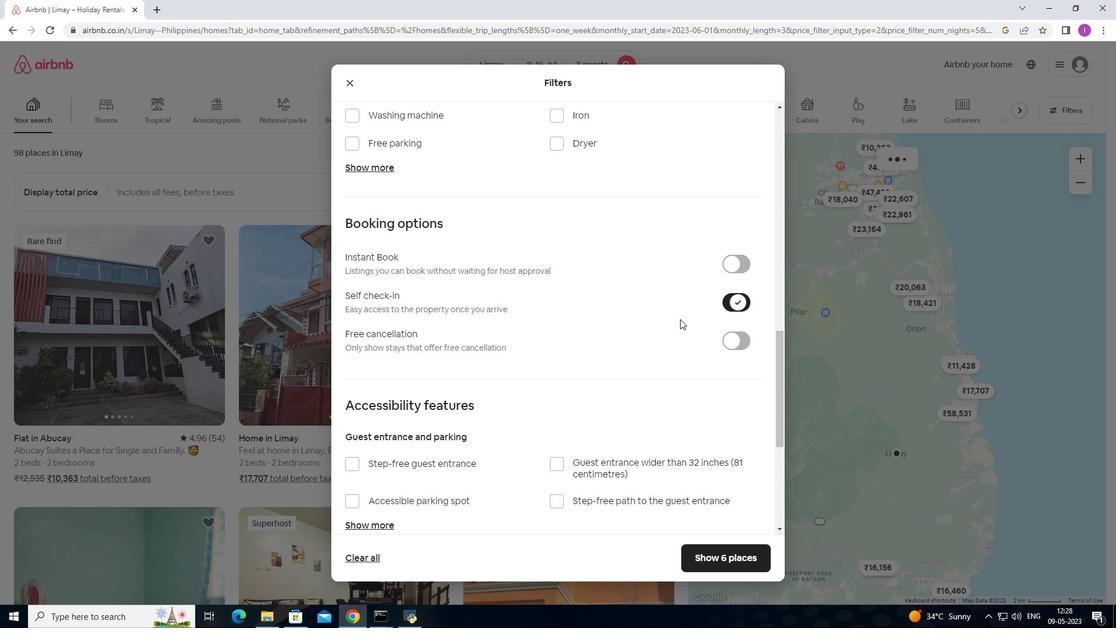 
Action: Mouse scrolled (632, 352) with delta (0, 0)
Screenshot: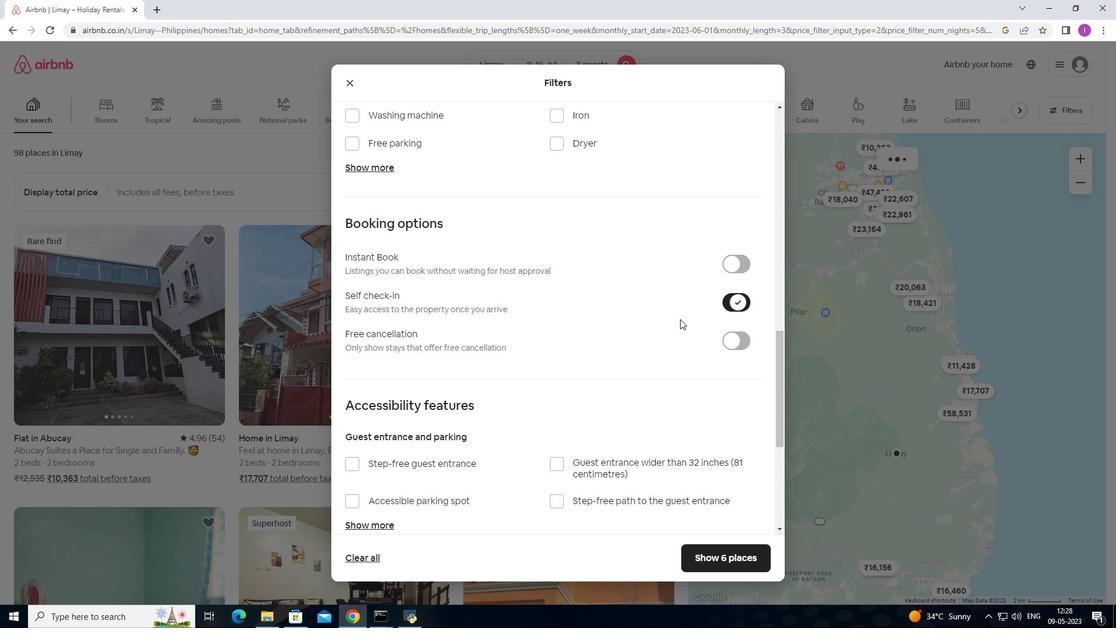 
Action: Mouse scrolled (632, 352) with delta (0, 0)
Screenshot: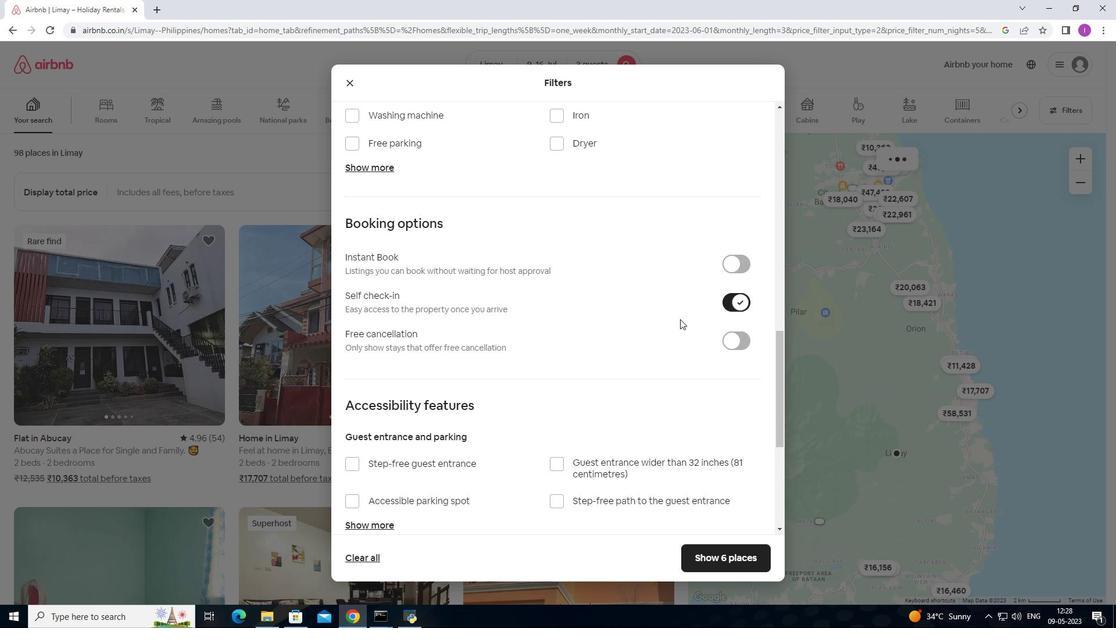 
Action: Mouse moved to (632, 358)
Screenshot: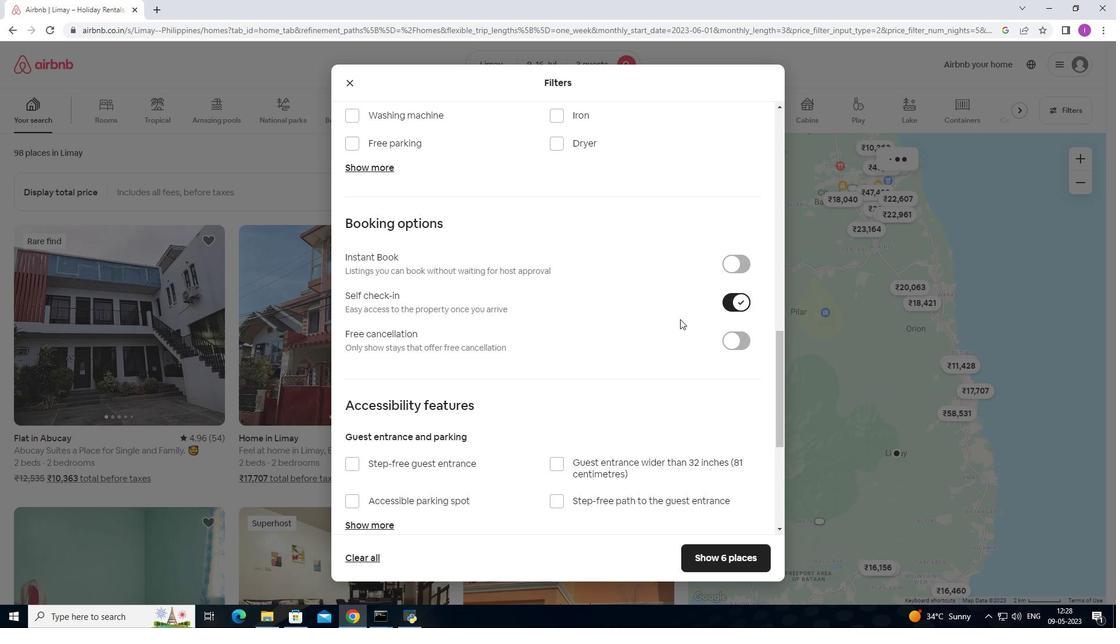 
Action: Mouse scrolled (632, 353) with delta (0, 0)
Screenshot: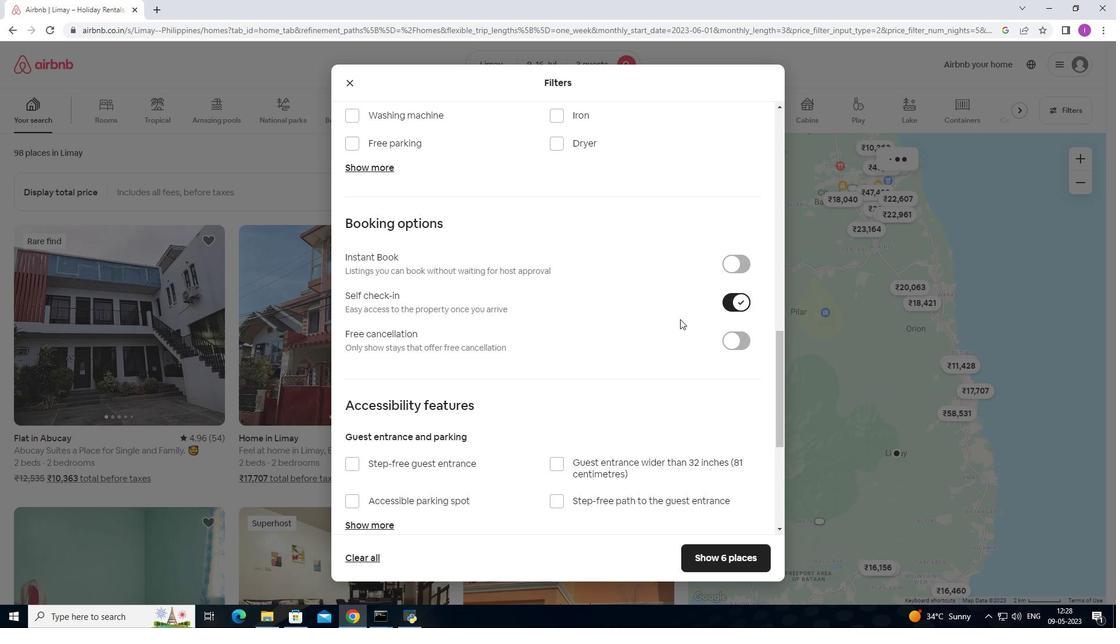 
Action: Mouse moved to (632, 369)
Screenshot: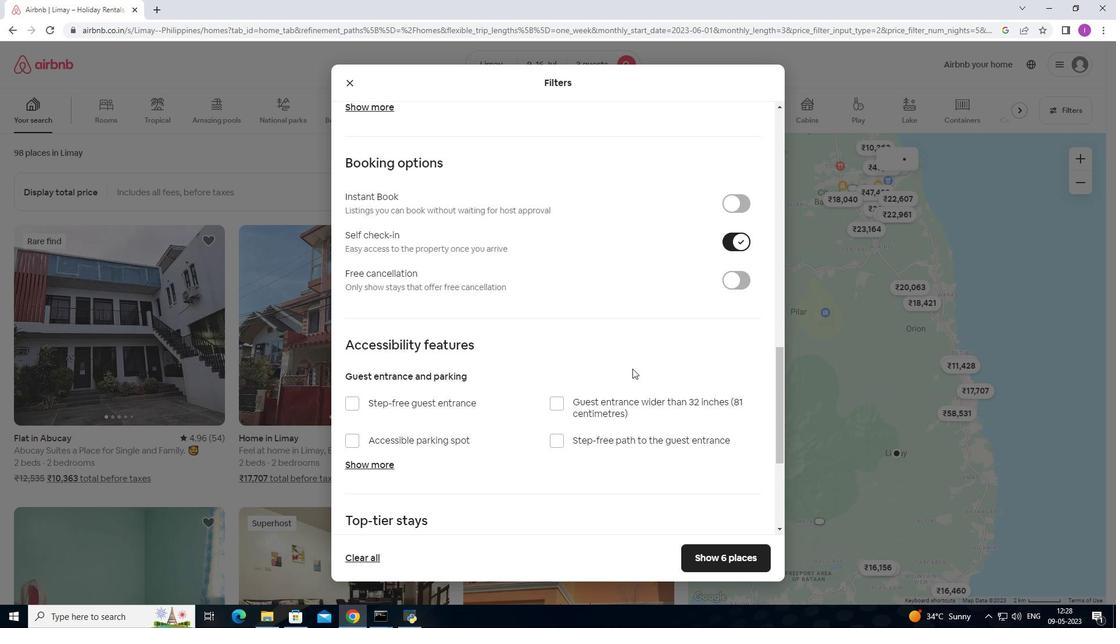 
Action: Mouse scrolled (632, 368) with delta (0, 0)
Screenshot: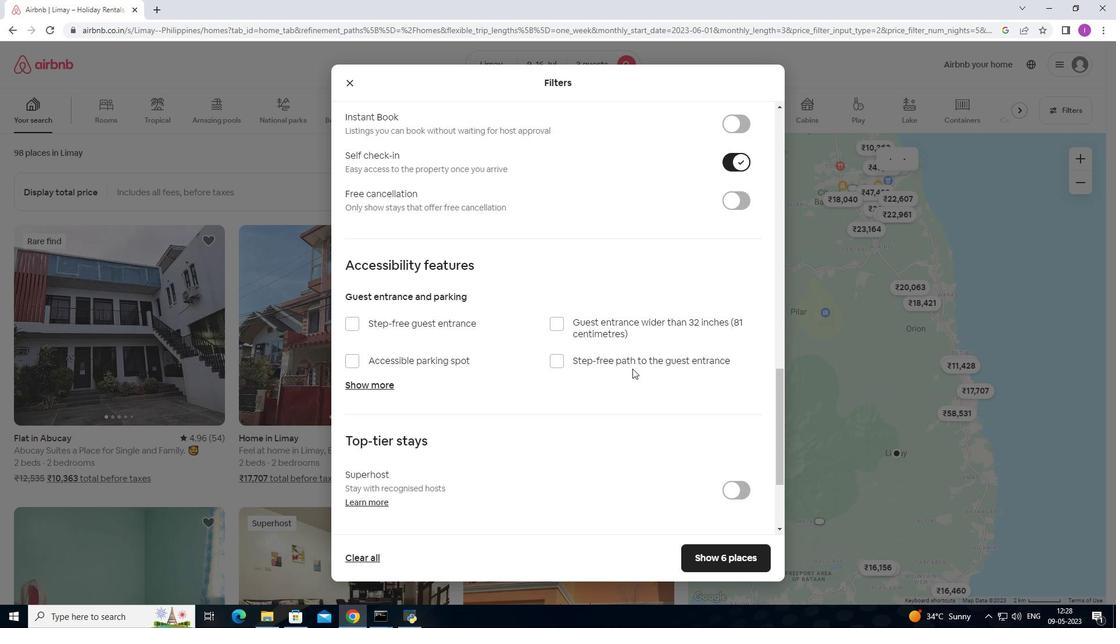 
Action: Mouse moved to (632, 370)
Screenshot: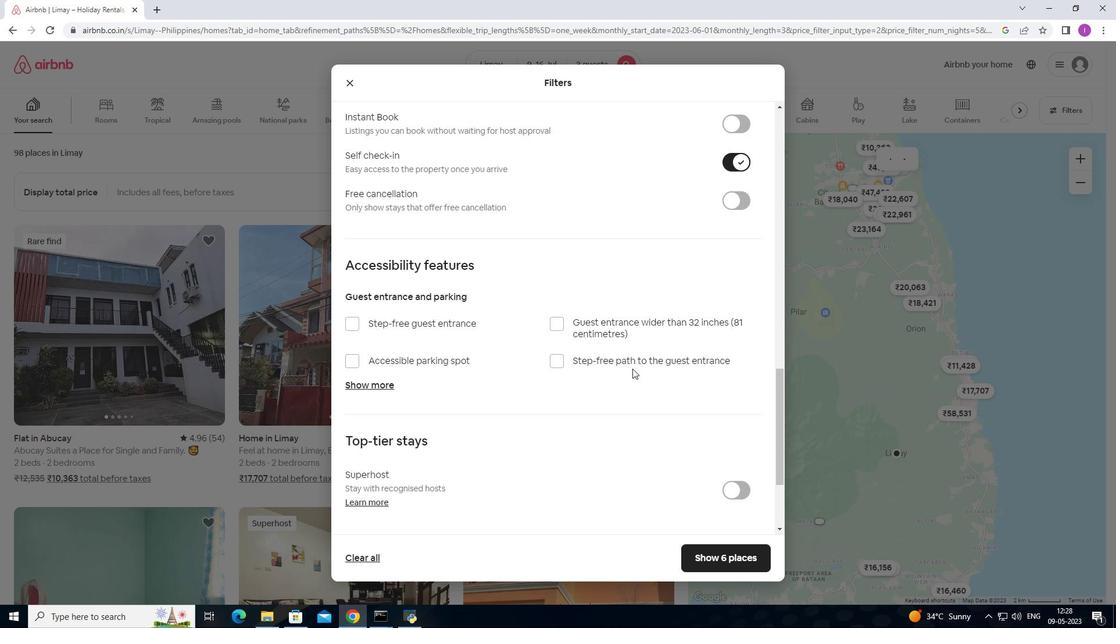 
Action: Mouse scrolled (632, 369) with delta (0, 0)
Screenshot: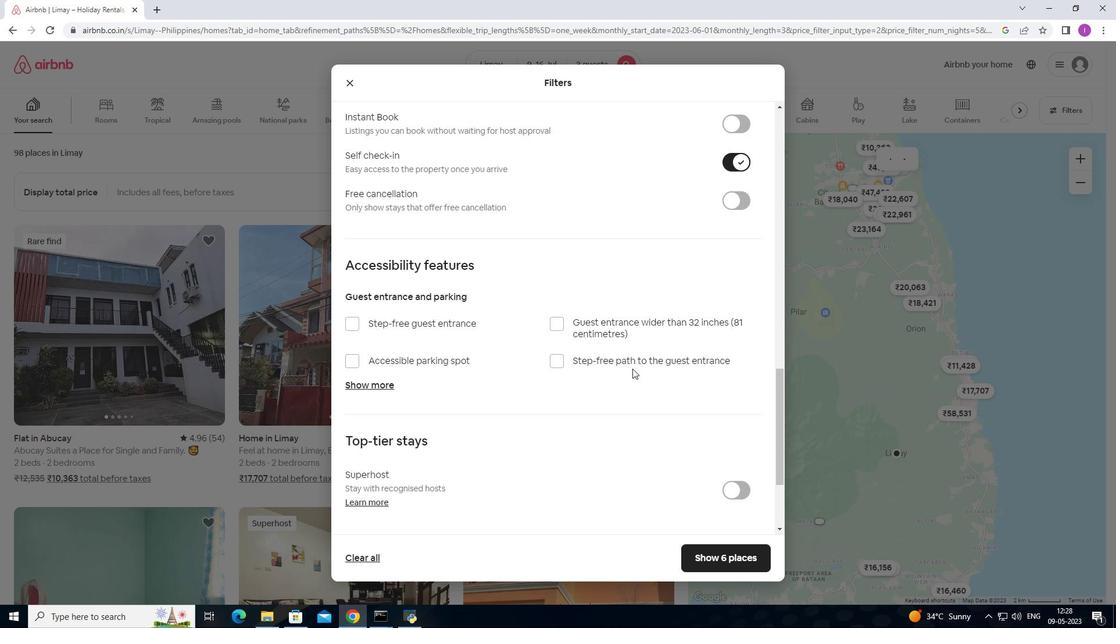 
Action: Mouse moved to (632, 374)
Screenshot: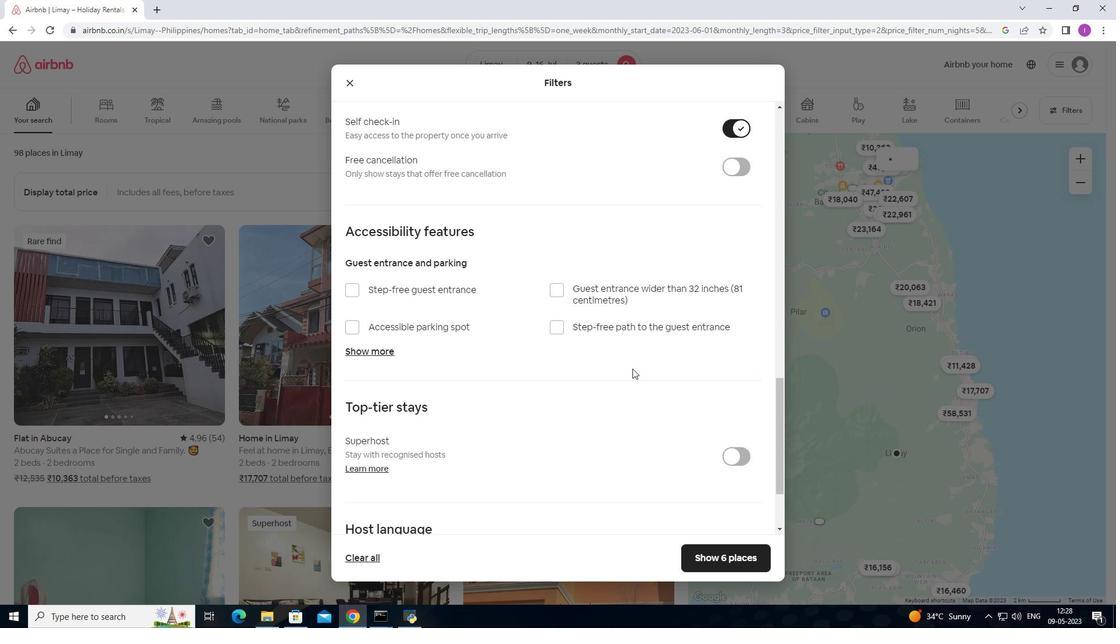 
Action: Mouse scrolled (632, 369) with delta (0, 0)
Screenshot: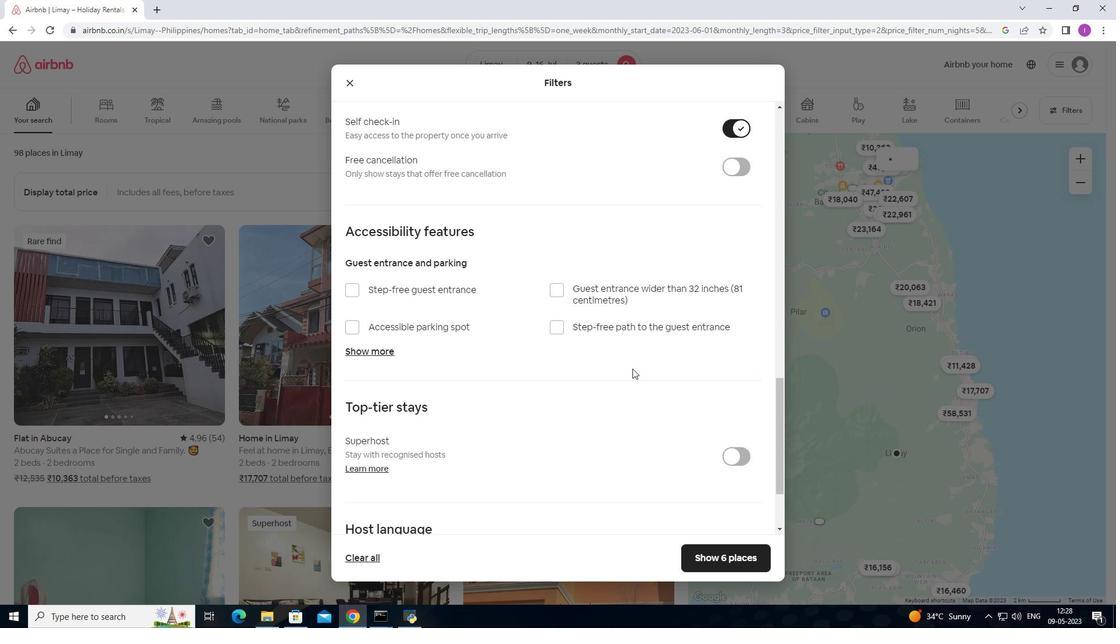
Action: Mouse moved to (632, 379)
Screenshot: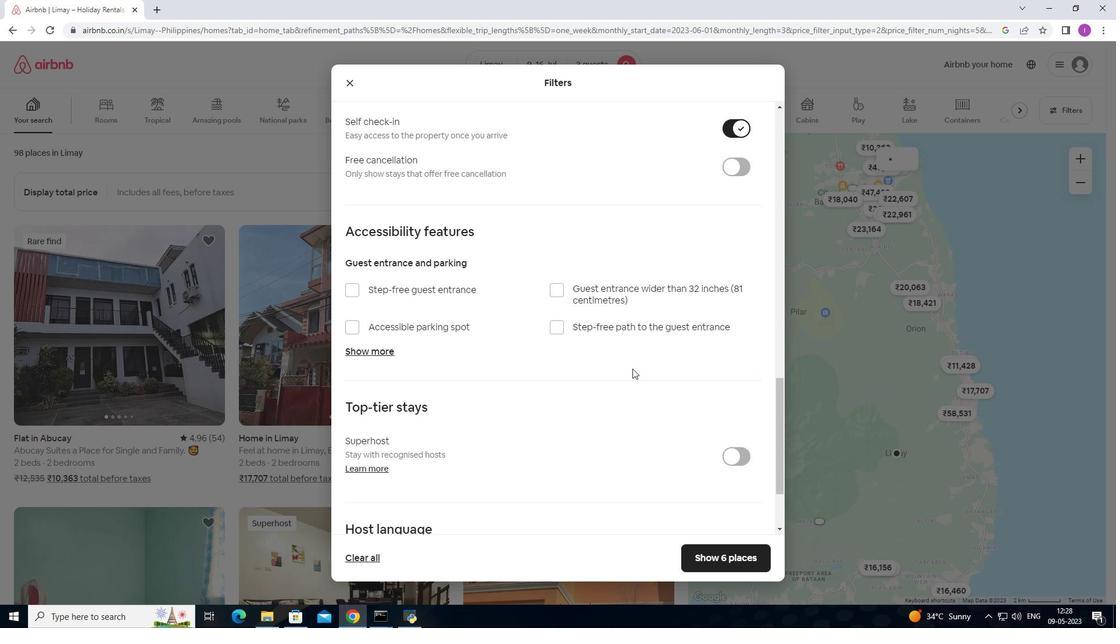 
Action: Mouse scrolled (632, 369) with delta (0, 0)
Screenshot: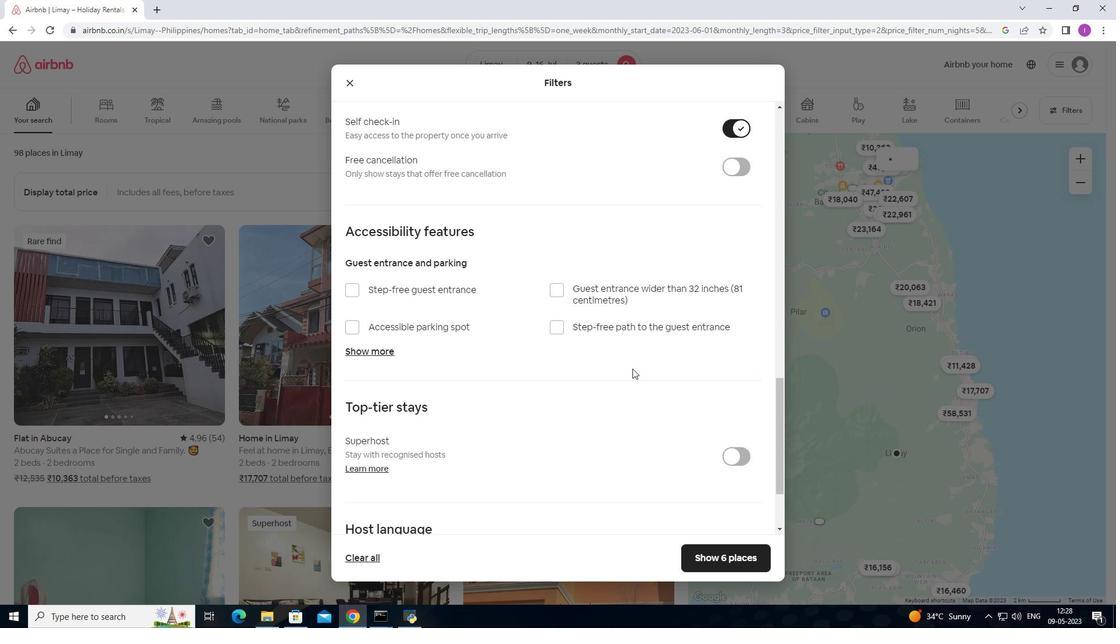 
Action: Mouse moved to (623, 384)
Screenshot: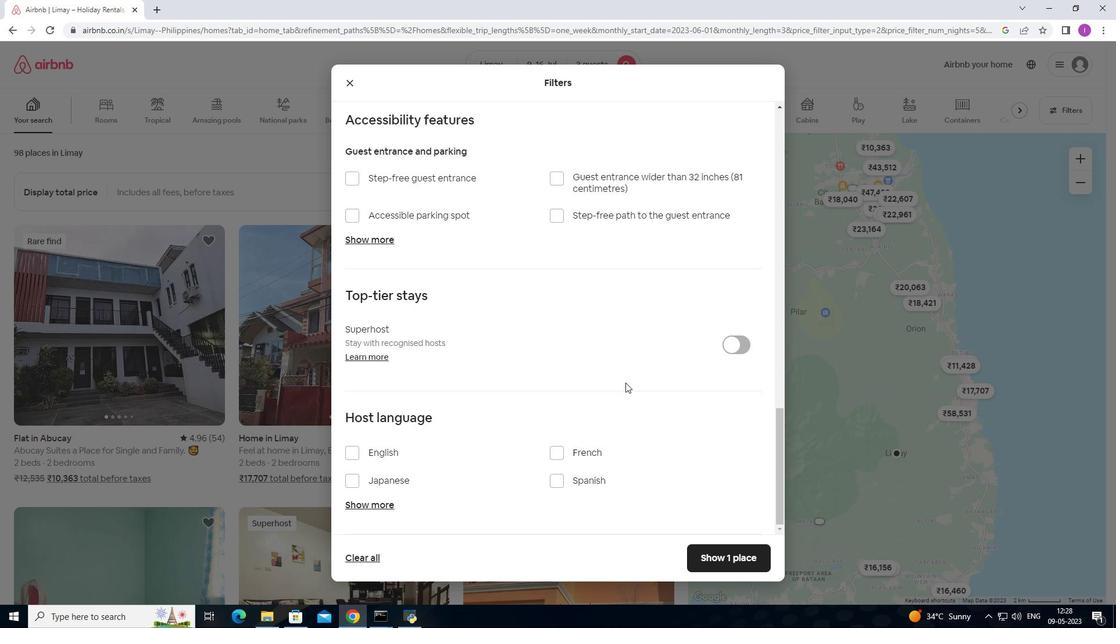 
Action: Mouse scrolled (623, 383) with delta (0, 0)
Screenshot: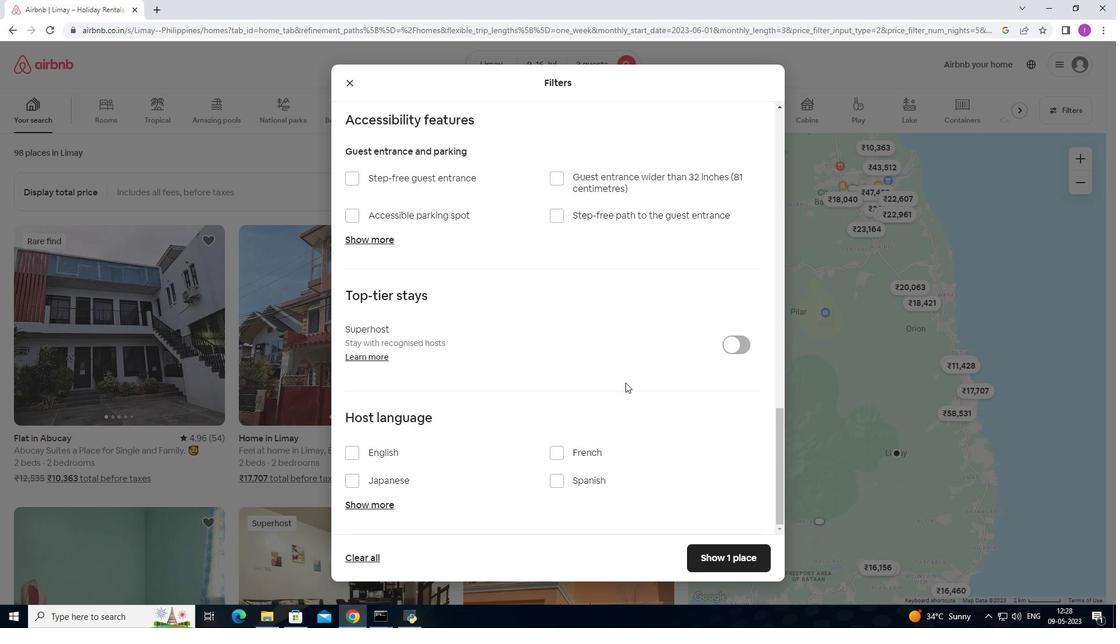 
Action: Mouse scrolled (623, 383) with delta (0, 0)
Screenshot: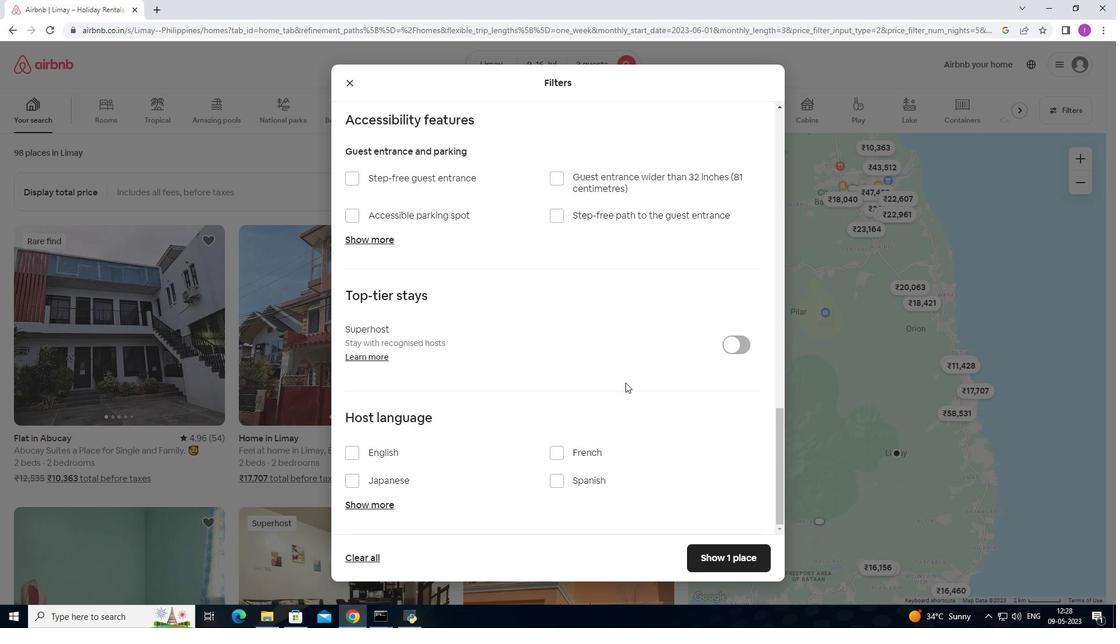 
Action: Mouse scrolled (623, 385) with delta (0, 0)
Screenshot: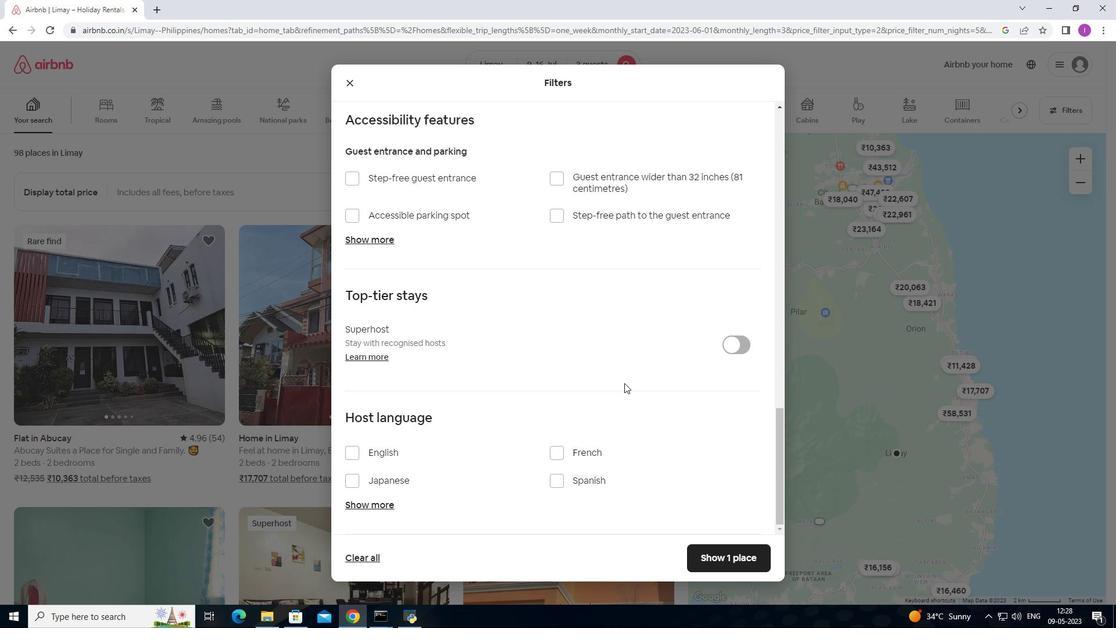 
Action: Mouse moved to (622, 386)
Screenshot: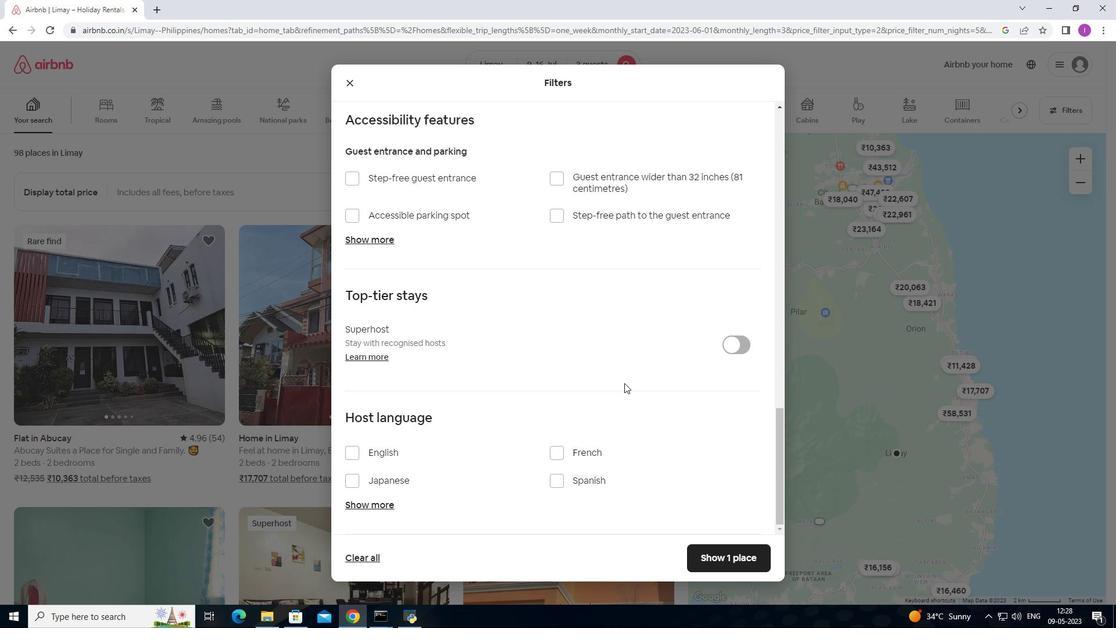 
Action: Mouse scrolled (622, 386) with delta (0, 0)
Screenshot: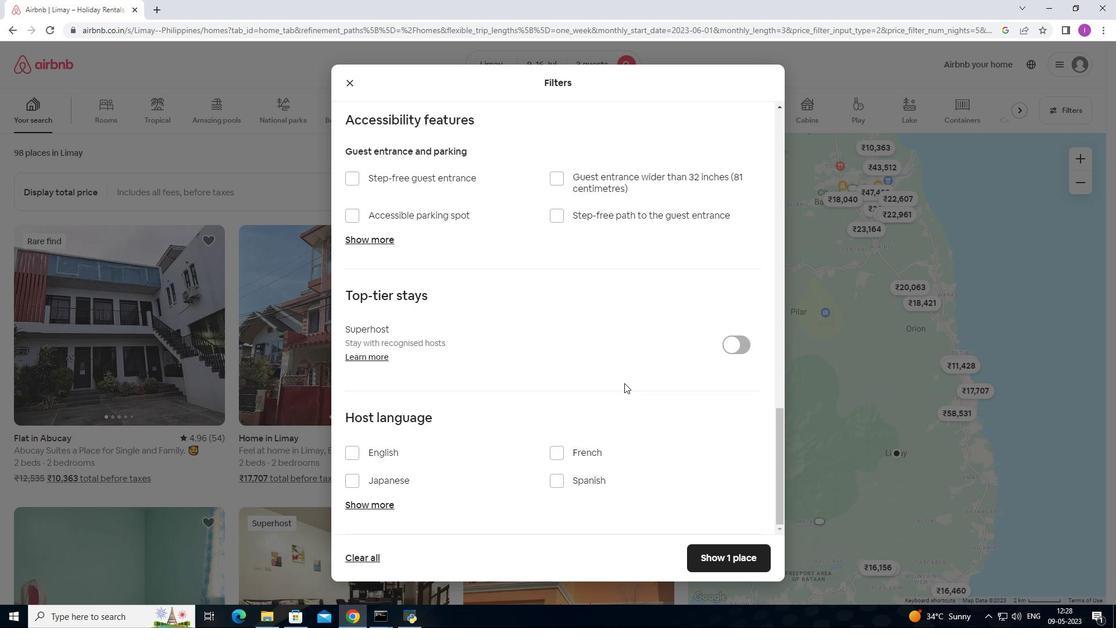 
Action: Mouse moved to (361, 514)
Screenshot: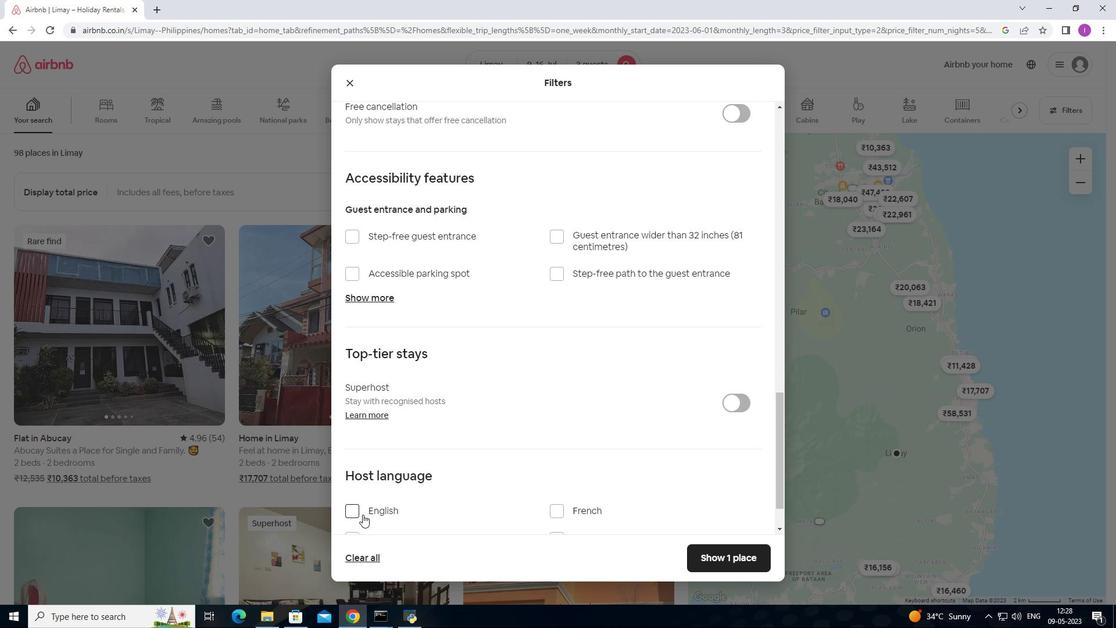 
Action: Mouse pressed left at (361, 514)
Screenshot: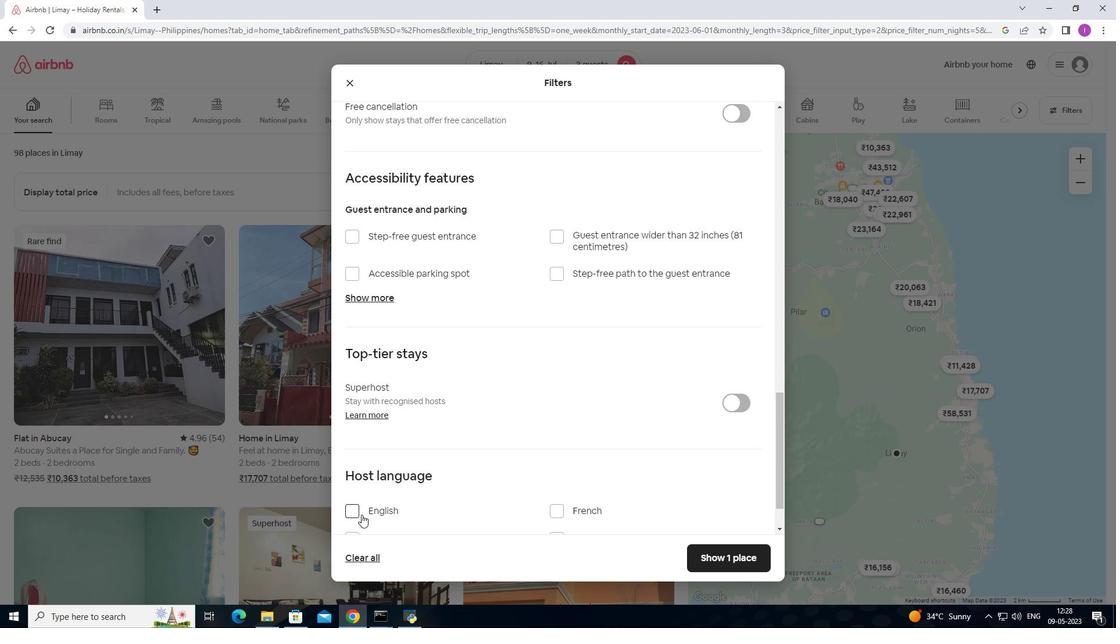 
Action: Mouse moved to (720, 554)
Screenshot: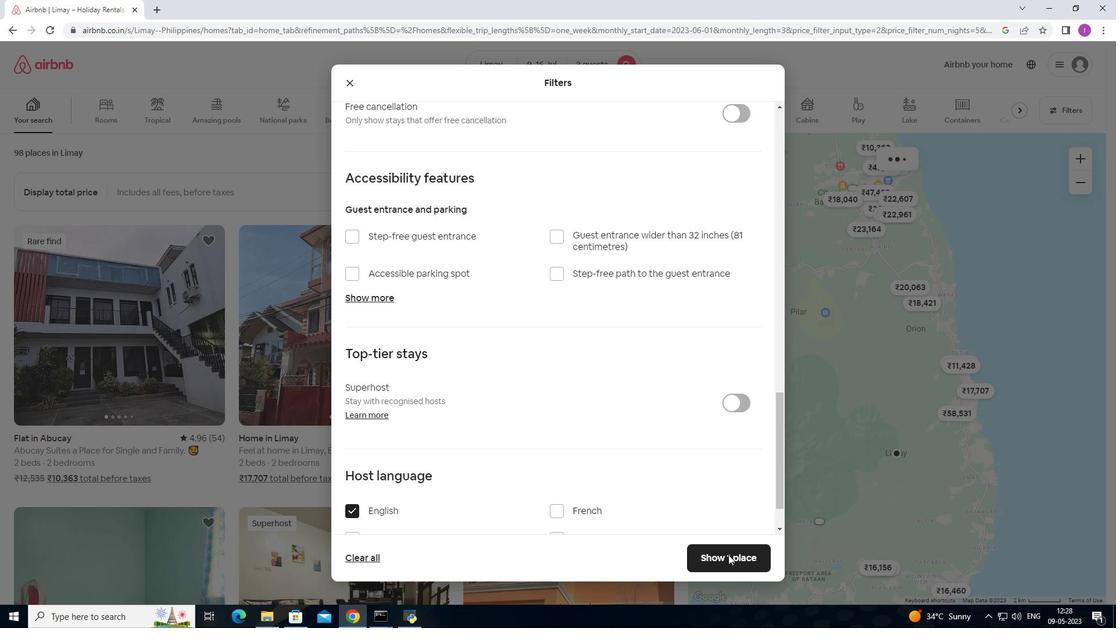 
Action: Mouse pressed left at (720, 554)
Screenshot: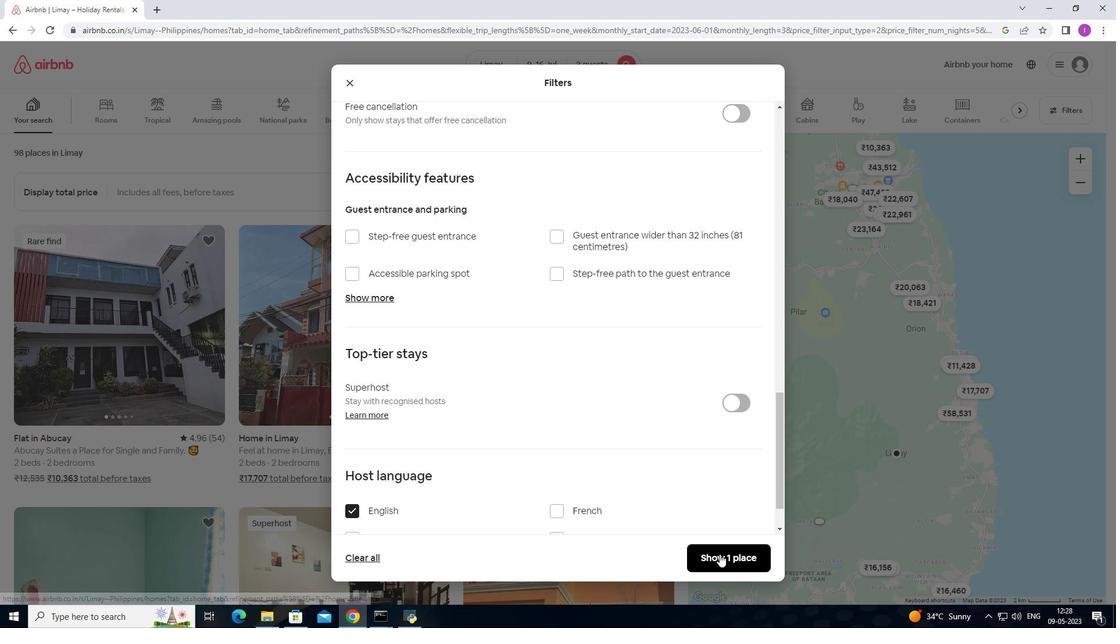 
Action: Mouse moved to (725, 531)
Screenshot: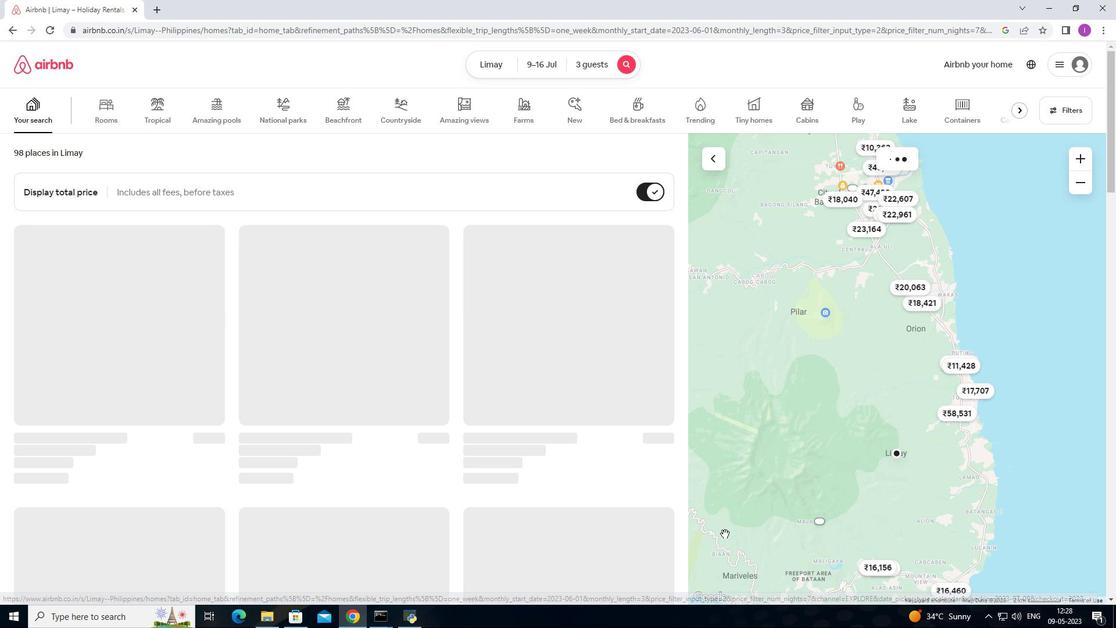 
